 Task: Look for space in Sapucaia, Brazil from 1st June, 2023 to 9th June, 2023 for 6 adults in price range Rs.6000 to Rs.12000. Place can be entire place with 3 bedrooms having 3 beds and 3 bathrooms. Property type can be house. Booking option can be shelf check-in. Required host language is Spanish.
Action: Mouse moved to (487, 117)
Screenshot: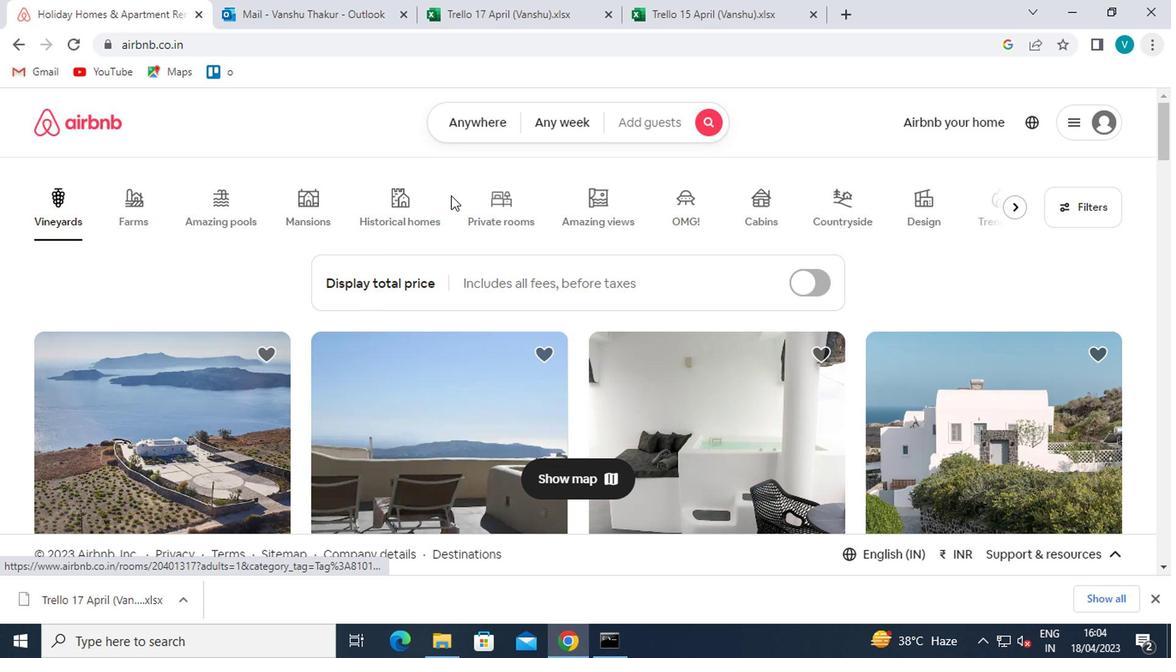 
Action: Mouse pressed left at (487, 117)
Screenshot: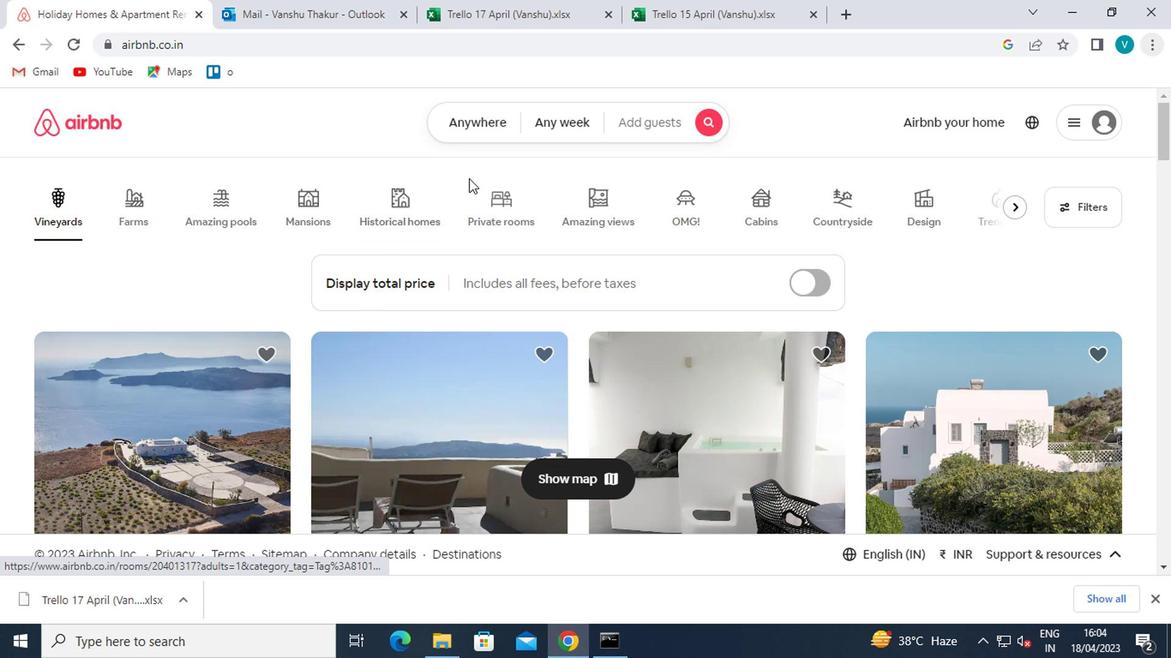 
Action: Mouse moved to (373, 178)
Screenshot: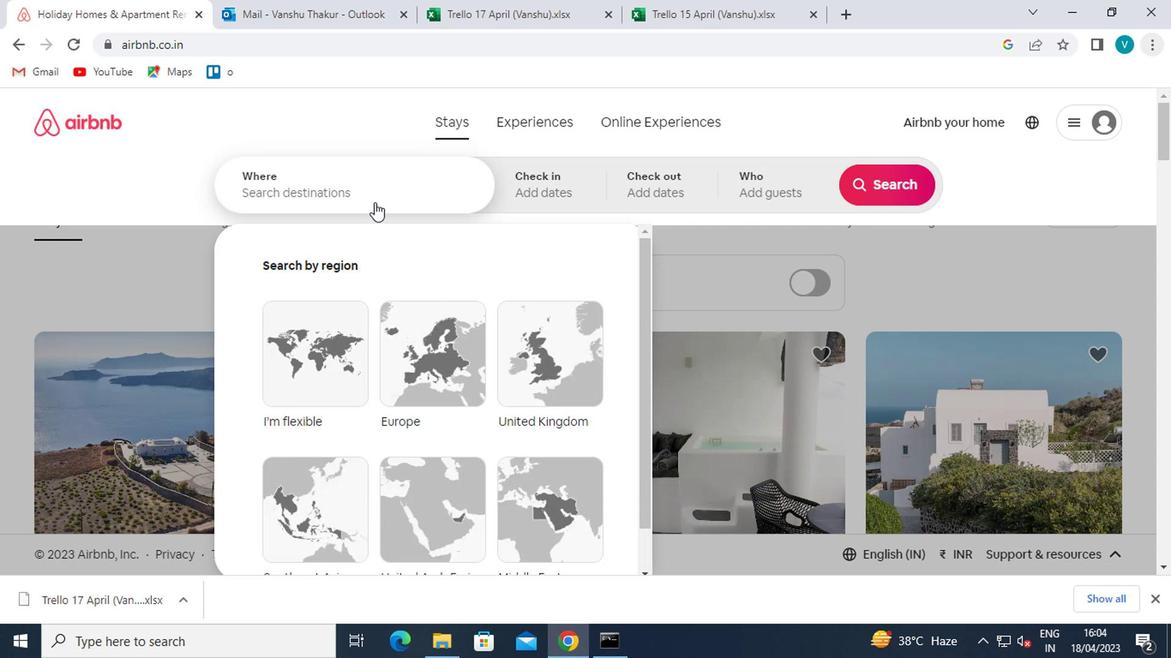 
Action: Mouse pressed left at (373, 178)
Screenshot: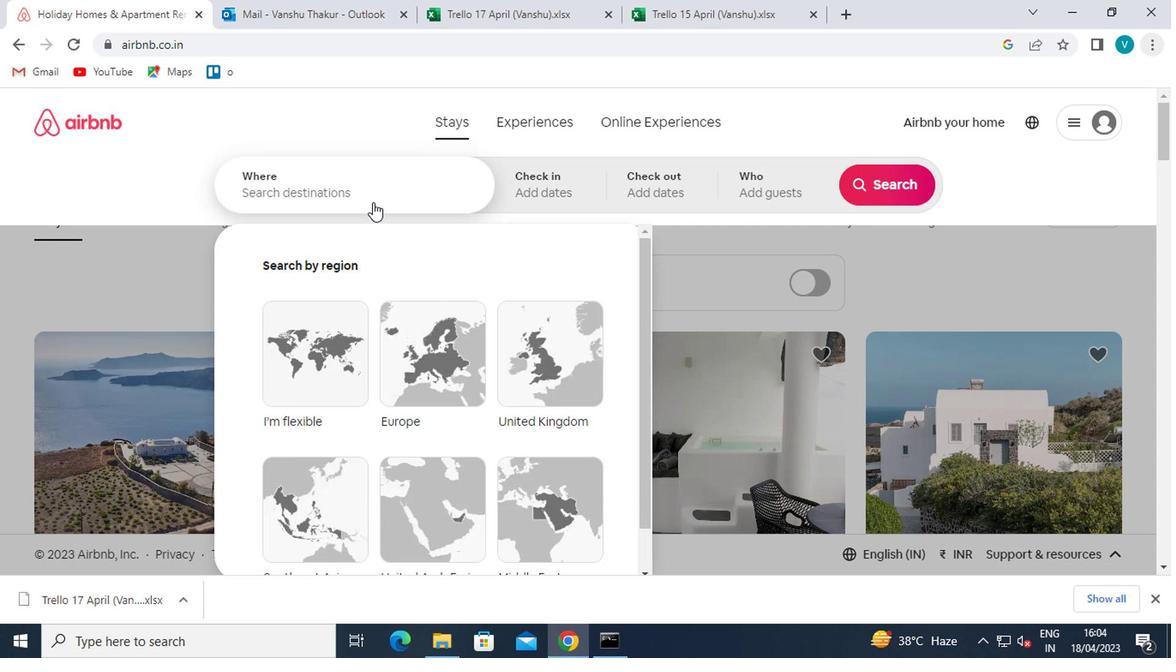 
Action: Mouse moved to (373, 177)
Screenshot: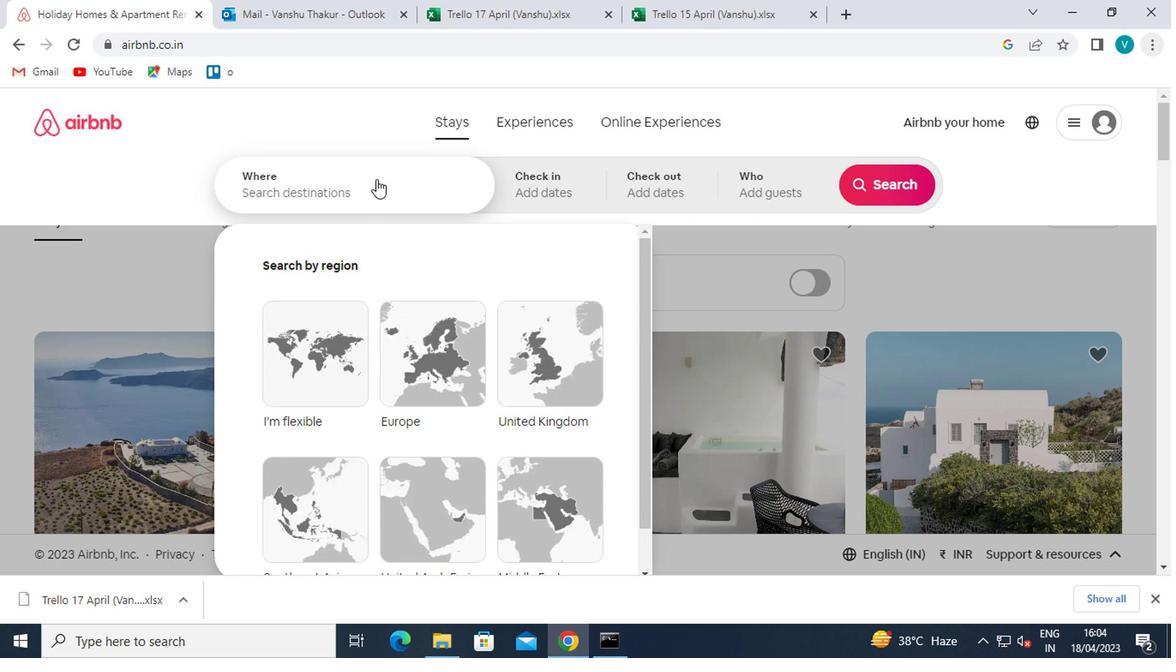 
Action: Key pressed <Key.shift>SAPUCAIA
Screenshot: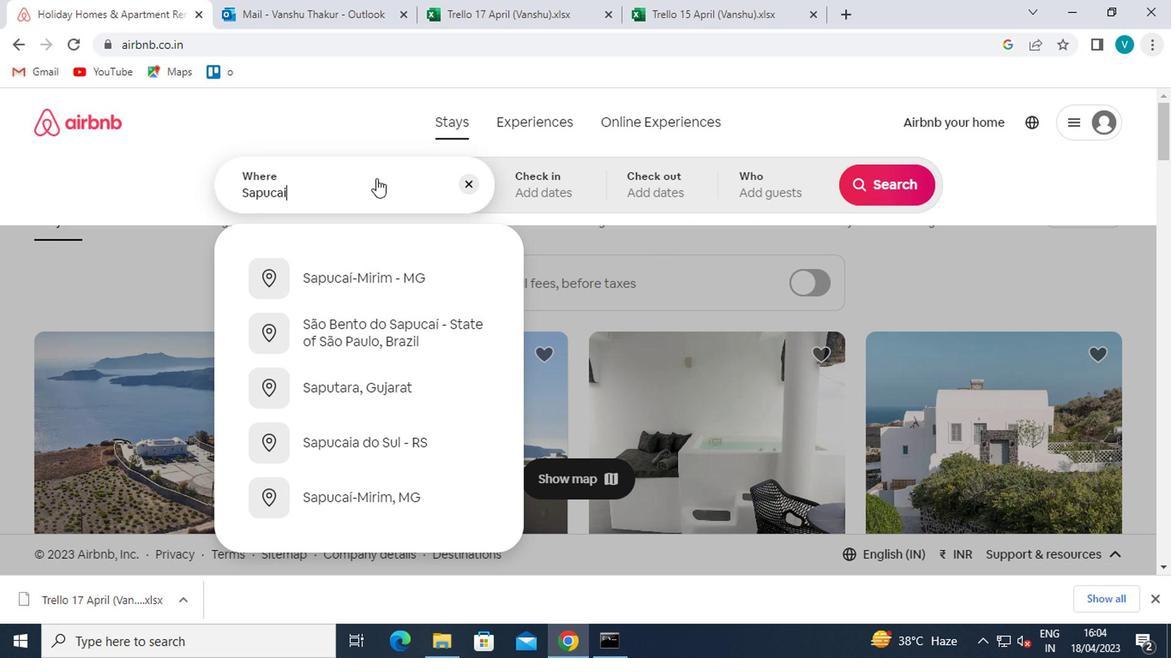 
Action: Mouse moved to (370, 317)
Screenshot: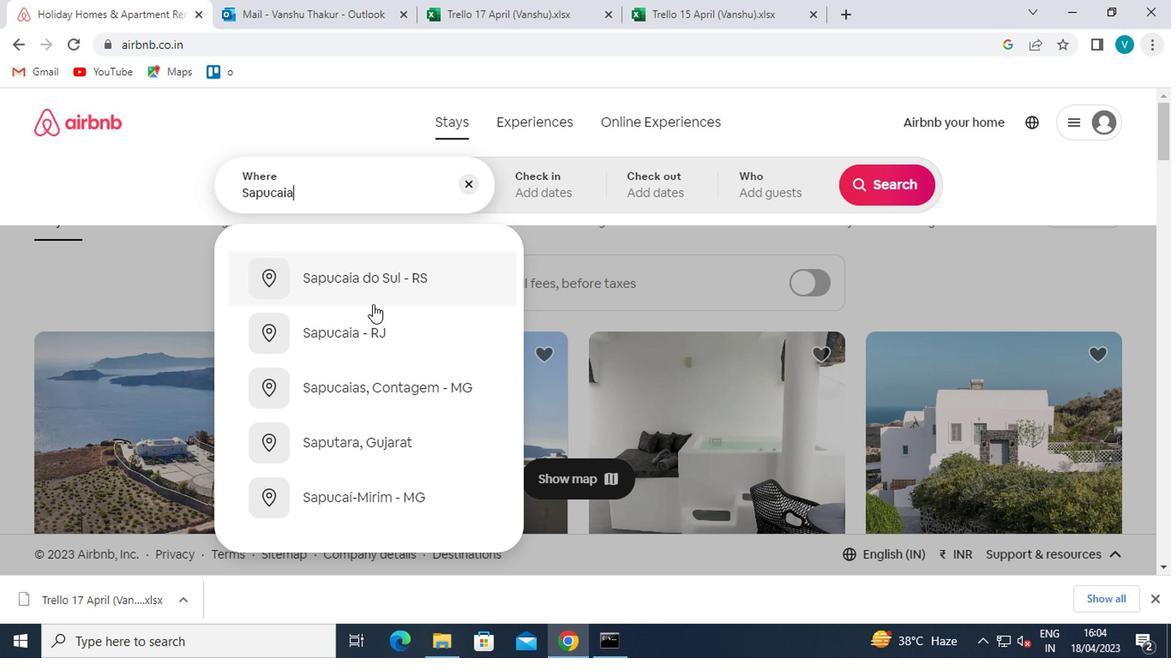 
Action: Mouse pressed left at (370, 317)
Screenshot: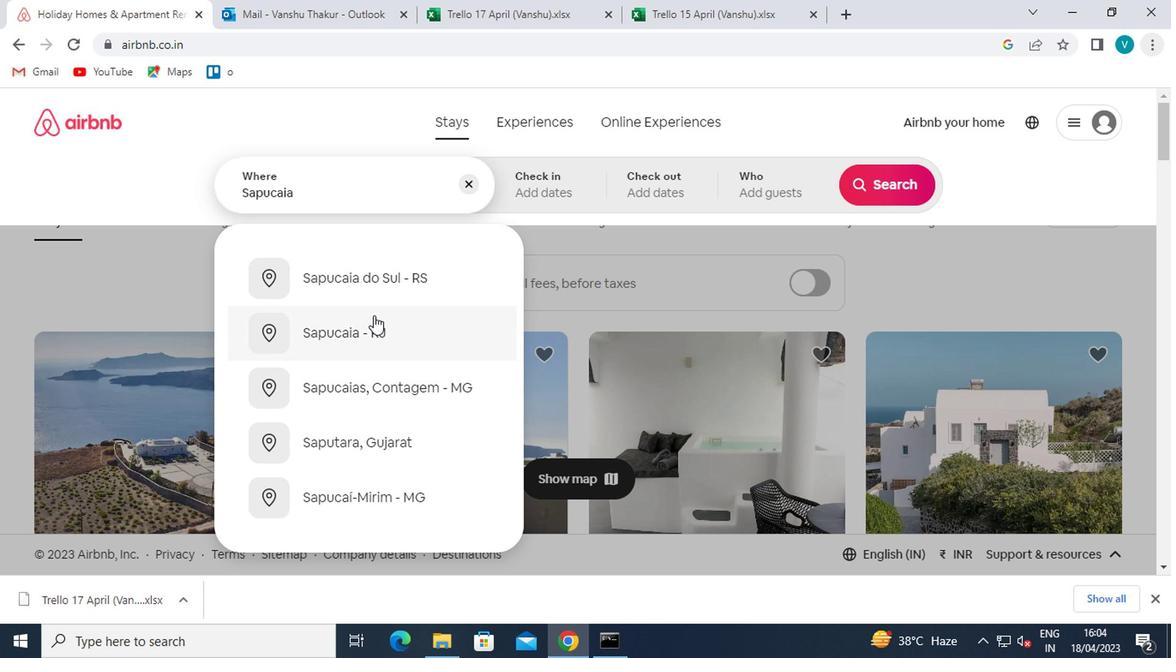 
Action: Mouse moved to (875, 328)
Screenshot: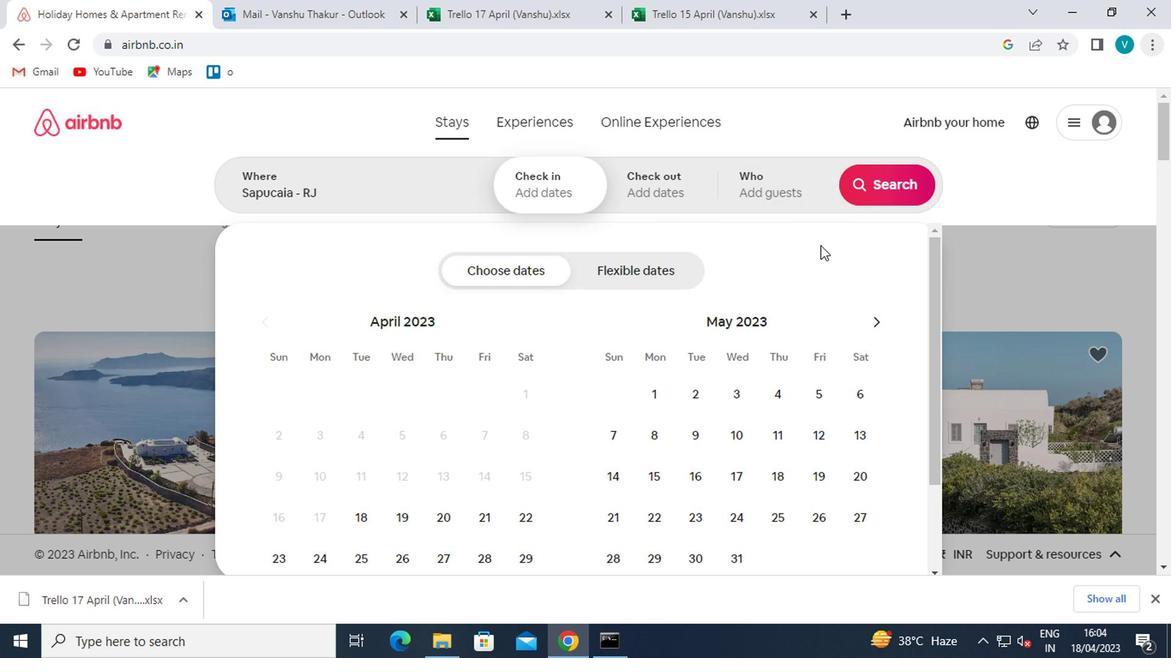 
Action: Mouse pressed left at (875, 328)
Screenshot: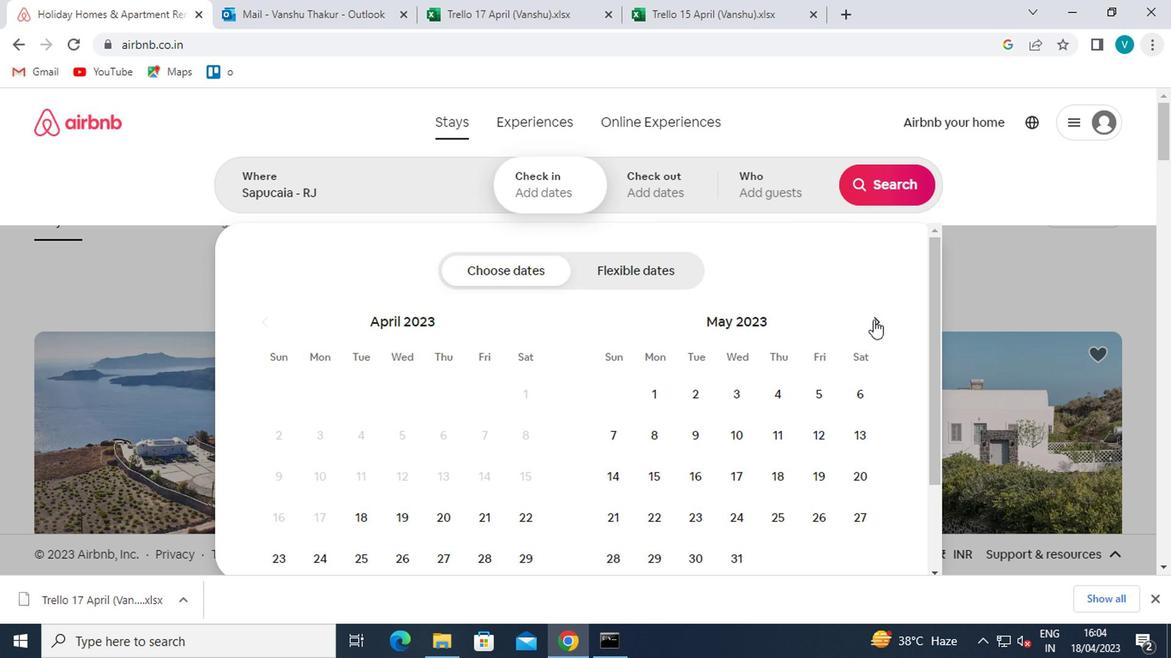 
Action: Mouse moved to (778, 407)
Screenshot: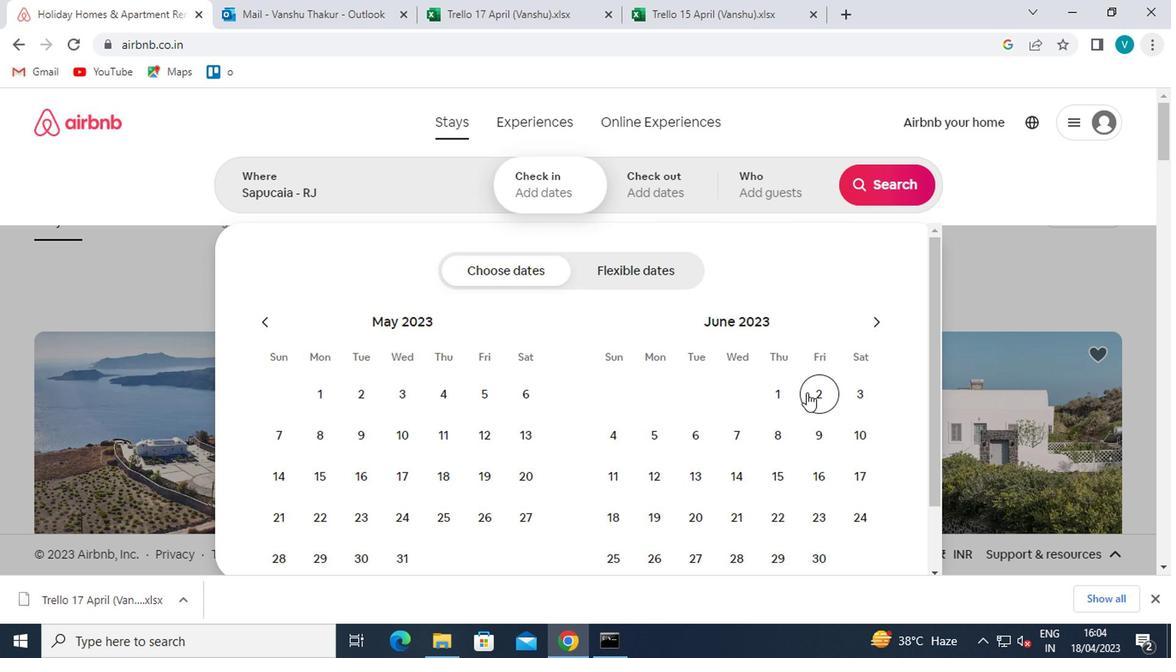 
Action: Mouse pressed left at (778, 407)
Screenshot: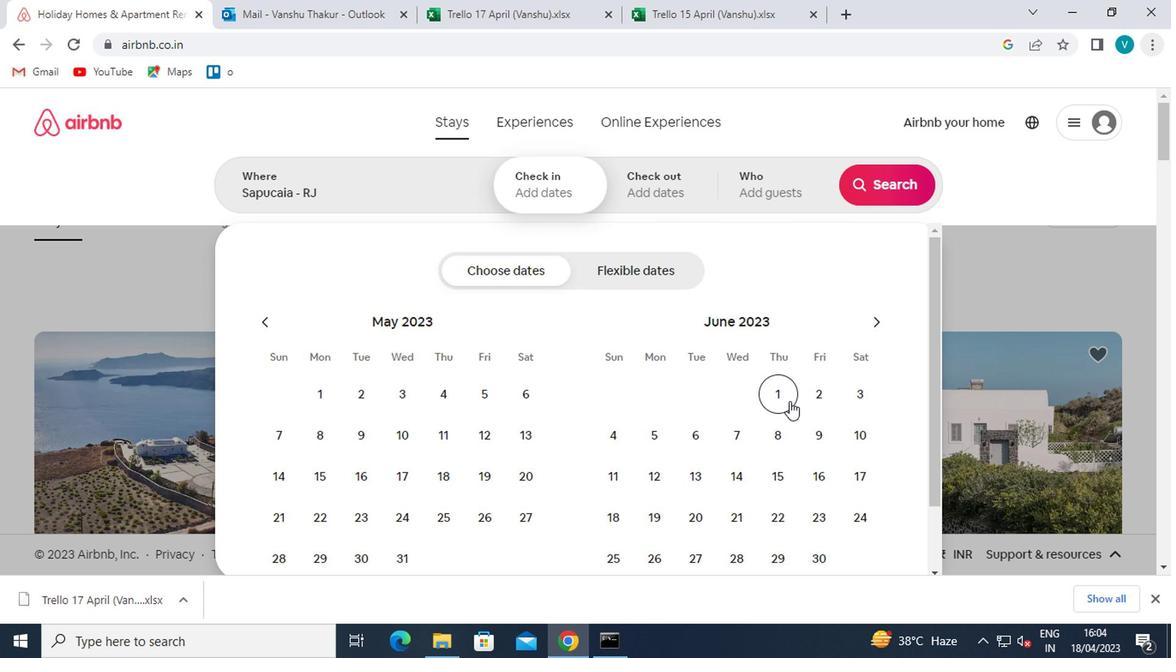 
Action: Mouse moved to (811, 434)
Screenshot: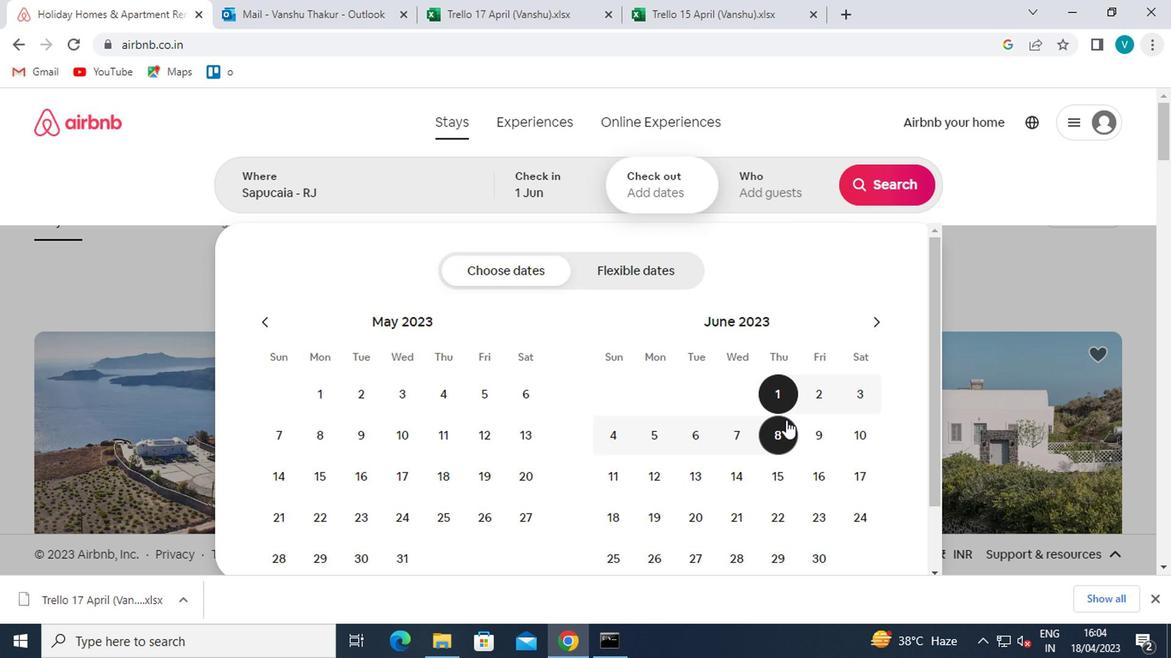 
Action: Mouse pressed left at (811, 434)
Screenshot: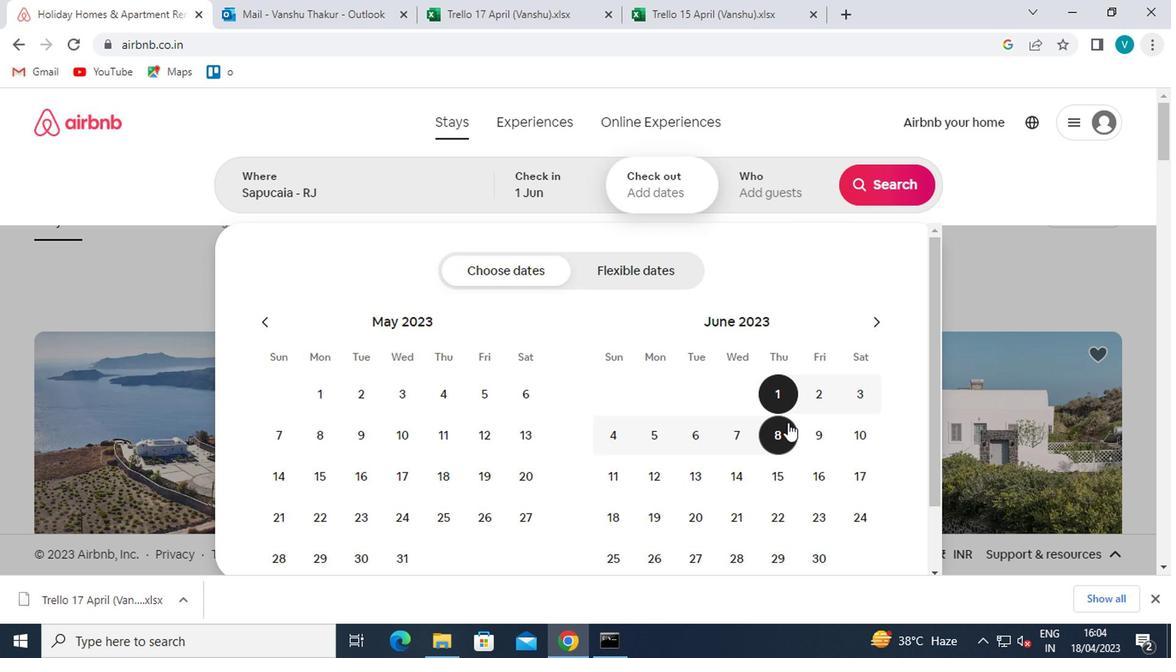 
Action: Mouse moved to (791, 197)
Screenshot: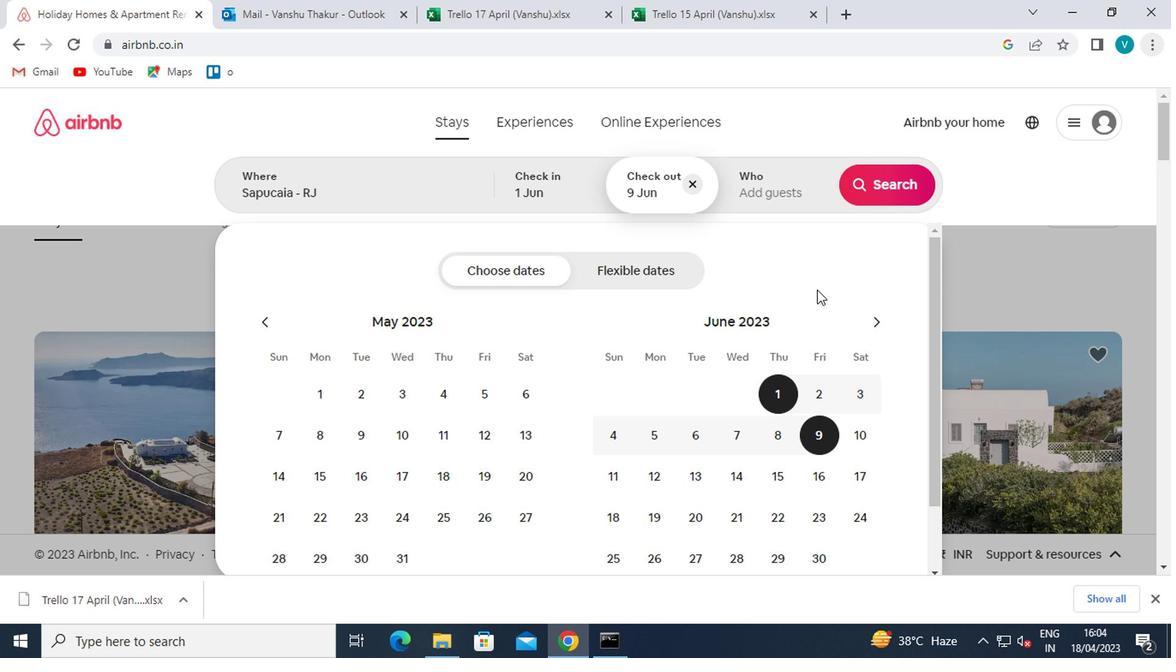 
Action: Mouse pressed left at (791, 197)
Screenshot: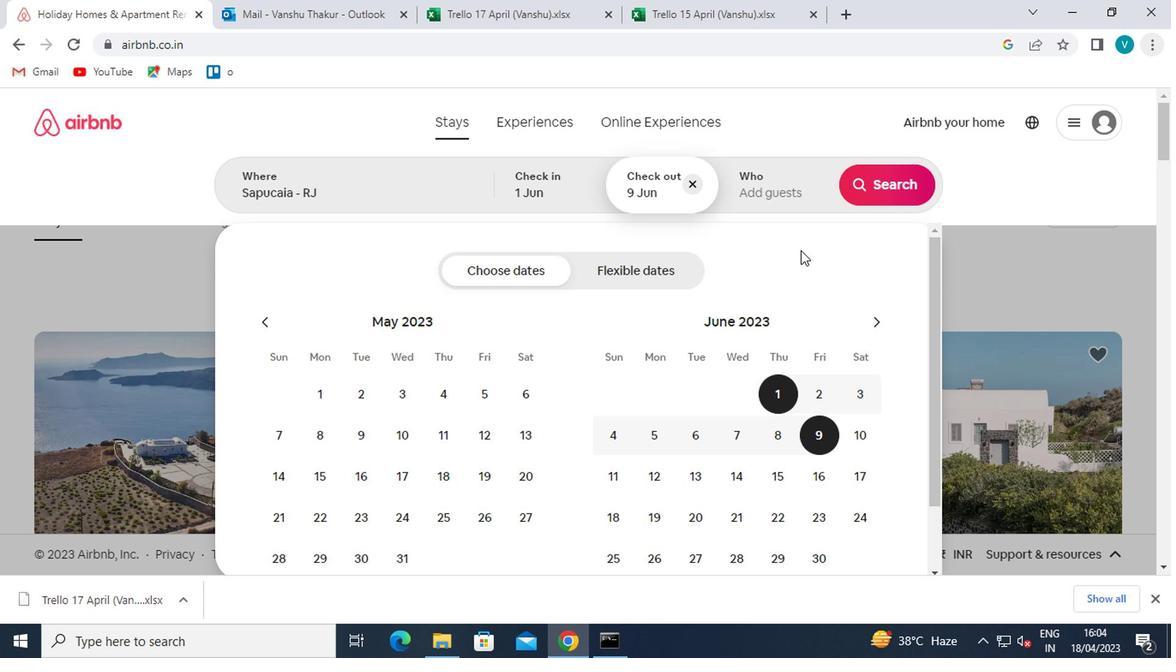 
Action: Mouse moved to (886, 275)
Screenshot: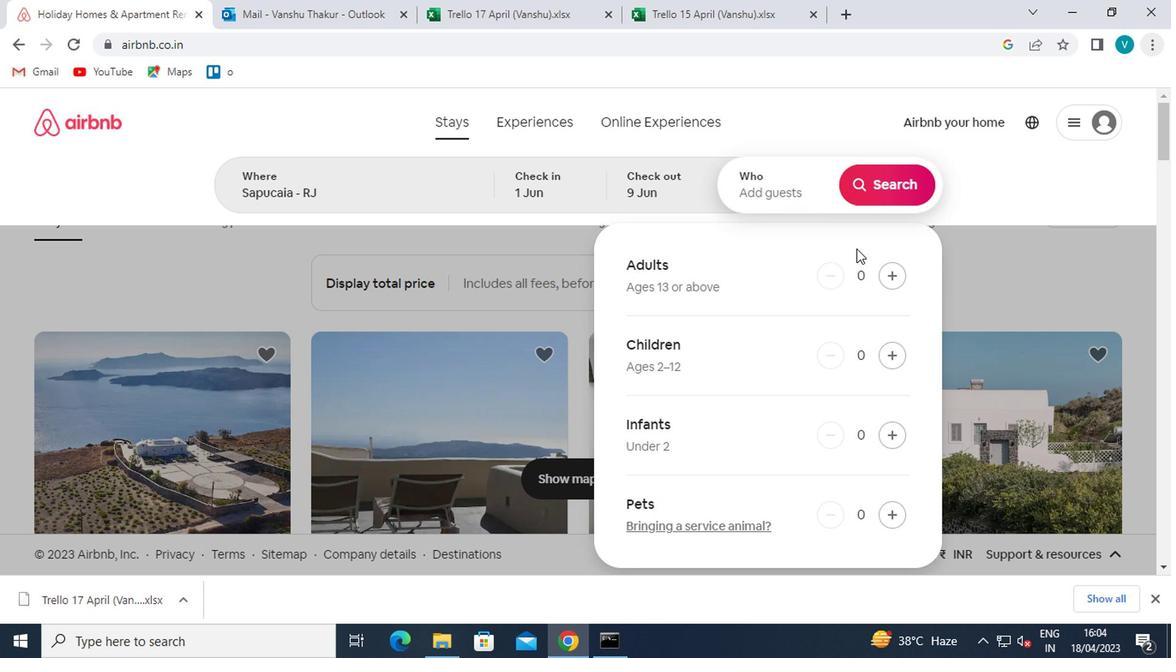 
Action: Mouse pressed left at (886, 275)
Screenshot: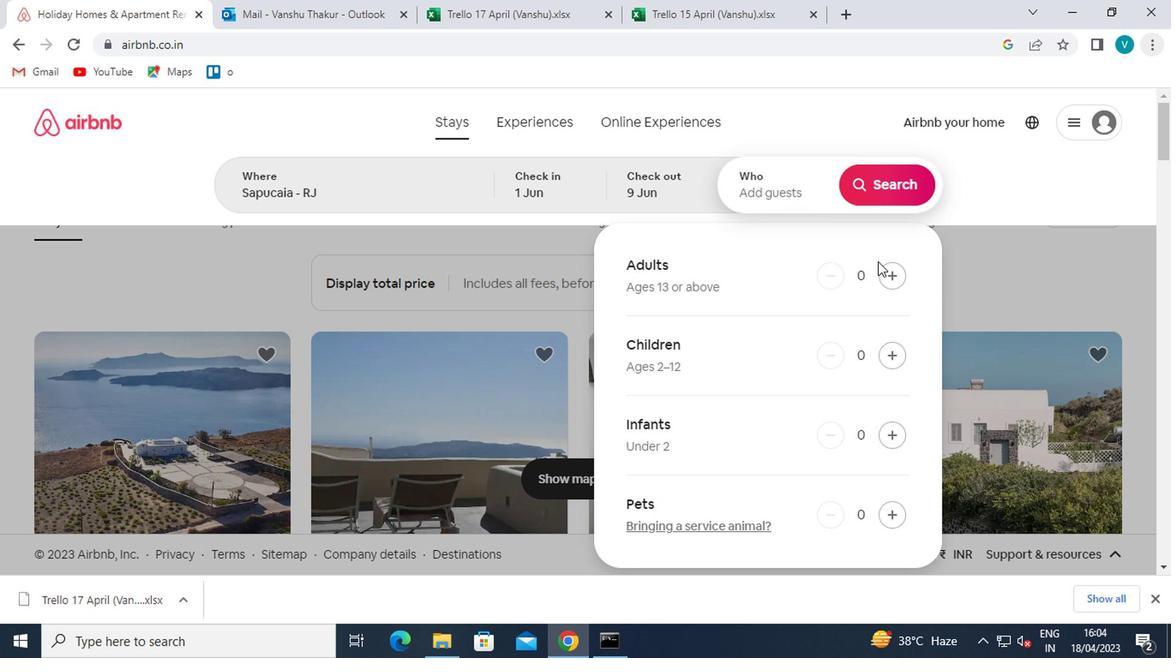 
Action: Mouse moved to (886, 276)
Screenshot: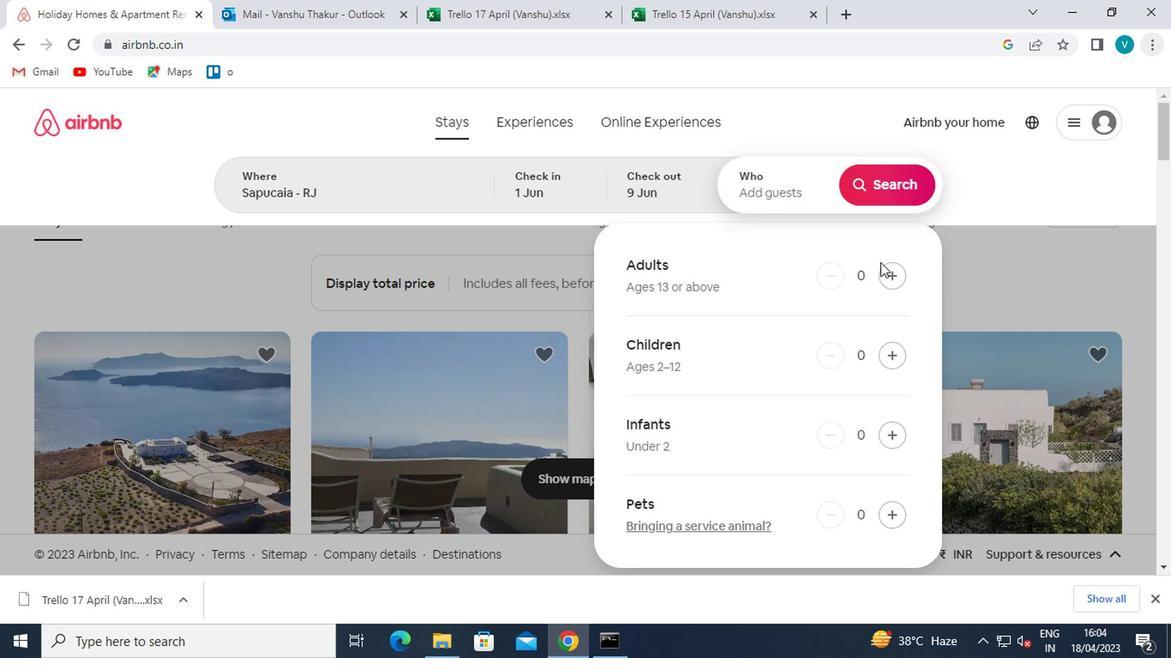 
Action: Mouse pressed left at (886, 276)
Screenshot: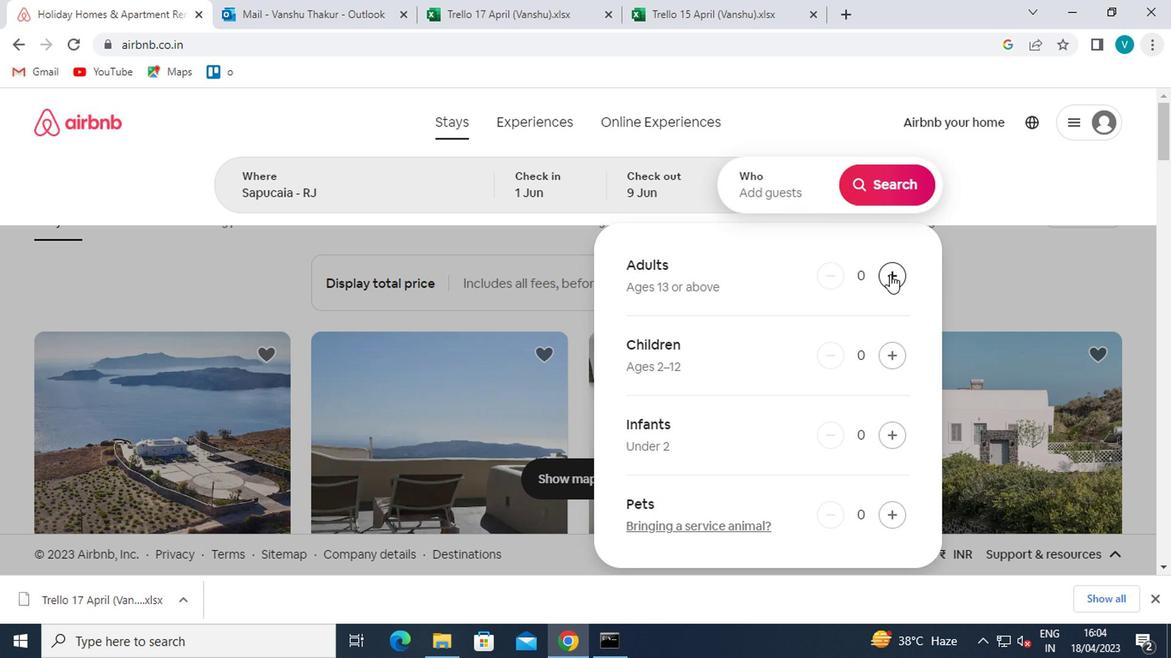 
Action: Mouse pressed left at (886, 276)
Screenshot: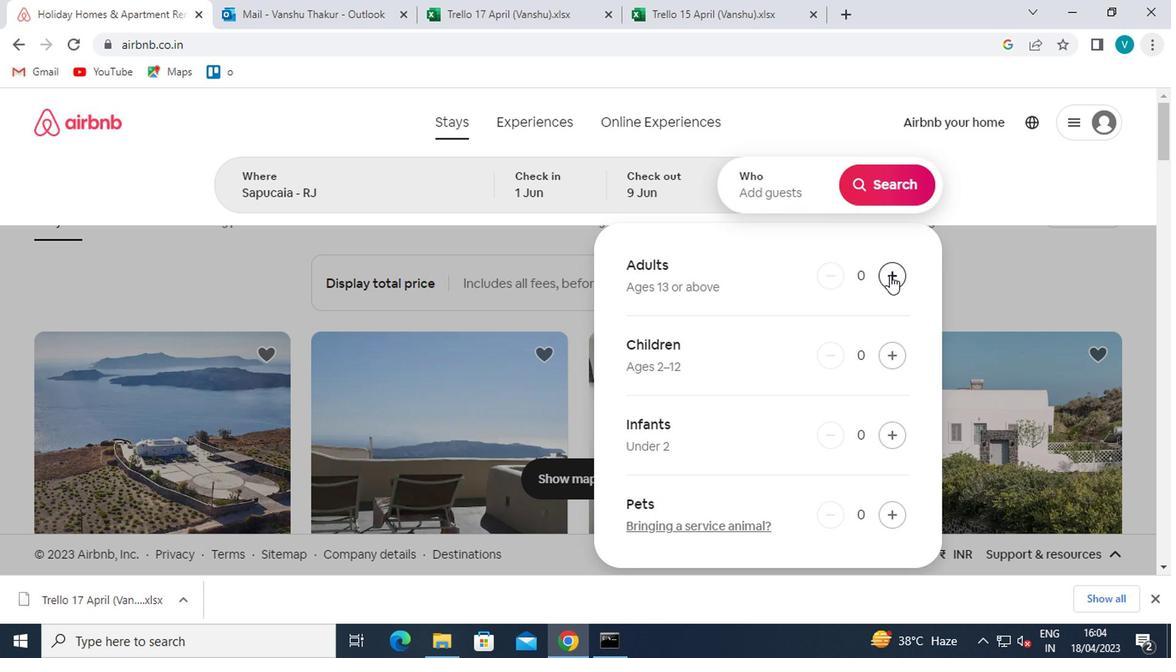 
Action: Mouse pressed left at (886, 276)
Screenshot: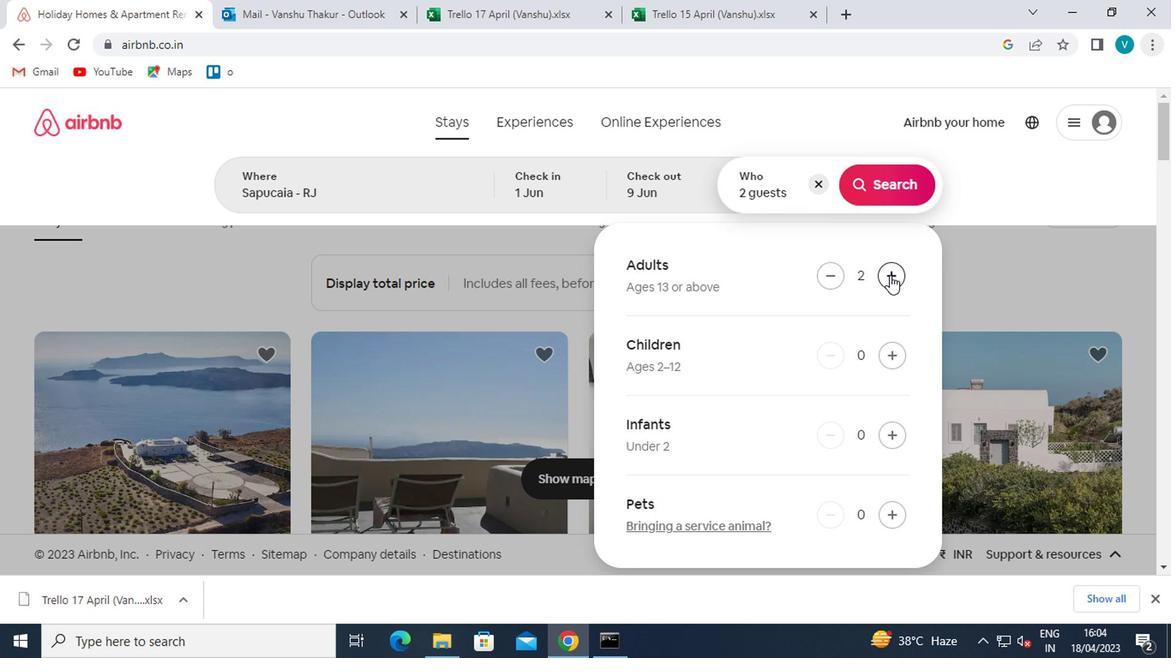 
Action: Mouse pressed left at (886, 276)
Screenshot: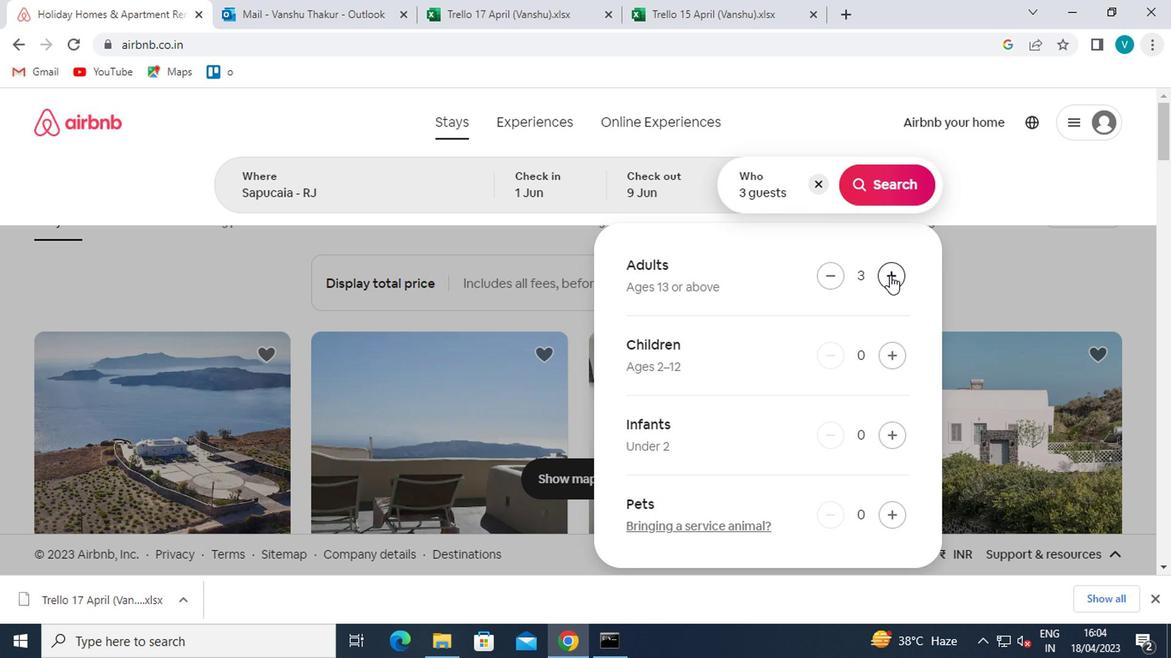 
Action: Mouse pressed left at (886, 276)
Screenshot: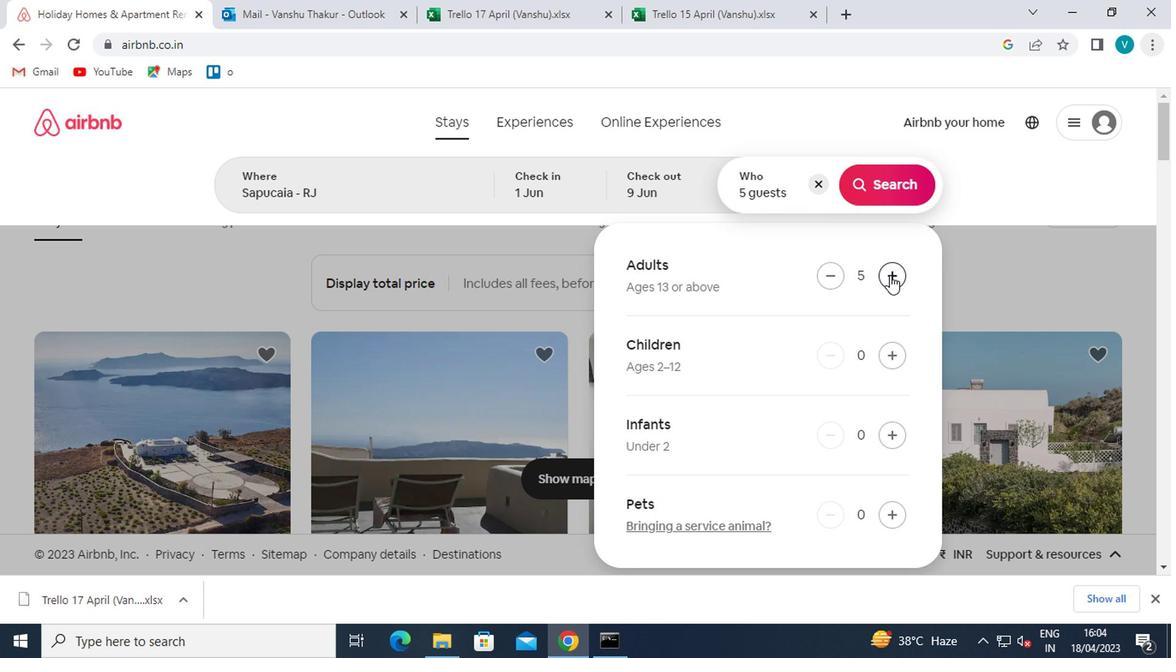 
Action: Mouse moved to (888, 177)
Screenshot: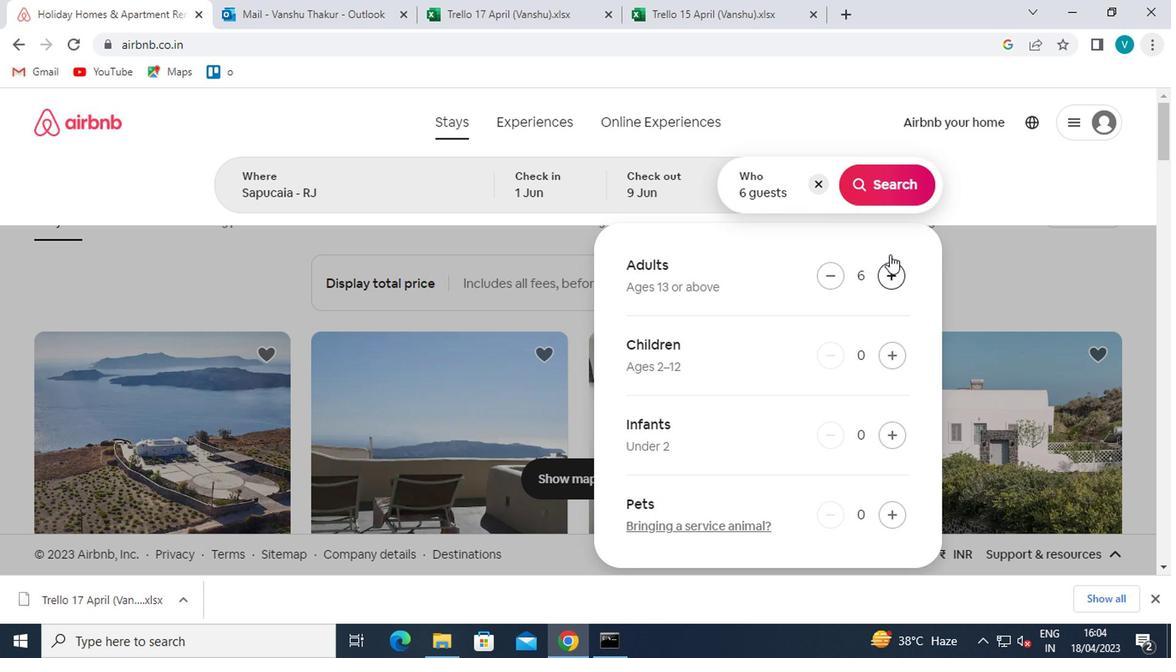 
Action: Mouse pressed left at (888, 177)
Screenshot: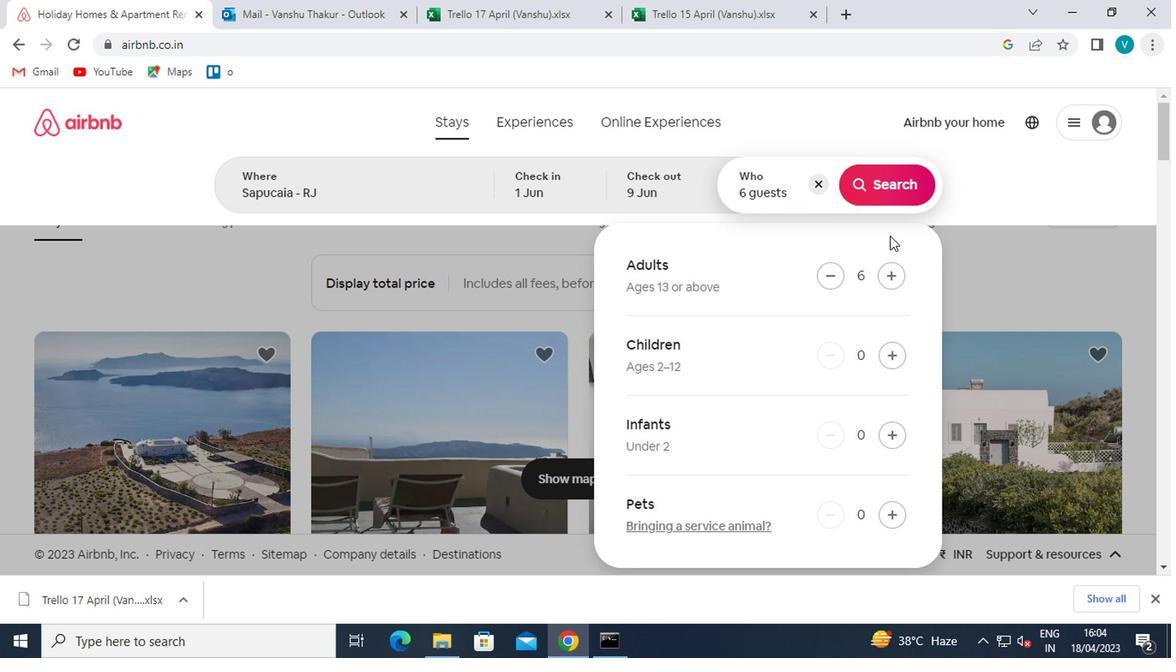 
Action: Mouse moved to (1098, 185)
Screenshot: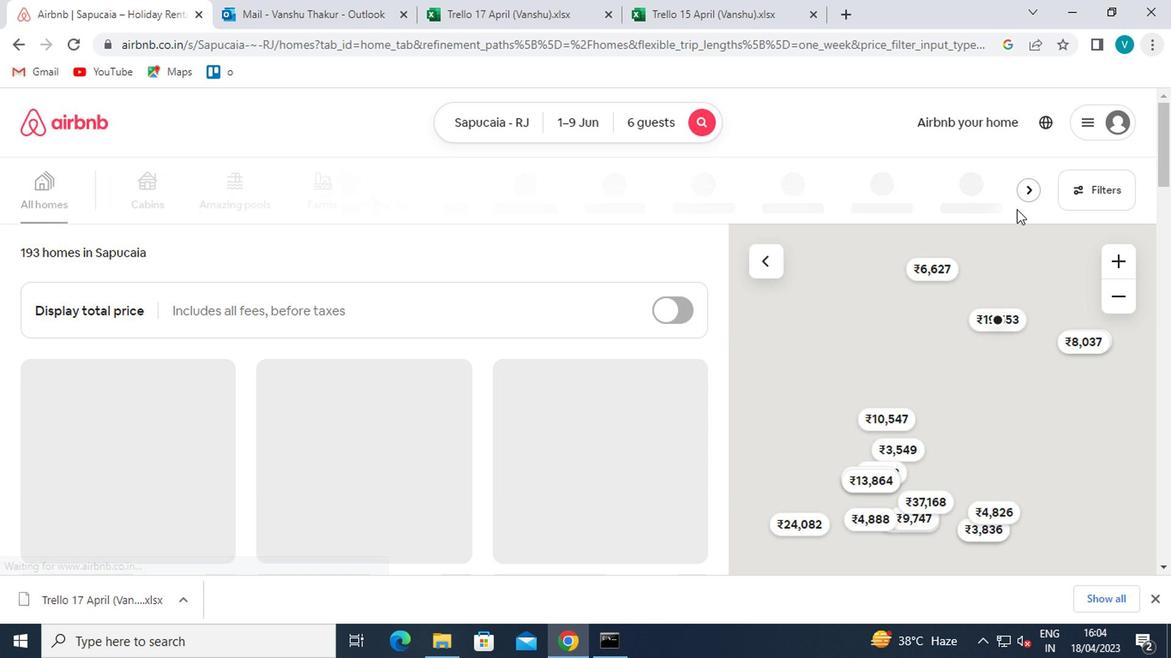 
Action: Mouse pressed left at (1098, 185)
Screenshot: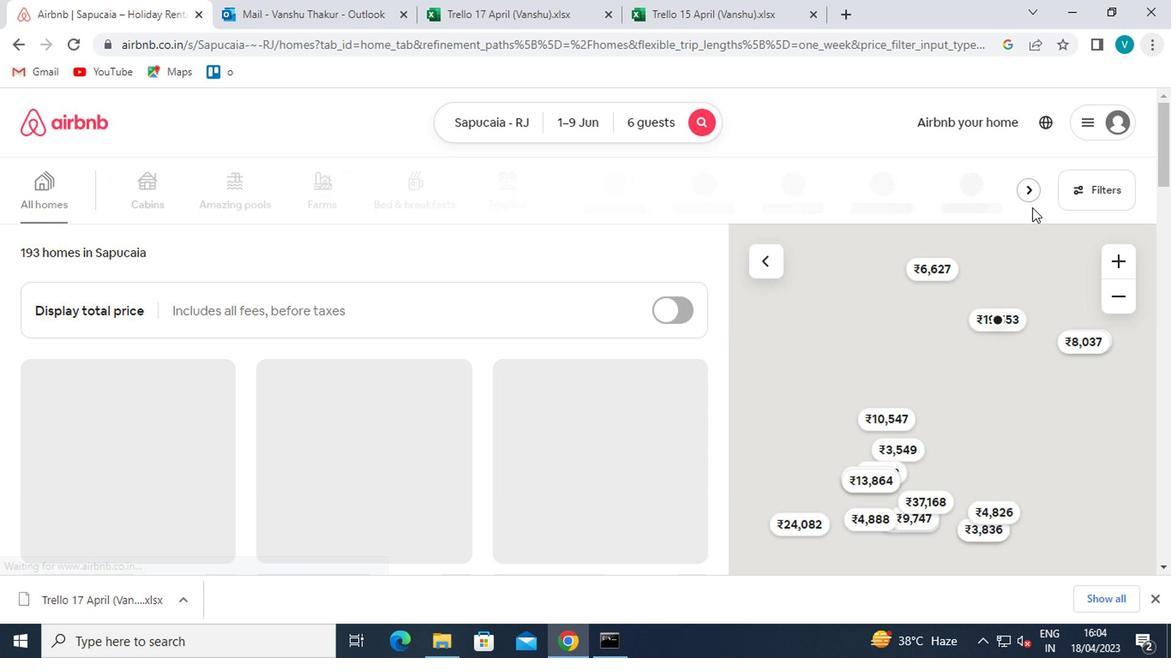 
Action: Mouse moved to (397, 422)
Screenshot: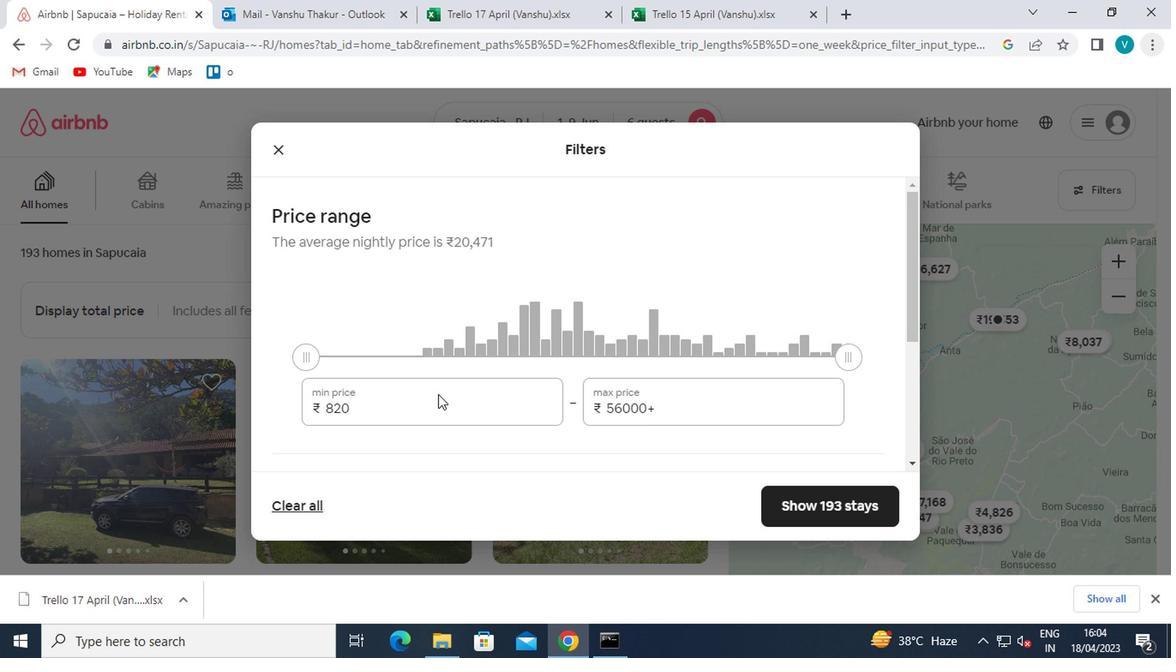 
Action: Mouse pressed left at (397, 422)
Screenshot: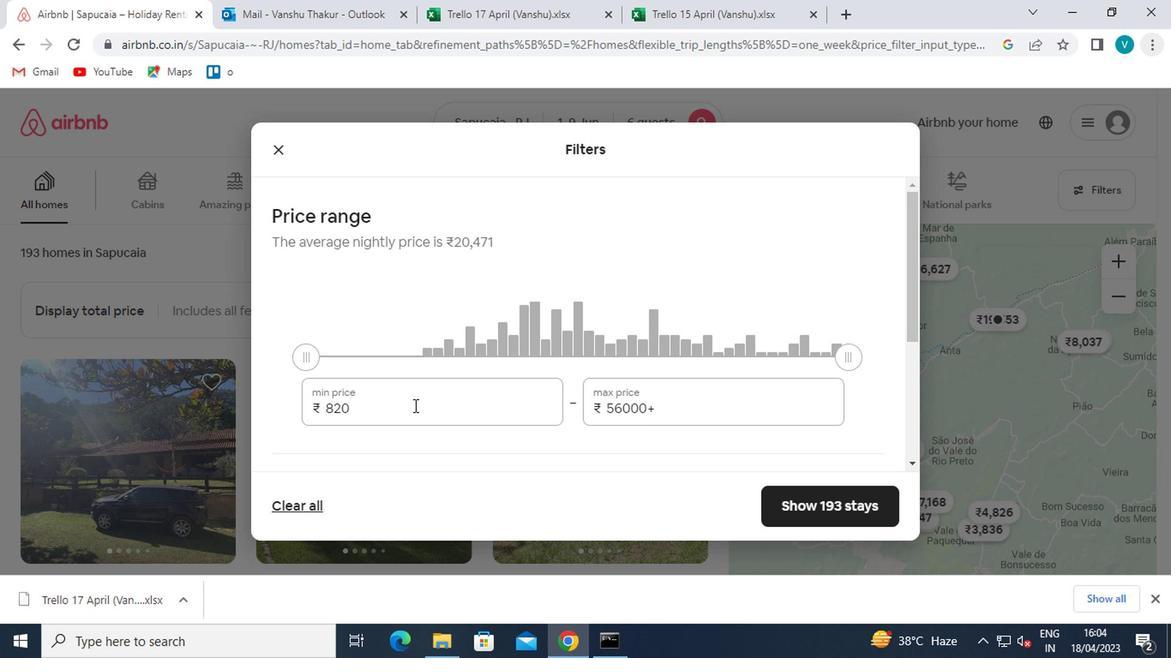 
Action: Key pressed <Key.backspace><Key.backspace><Key.backspace>6000000<Key.backspace><Key.backspace><Key.backspace>
Screenshot: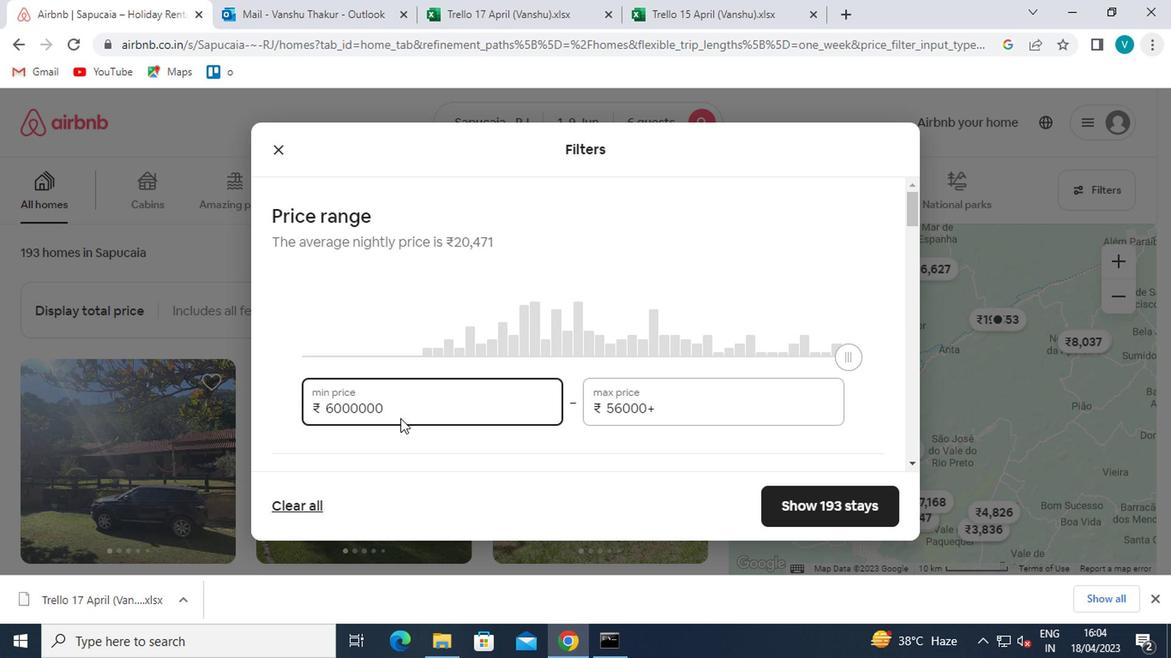 
Action: Mouse moved to (666, 405)
Screenshot: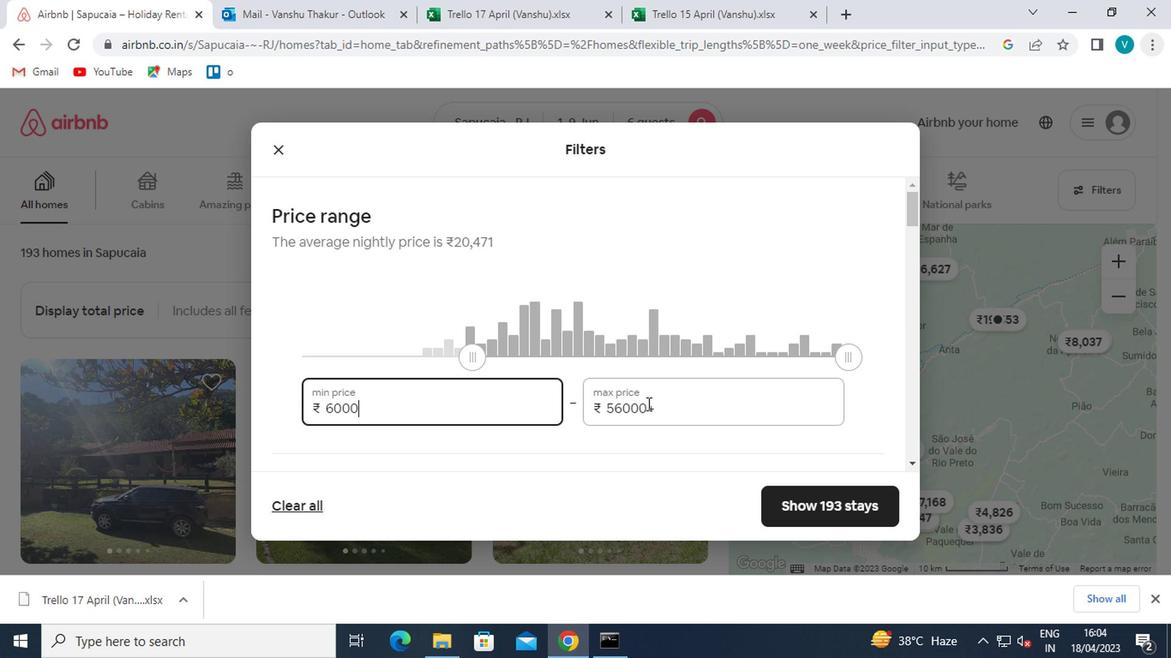
Action: Mouse pressed left at (666, 405)
Screenshot: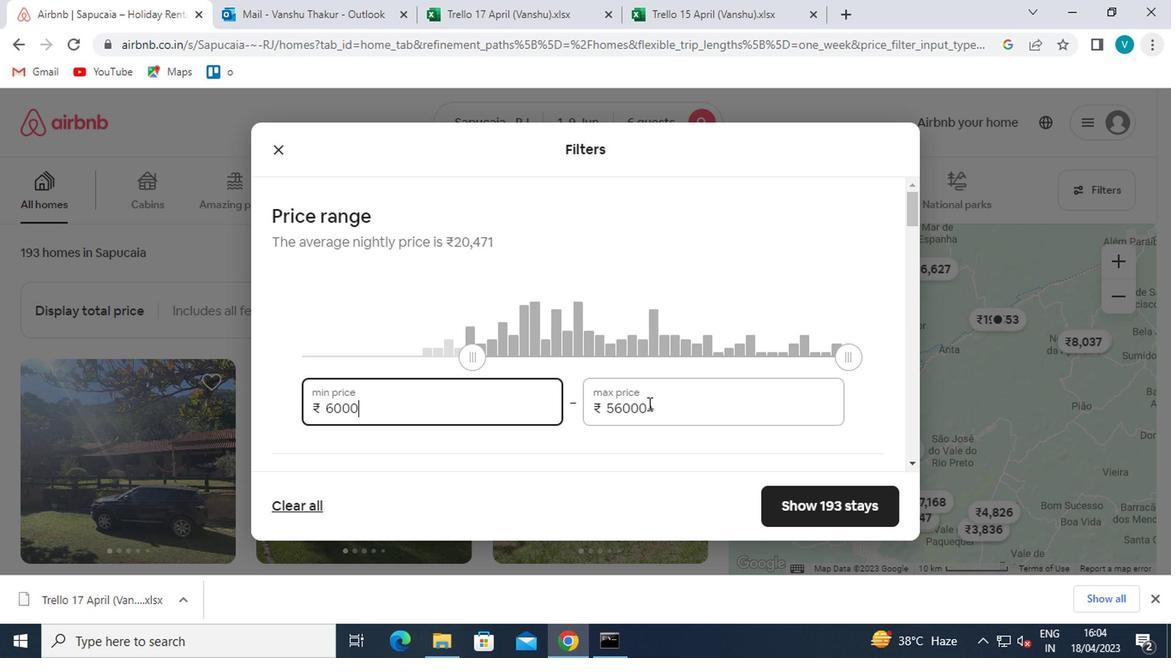 
Action: Mouse moved to (661, 405)
Screenshot: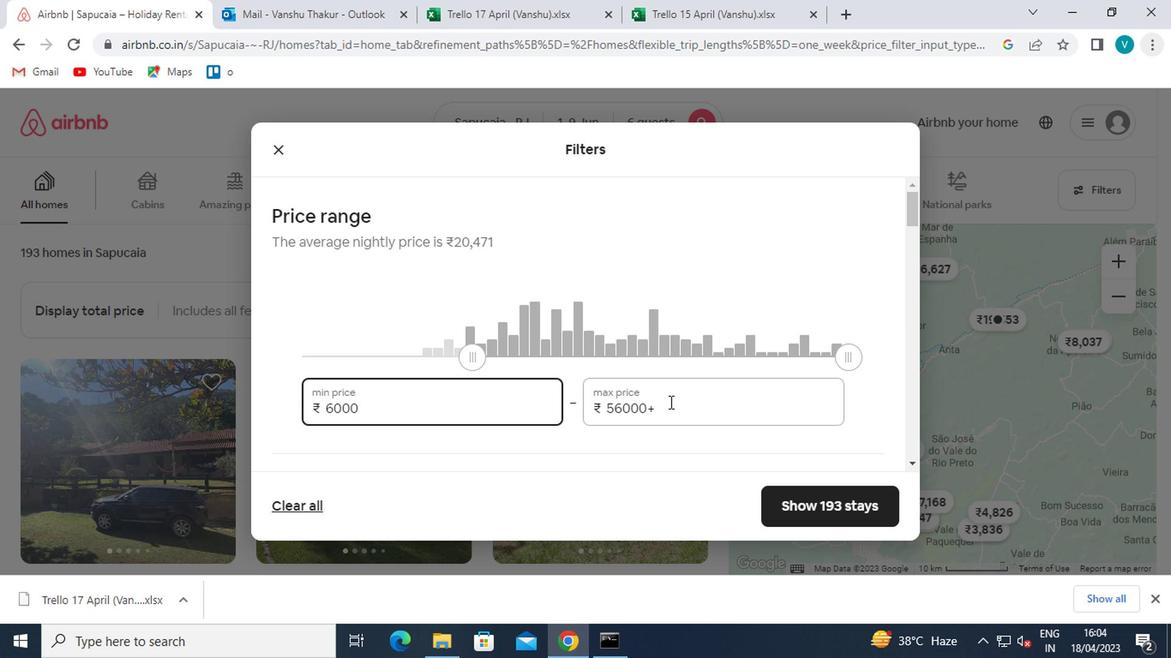 
Action: Key pressed <Key.backspace><Key.backspace><Key.backspace><Key.backspace><Key.backspace><Key.backspace>12000
Screenshot: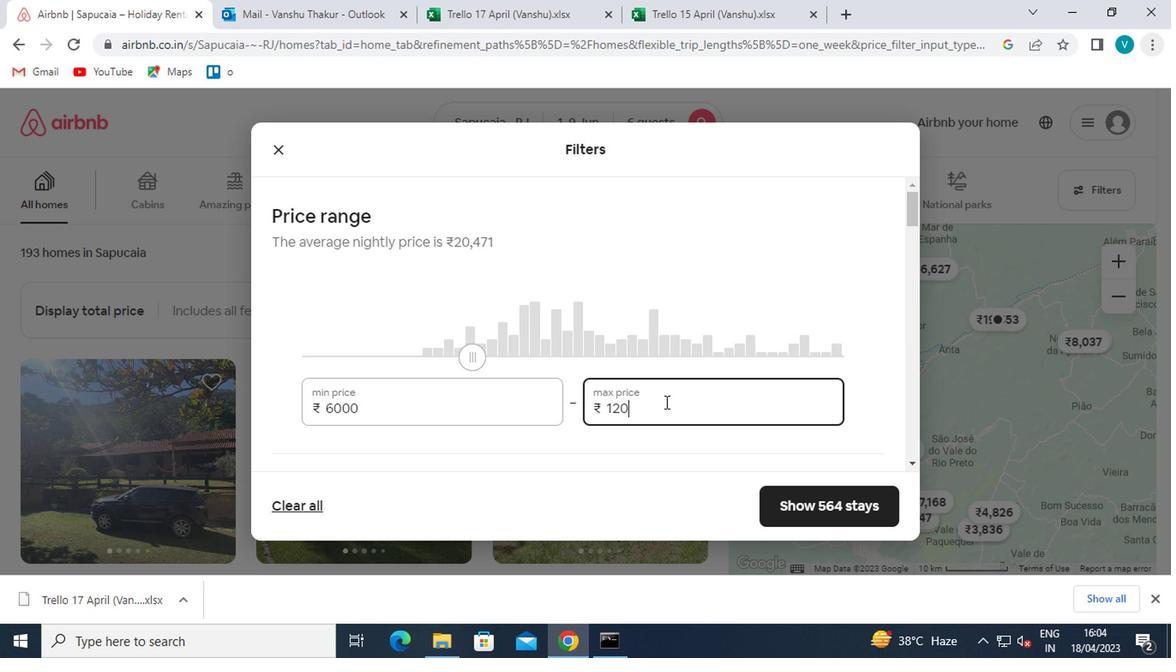 
Action: Mouse moved to (613, 458)
Screenshot: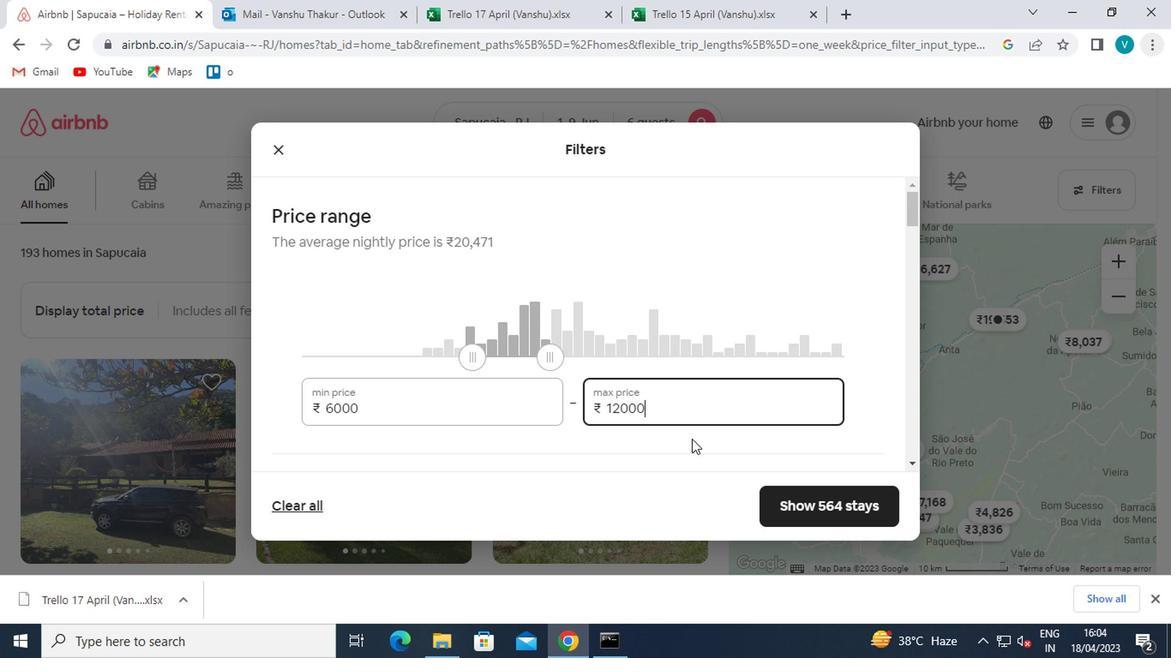 
Action: Mouse scrolled (613, 457) with delta (0, -1)
Screenshot: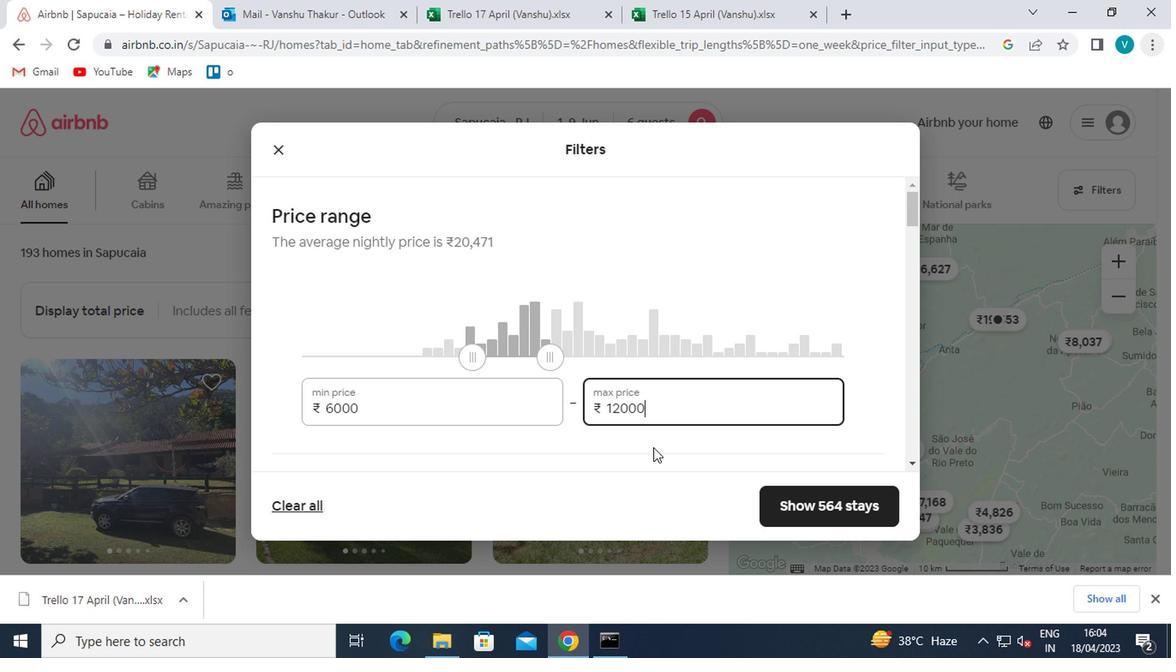
Action: Mouse moved to (612, 461)
Screenshot: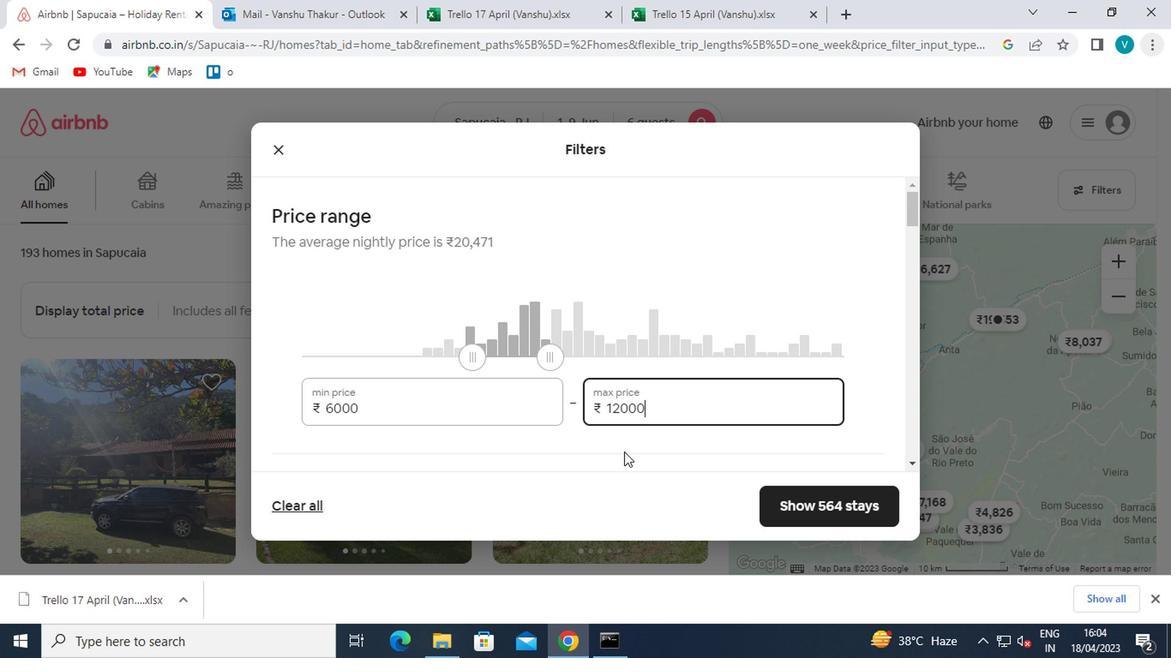 
Action: Mouse scrolled (612, 461) with delta (0, 0)
Screenshot: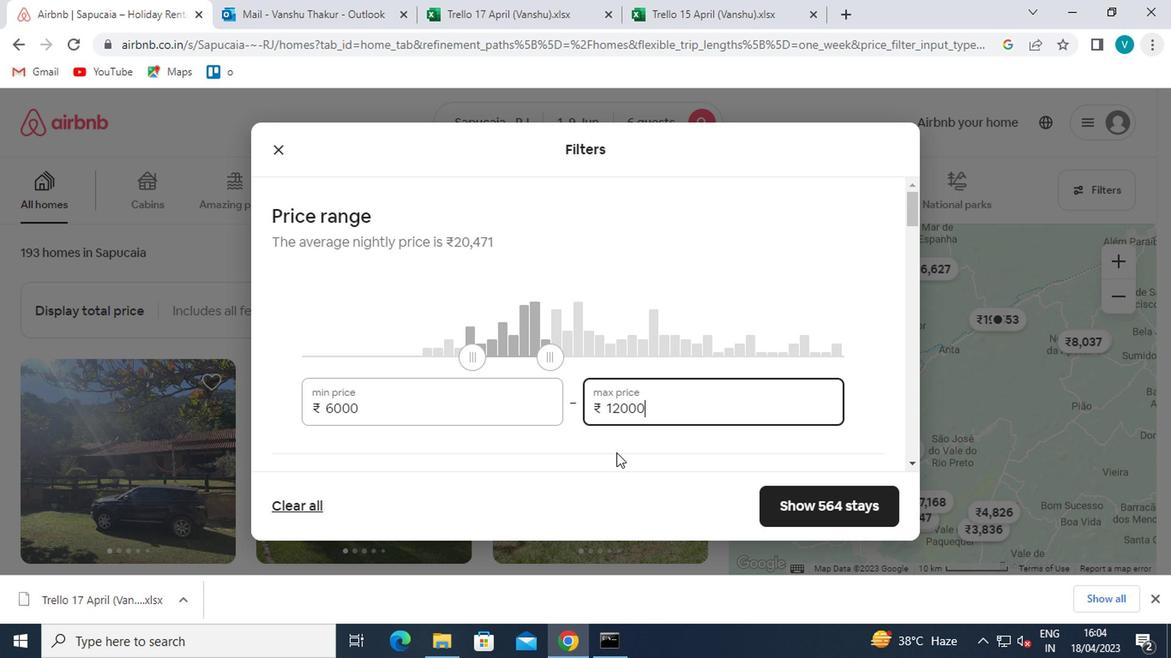 
Action: Mouse scrolled (612, 461) with delta (0, 0)
Screenshot: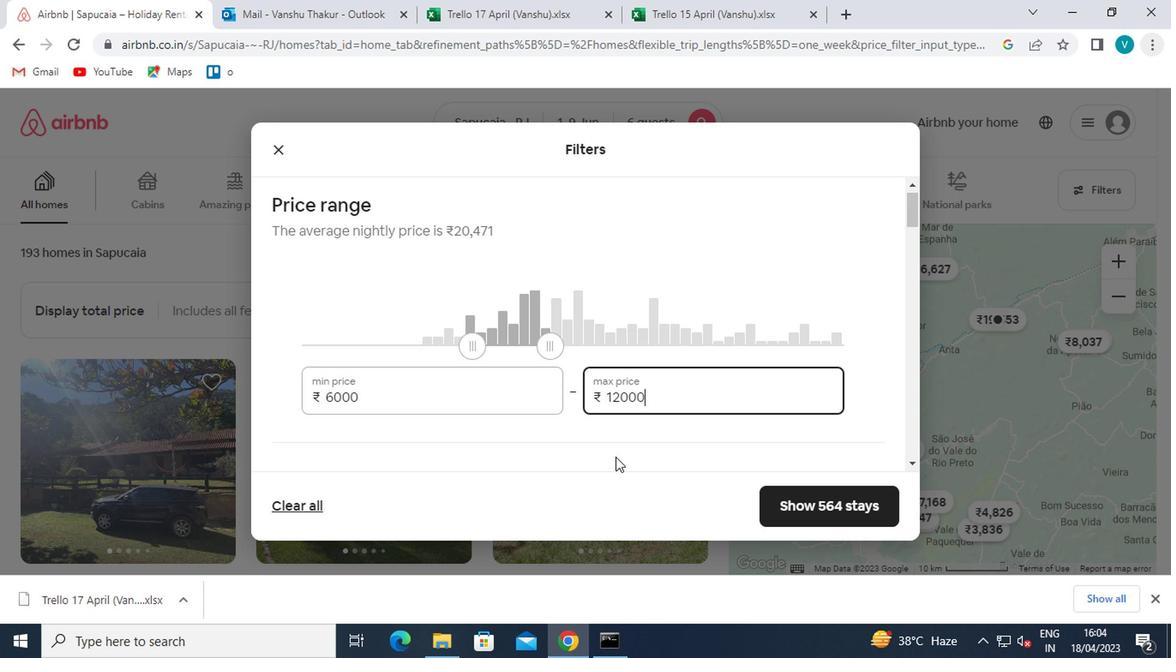 
Action: Mouse moved to (487, 435)
Screenshot: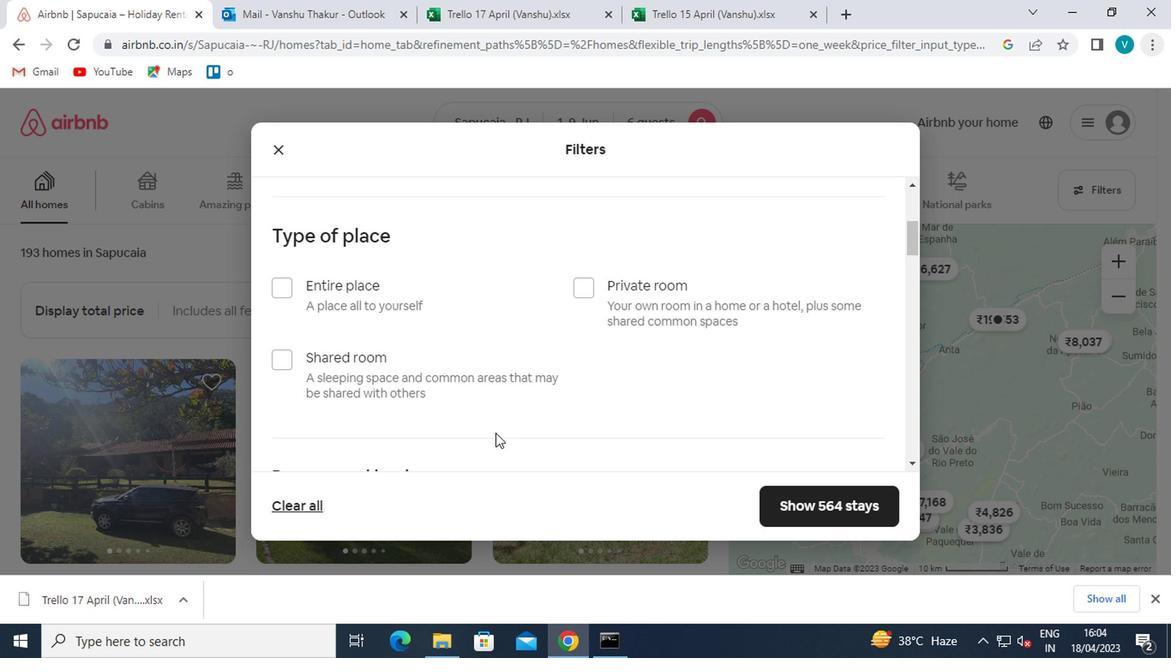 
Action: Mouse scrolled (487, 434) with delta (0, 0)
Screenshot: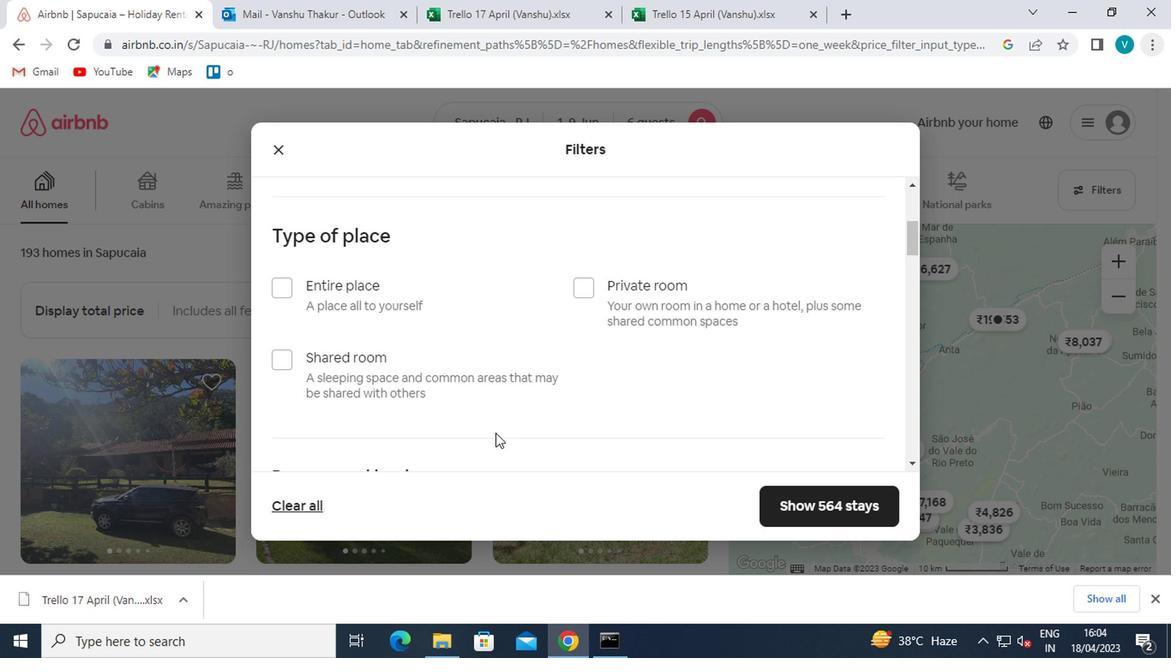 
Action: Mouse moved to (489, 435)
Screenshot: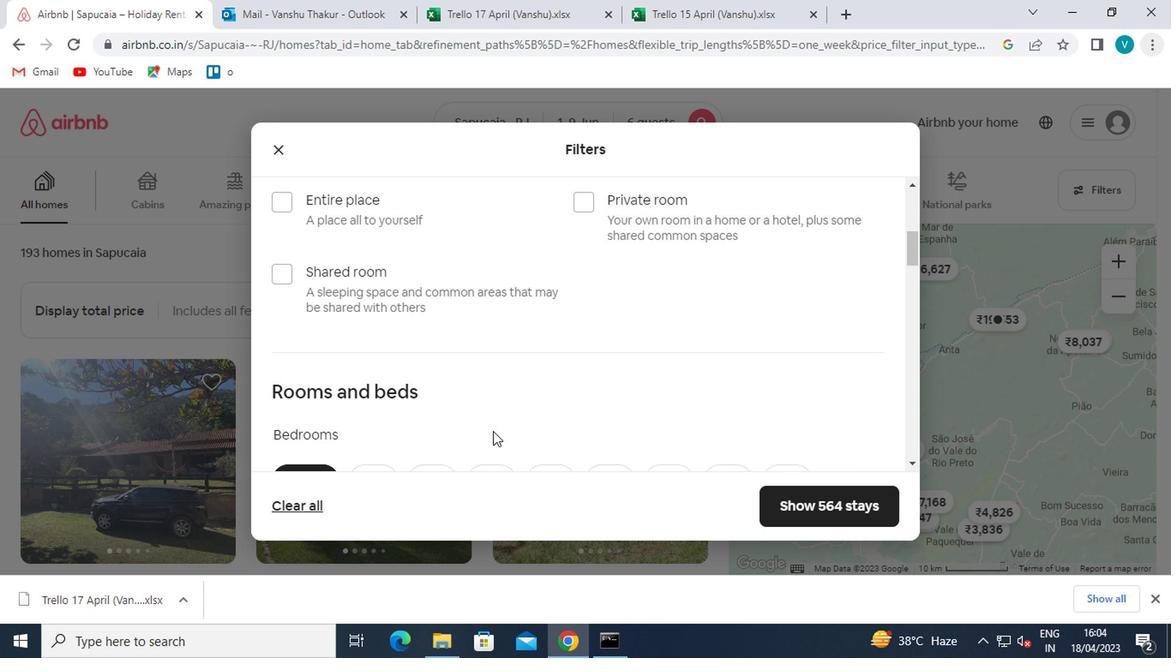
Action: Mouse scrolled (489, 436) with delta (0, 1)
Screenshot: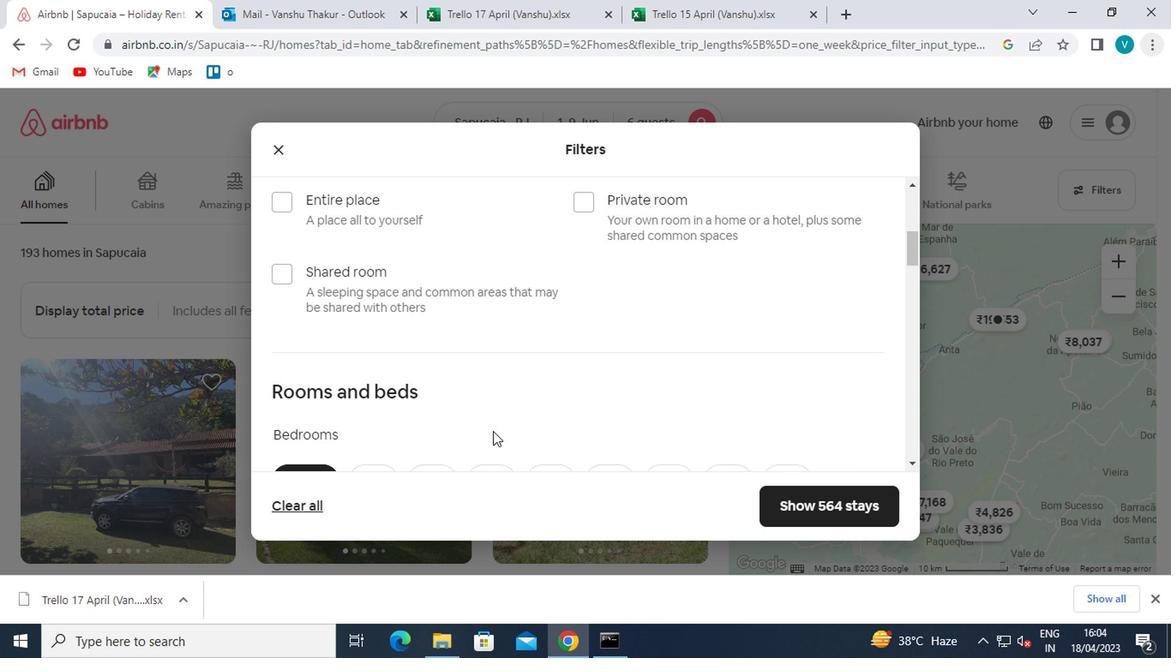 
Action: Mouse moved to (291, 292)
Screenshot: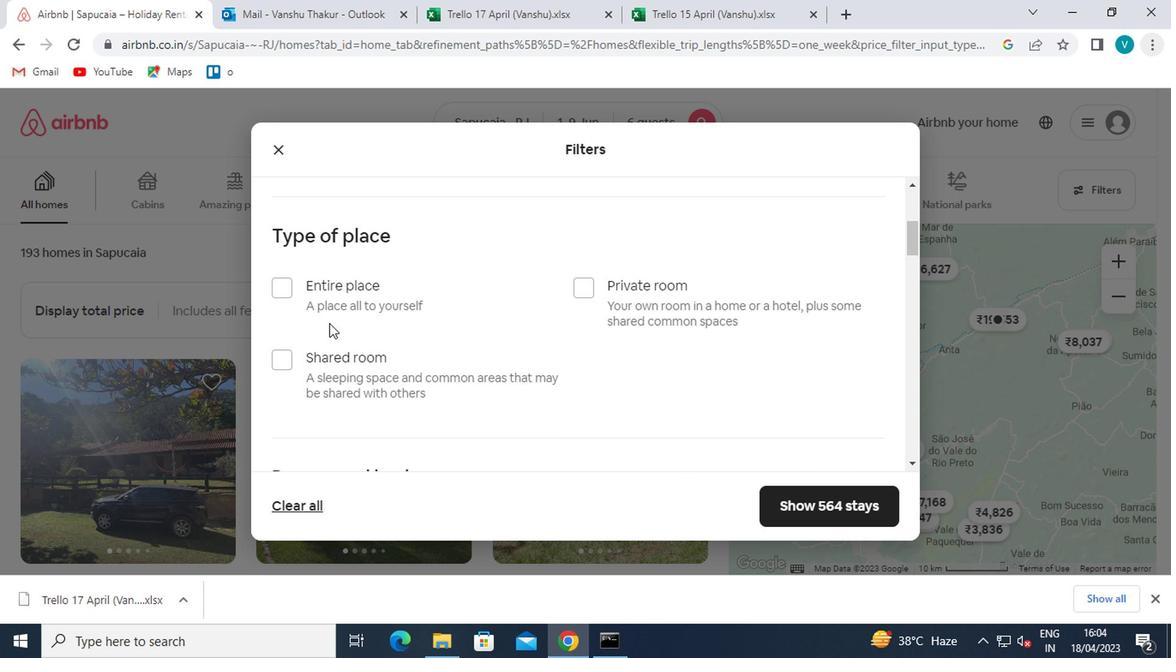 
Action: Mouse pressed left at (291, 292)
Screenshot: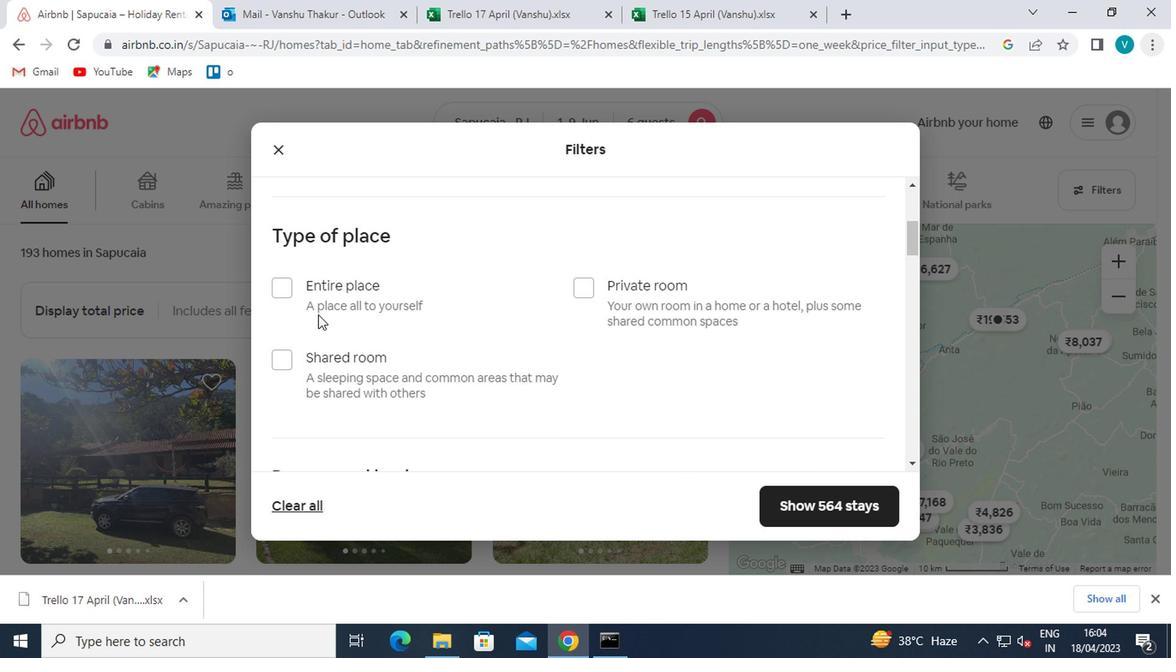 
Action: Mouse moved to (370, 319)
Screenshot: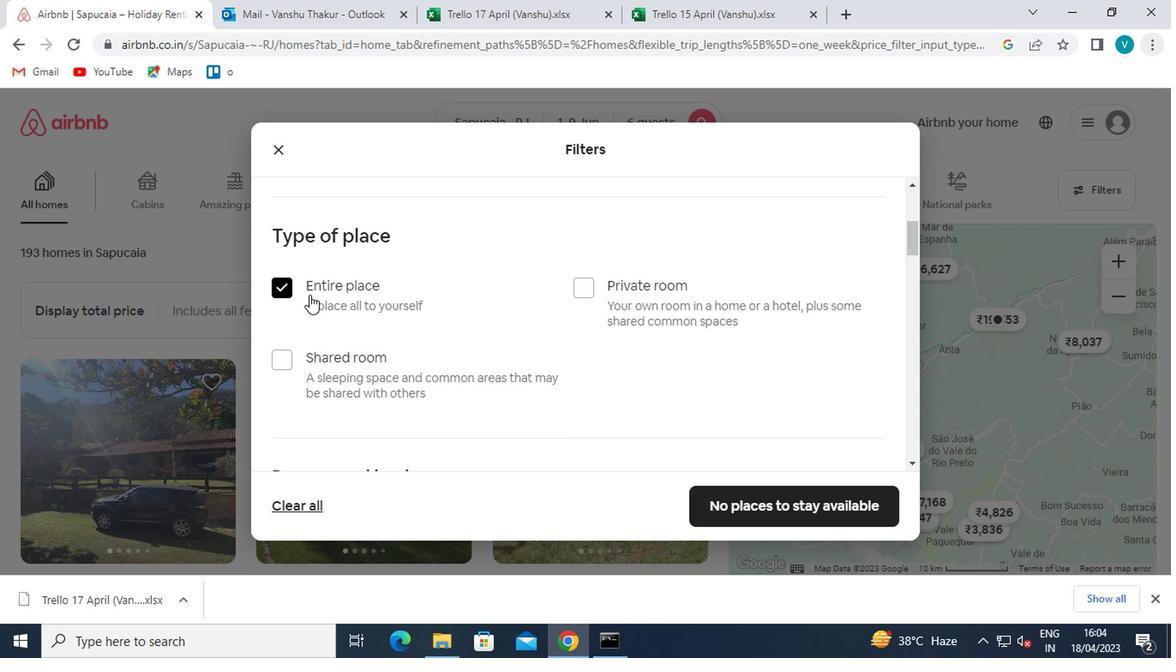
Action: Mouse scrolled (370, 318) with delta (0, 0)
Screenshot: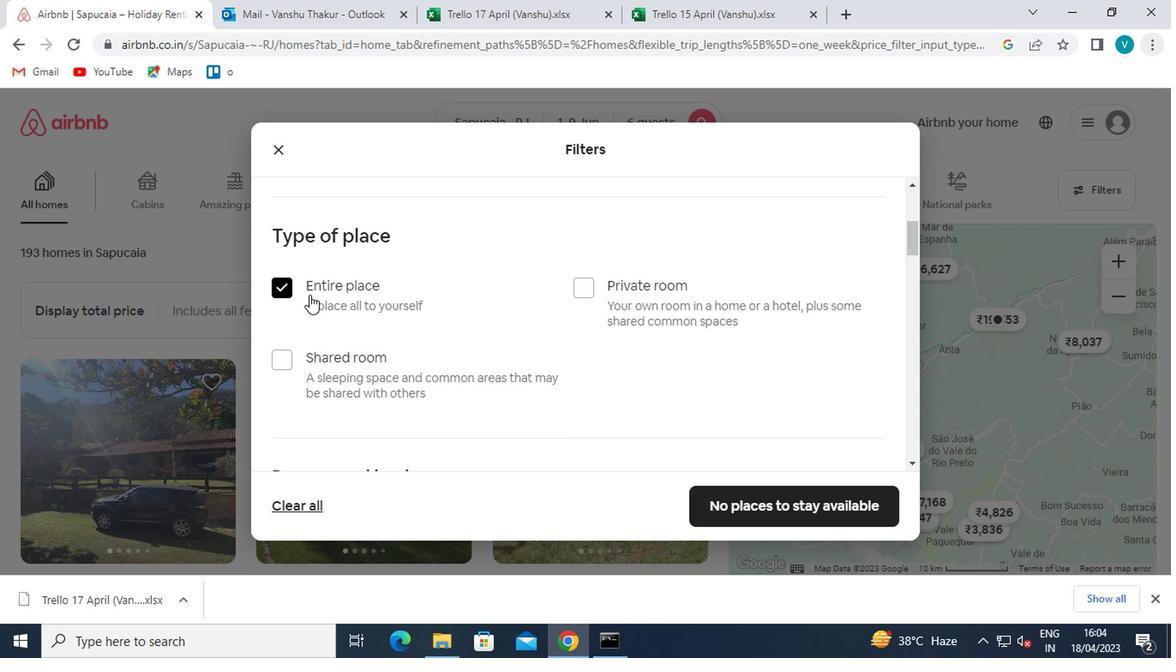 
Action: Mouse scrolled (370, 318) with delta (0, 0)
Screenshot: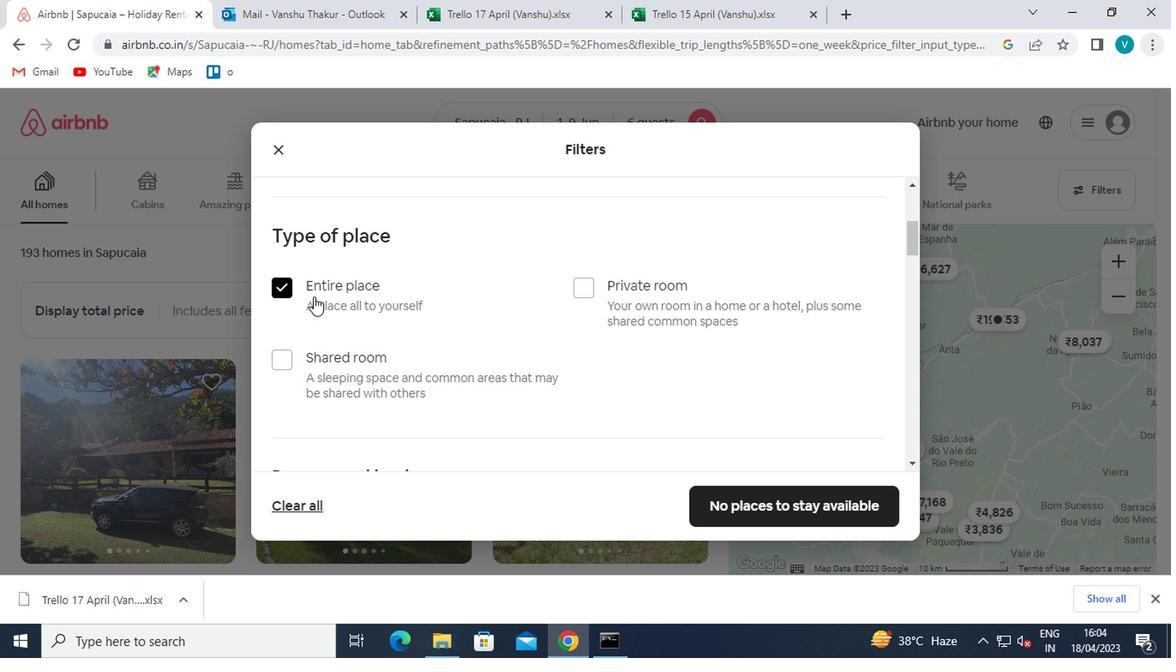 
Action: Mouse moved to (371, 320)
Screenshot: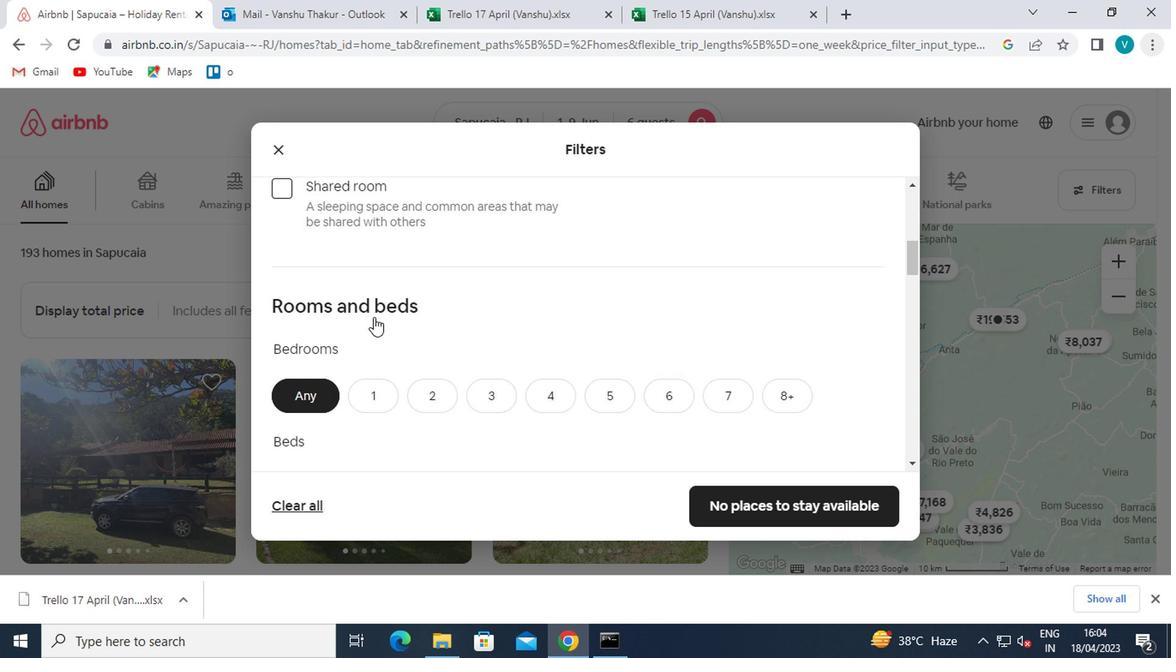 
Action: Mouse scrolled (371, 320) with delta (0, 0)
Screenshot: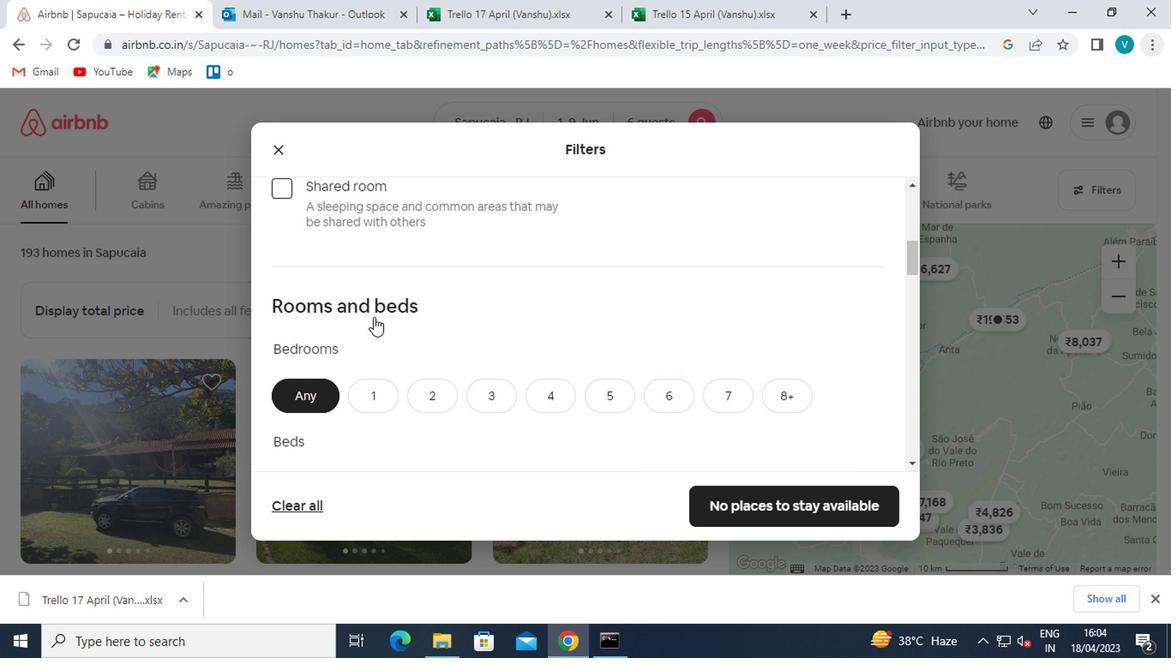 
Action: Mouse moved to (472, 308)
Screenshot: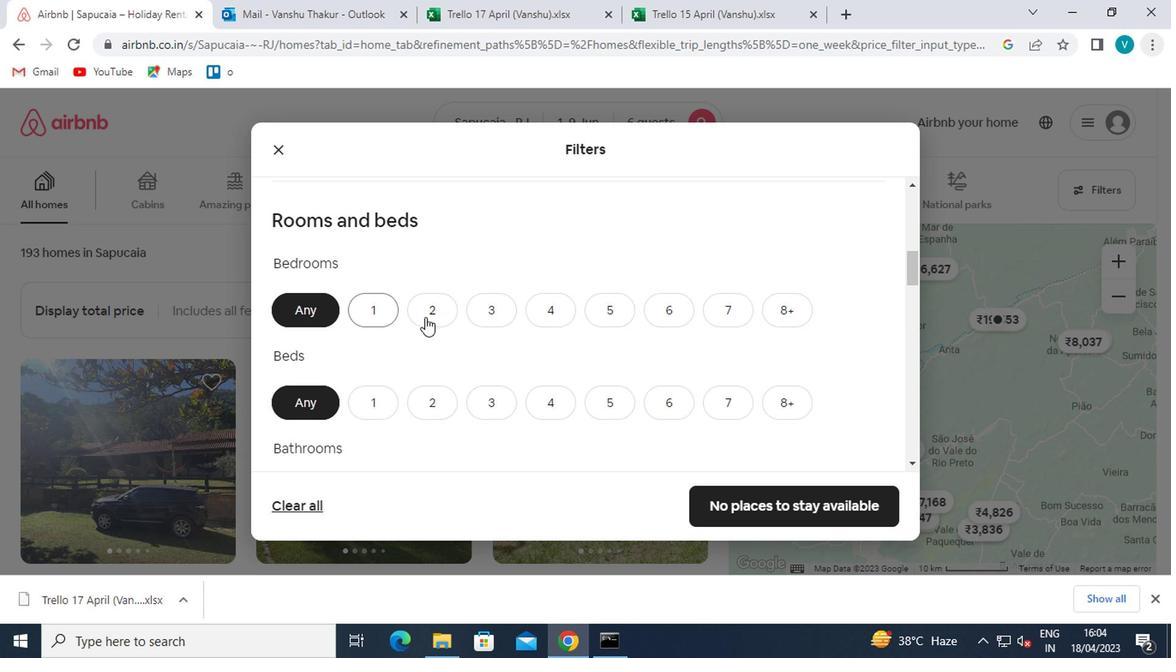 
Action: Mouse pressed left at (472, 308)
Screenshot: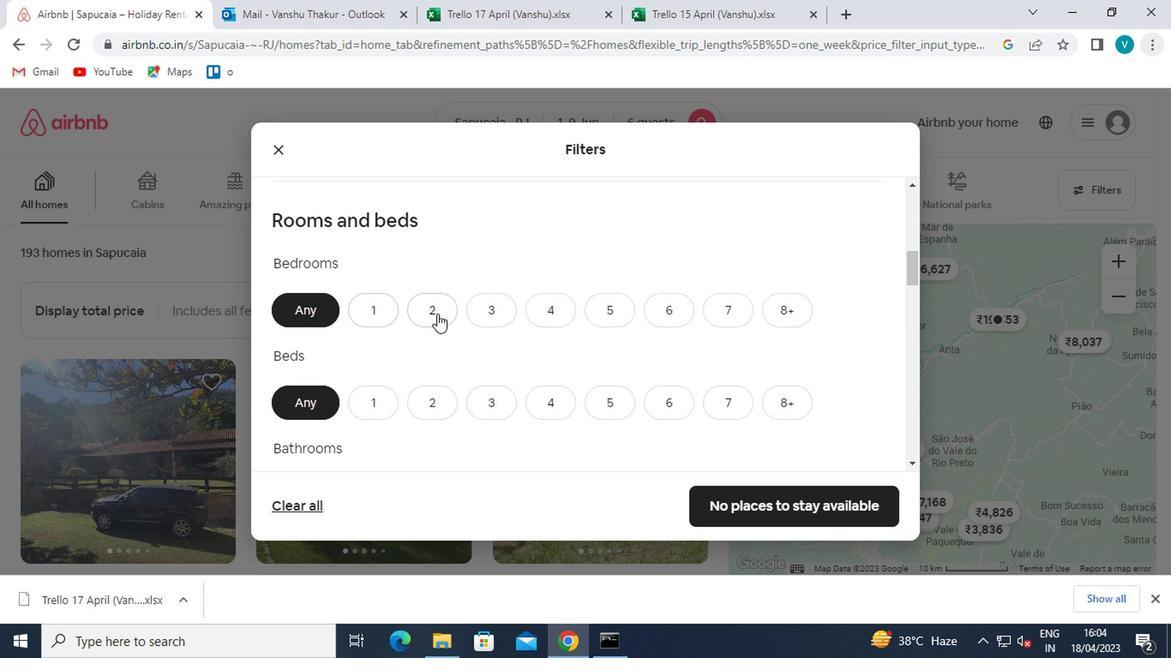 
Action: Mouse moved to (473, 310)
Screenshot: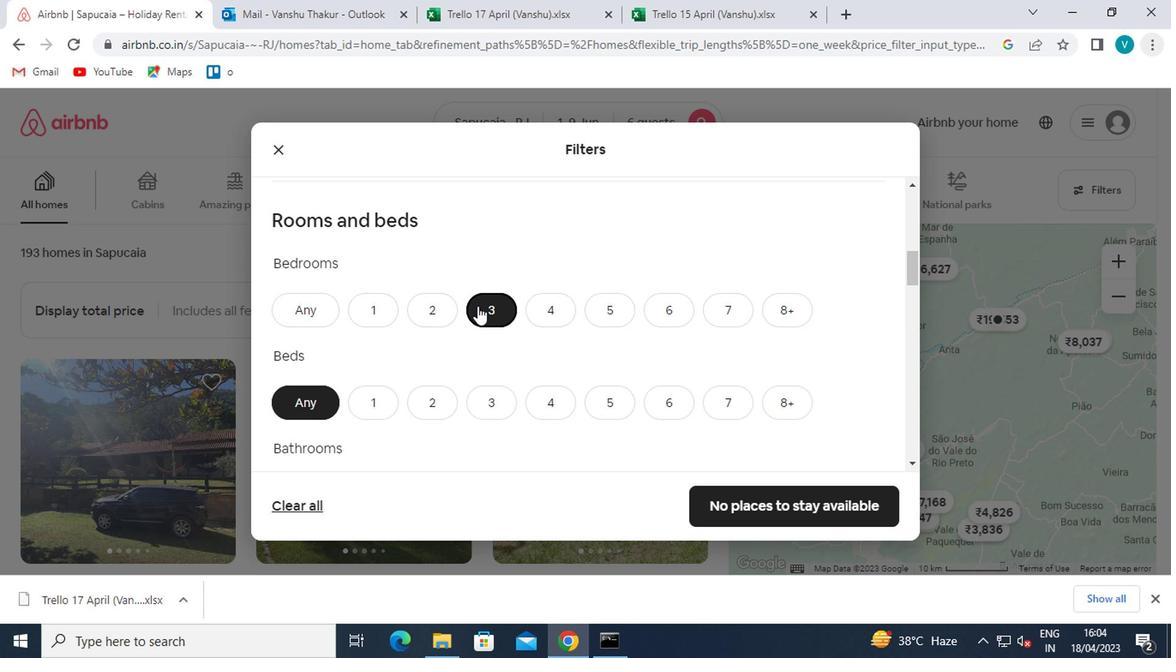 
Action: Mouse scrolled (473, 309) with delta (0, 0)
Screenshot: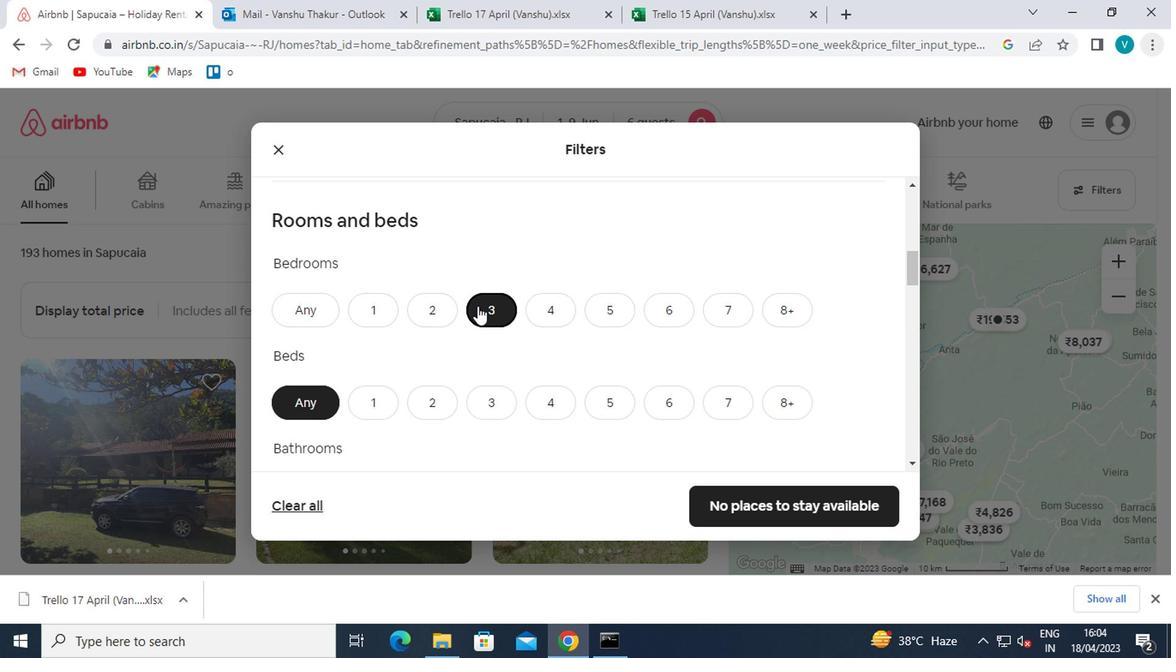 
Action: Mouse moved to (479, 315)
Screenshot: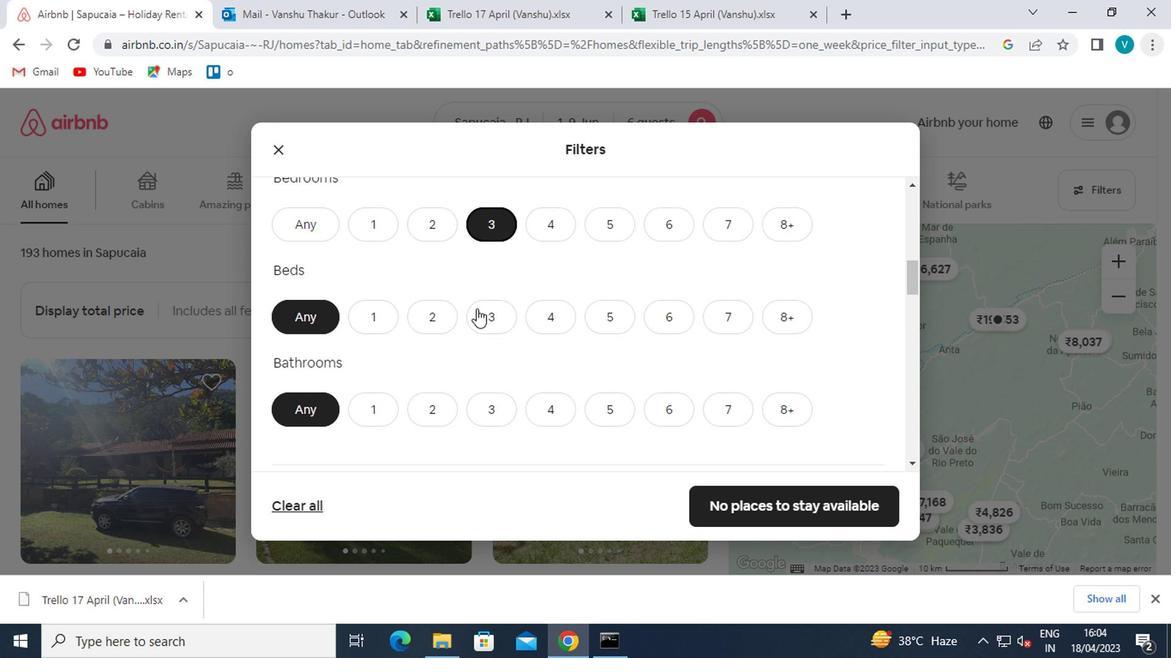 
Action: Mouse pressed left at (479, 315)
Screenshot: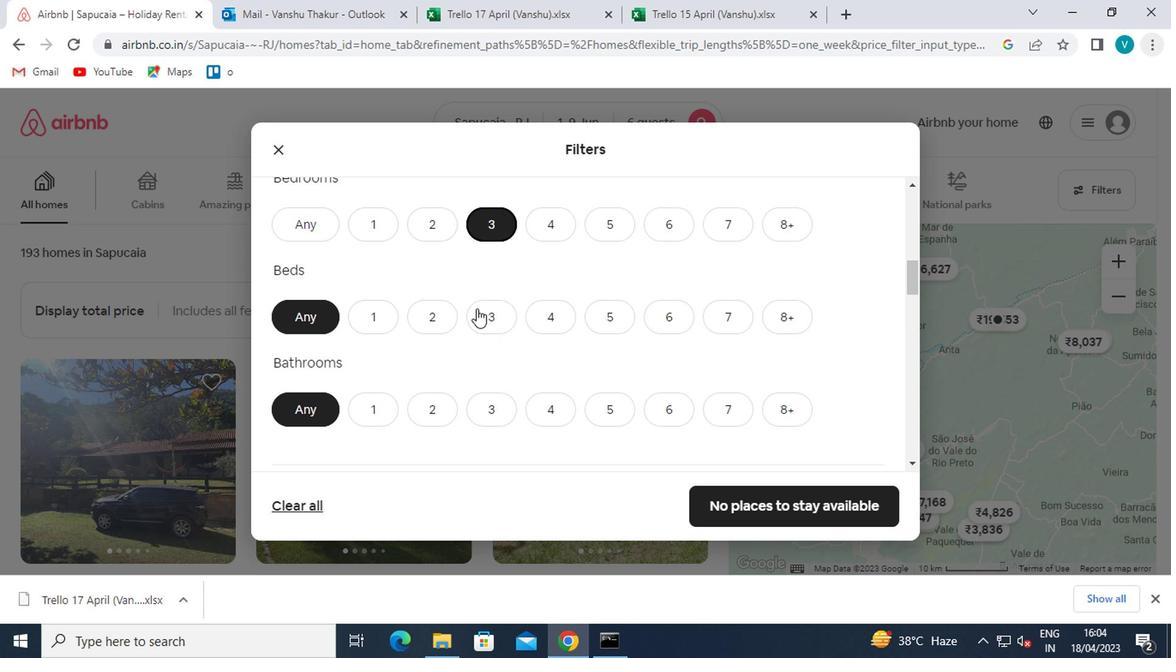 
Action: Mouse moved to (479, 397)
Screenshot: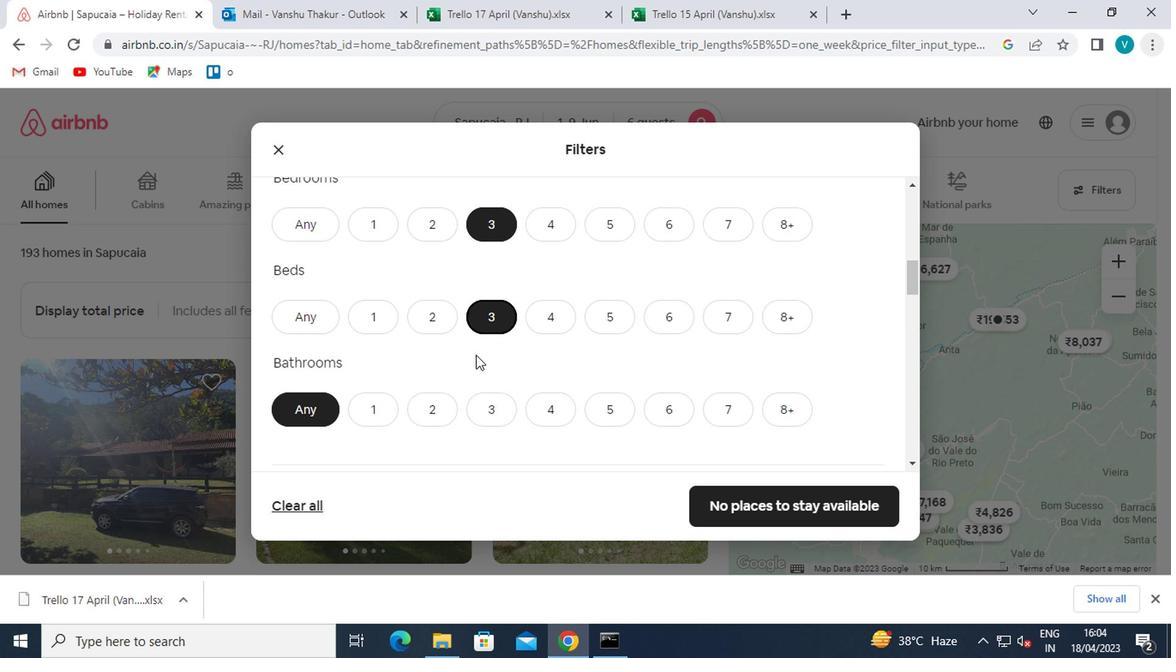 
Action: Mouse pressed left at (479, 397)
Screenshot: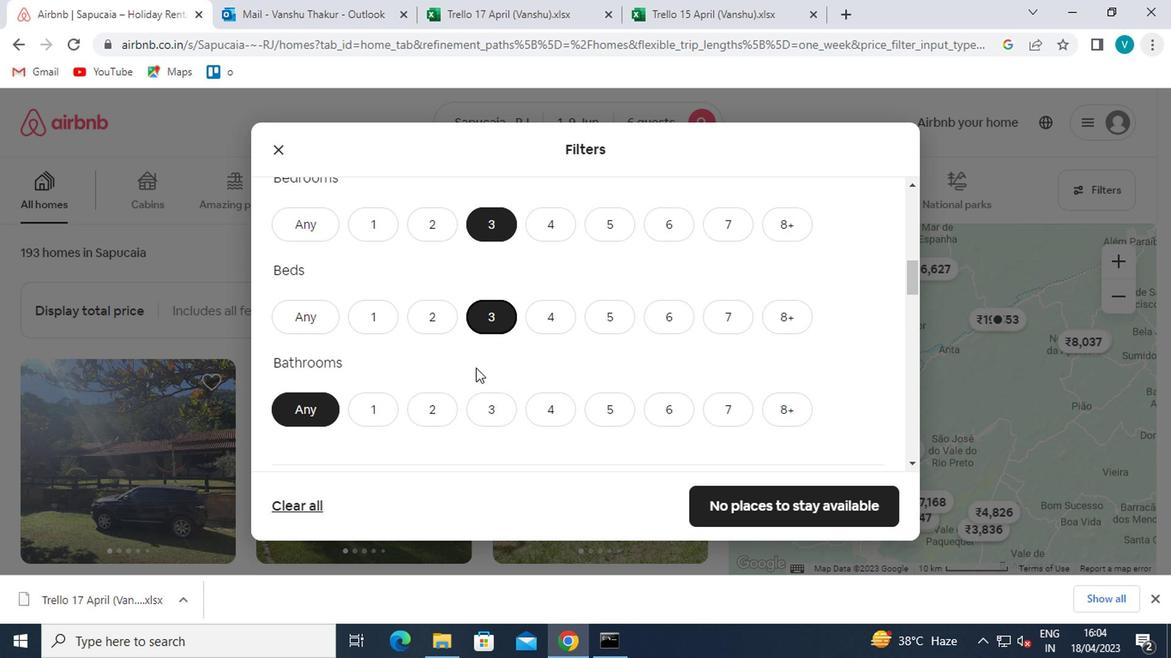 
Action: Mouse moved to (480, 398)
Screenshot: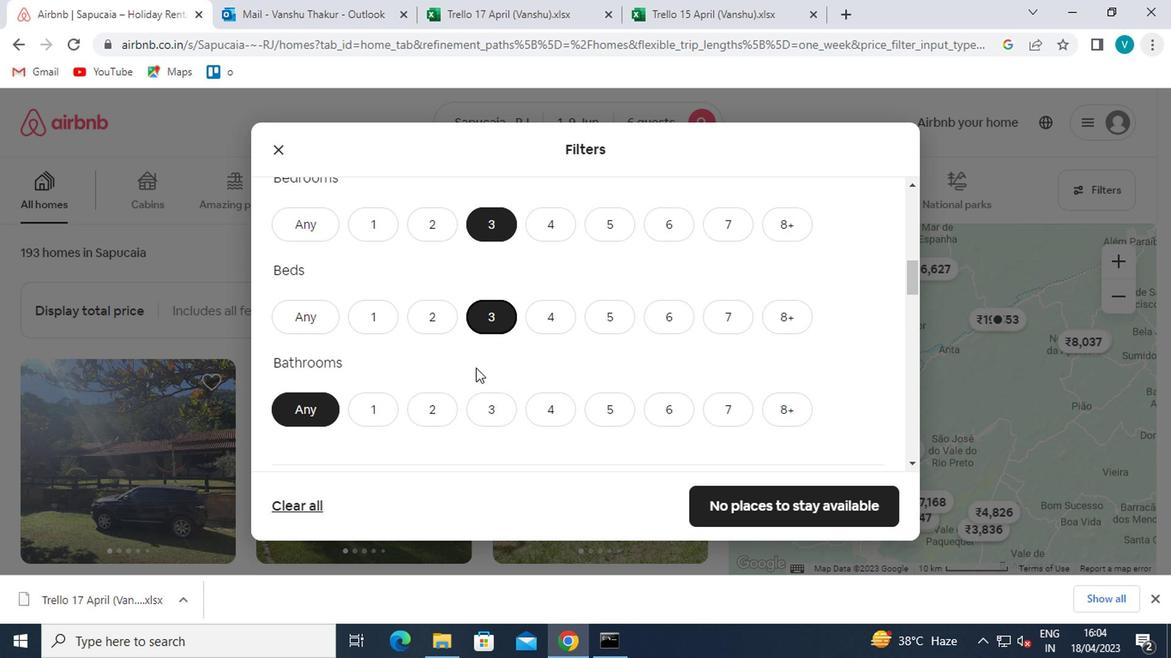 
Action: Mouse scrolled (480, 398) with delta (0, 0)
Screenshot: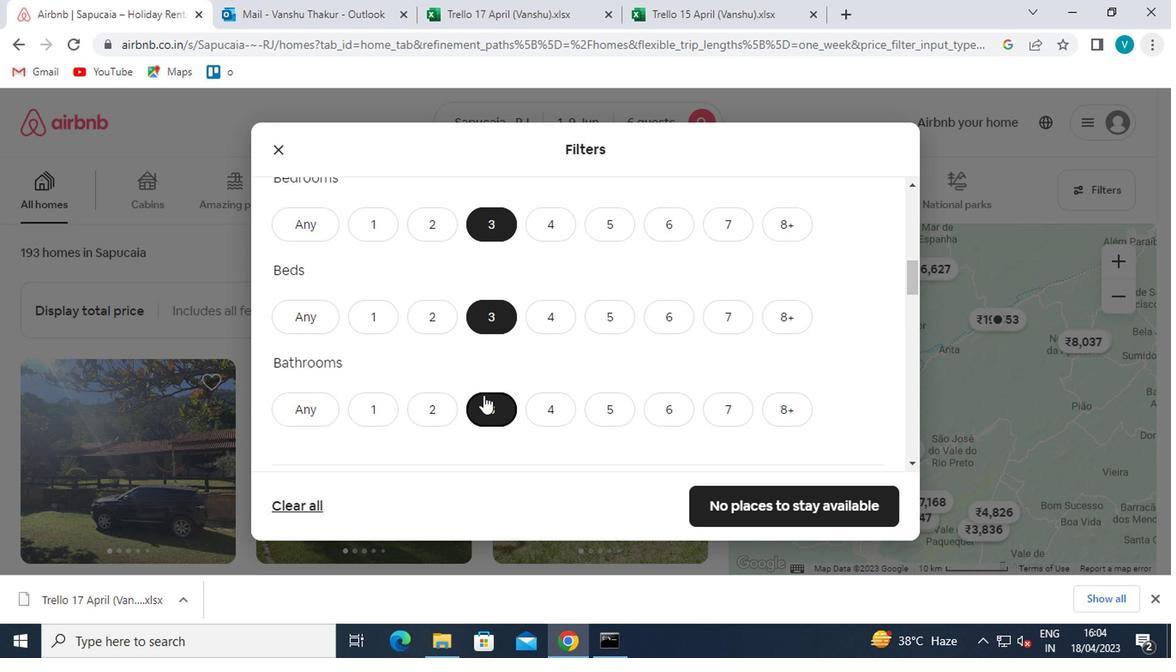 
Action: Mouse scrolled (480, 398) with delta (0, 0)
Screenshot: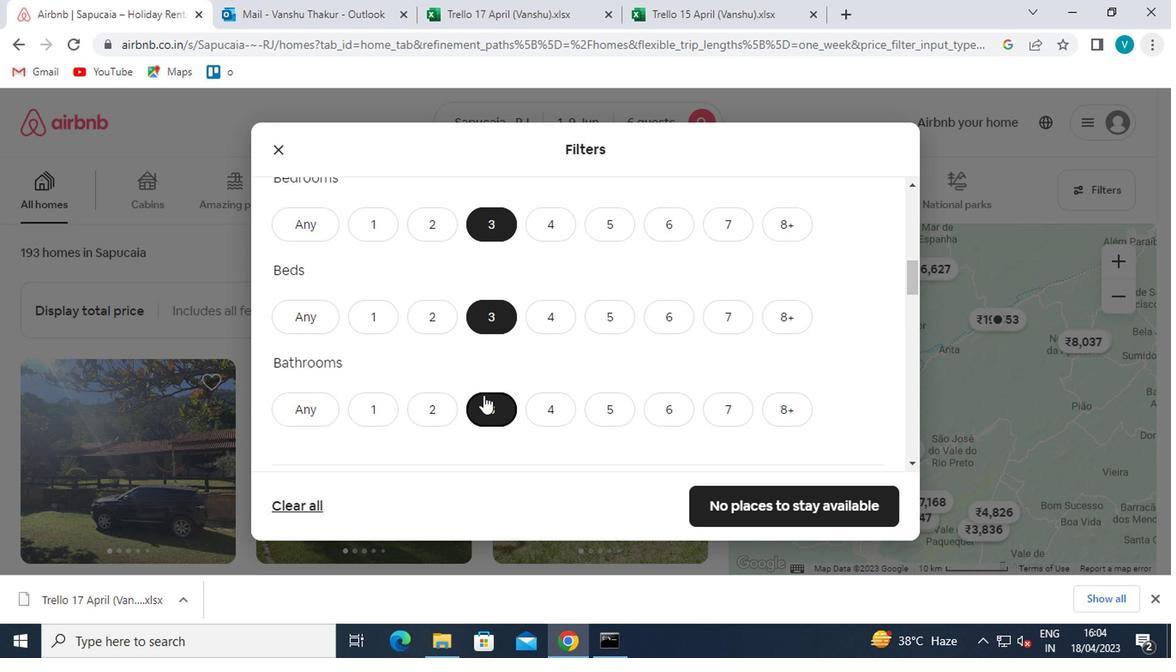 
Action: Mouse scrolled (480, 398) with delta (0, 0)
Screenshot: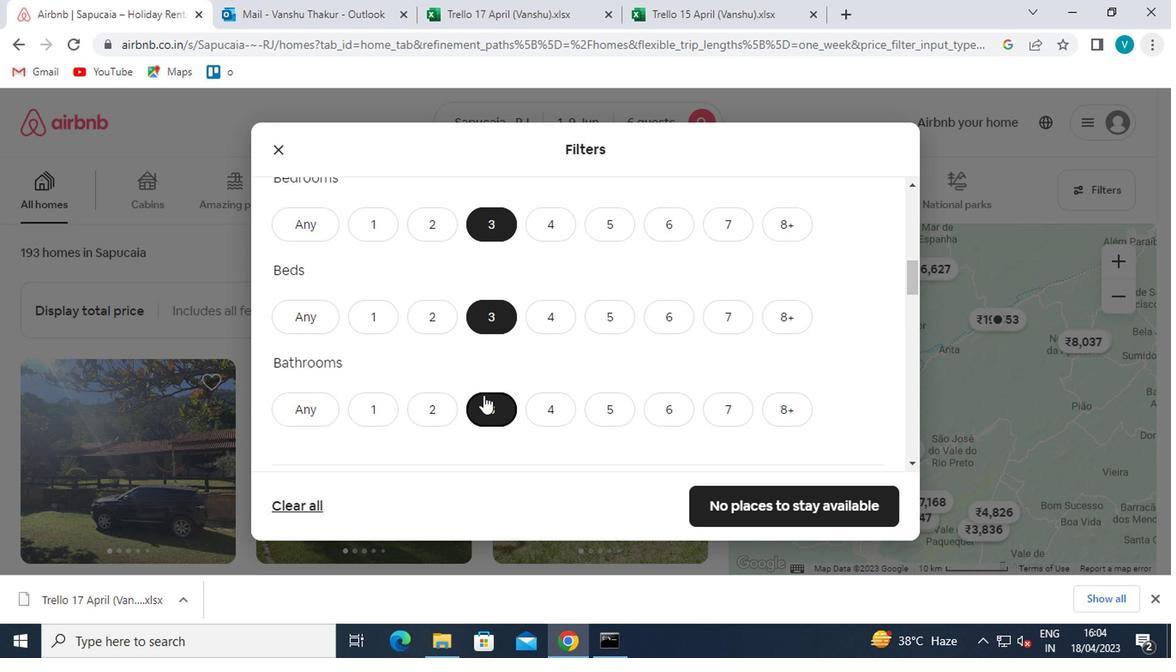 
Action: Mouse moved to (275, 336)
Screenshot: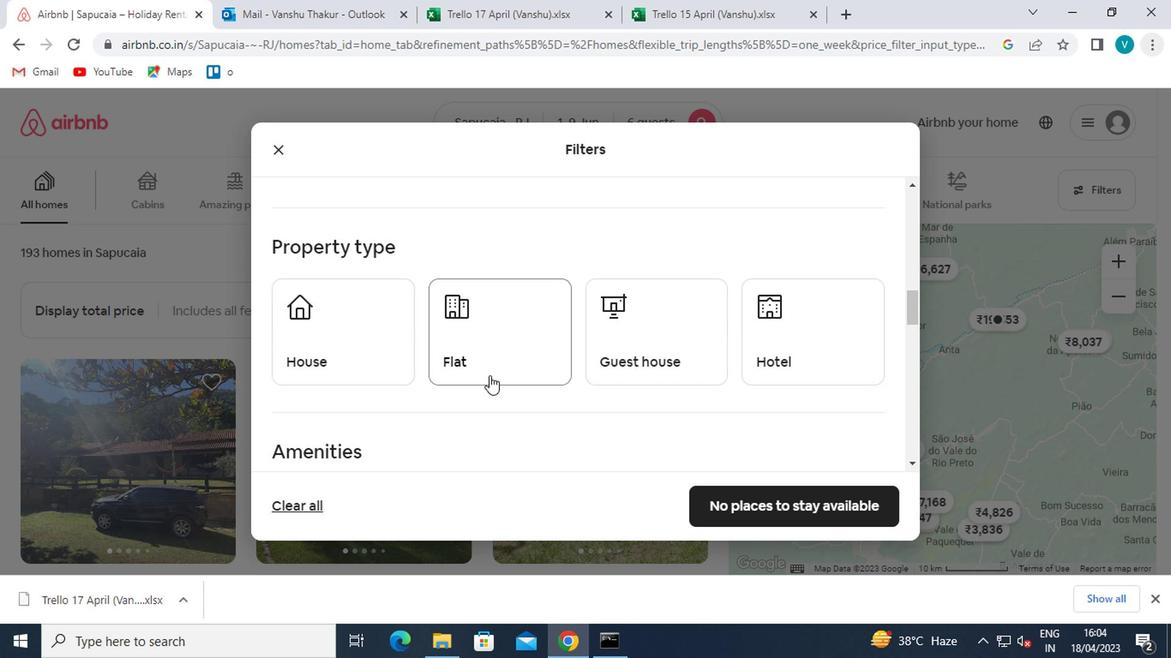 
Action: Mouse pressed left at (275, 336)
Screenshot: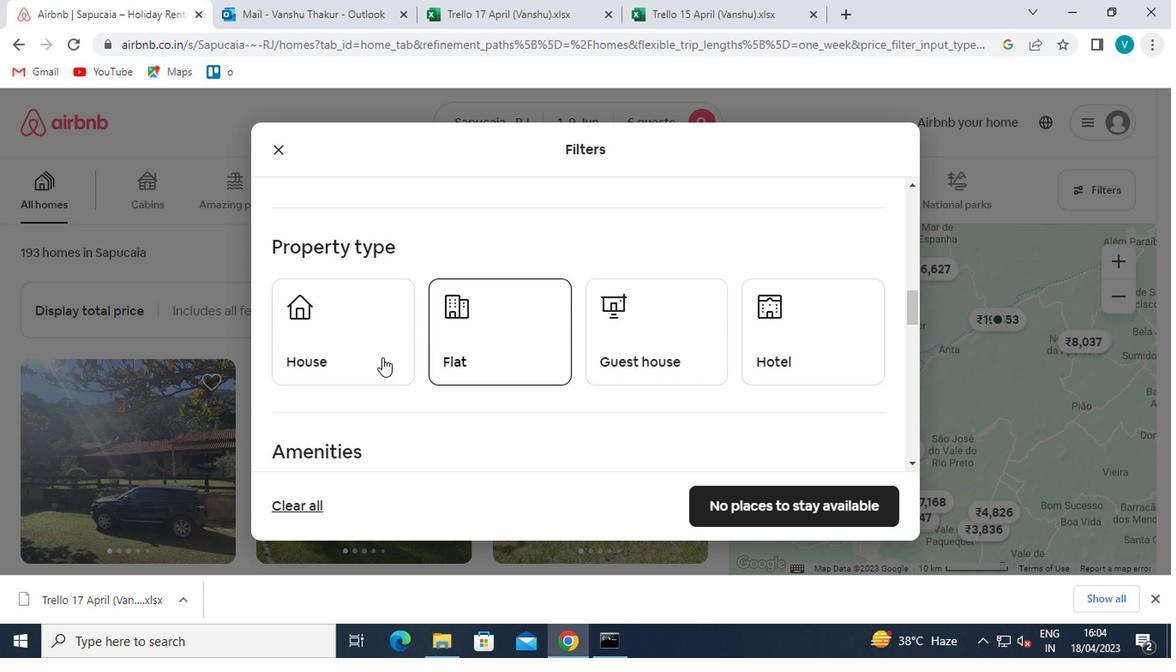 
Action: Mouse moved to (361, 348)
Screenshot: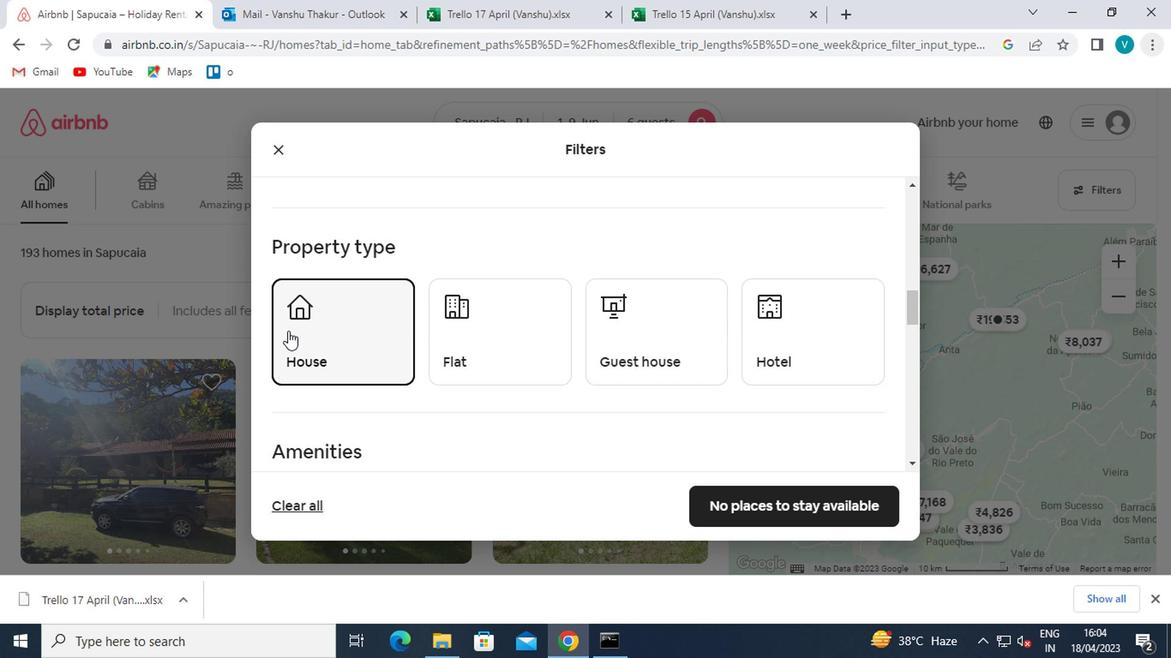 
Action: Mouse scrolled (361, 347) with delta (0, -1)
Screenshot: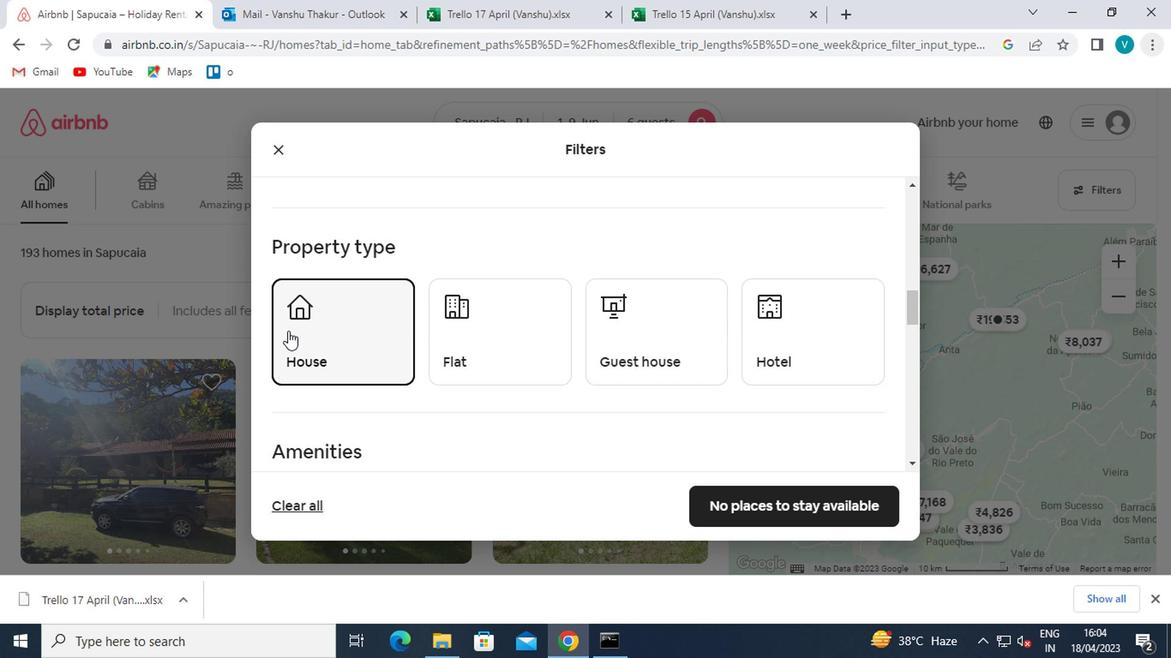 
Action: Mouse moved to (366, 350)
Screenshot: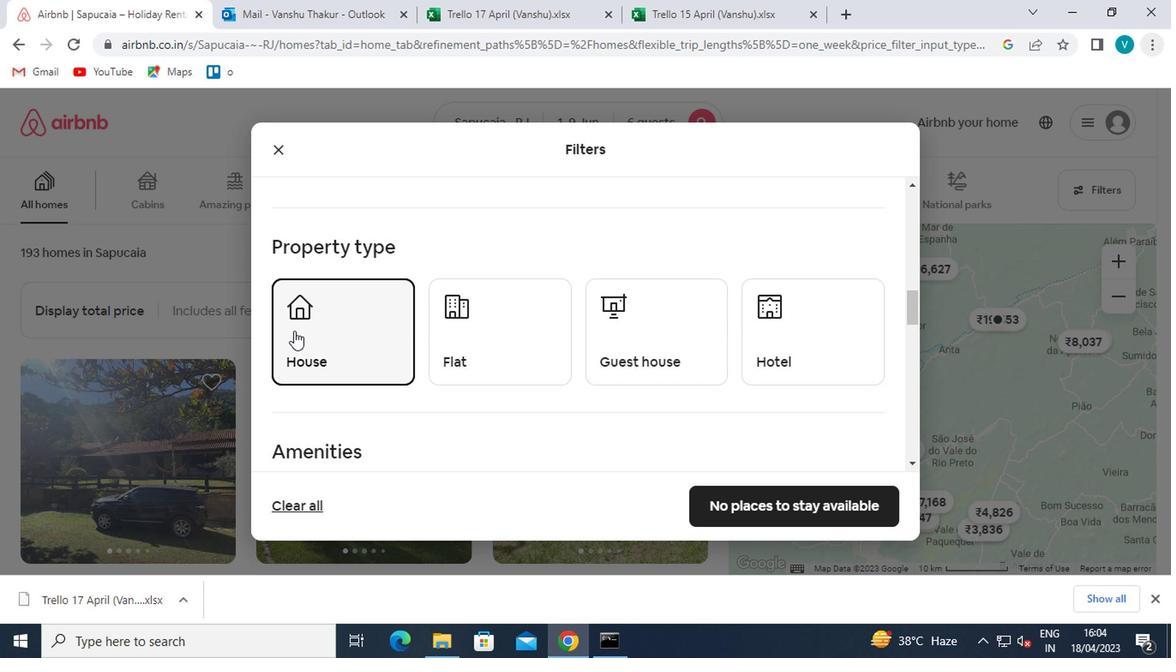 
Action: Mouse scrolled (366, 350) with delta (0, 0)
Screenshot: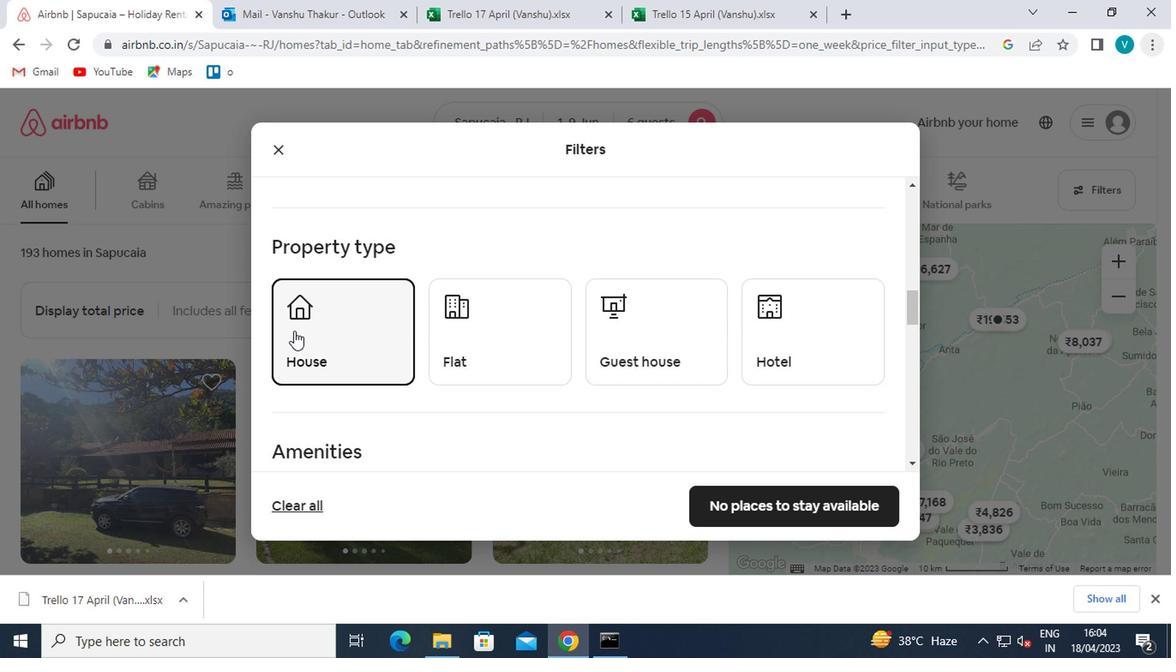 
Action: Mouse moved to (393, 364)
Screenshot: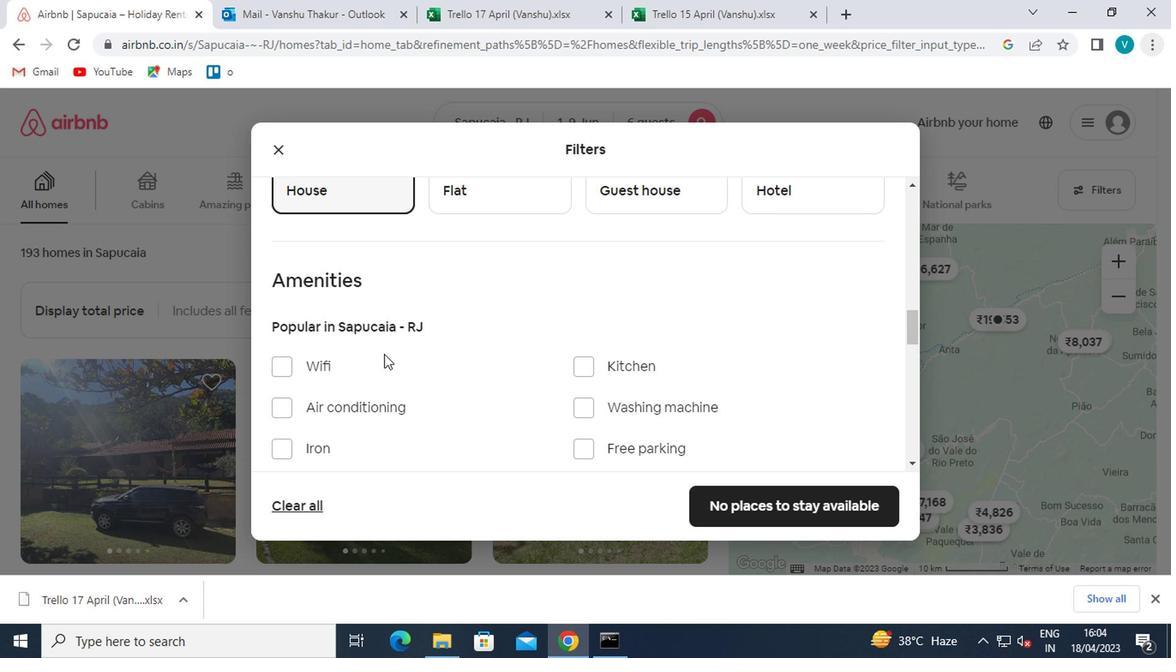 
Action: Mouse scrolled (393, 364) with delta (0, 0)
Screenshot: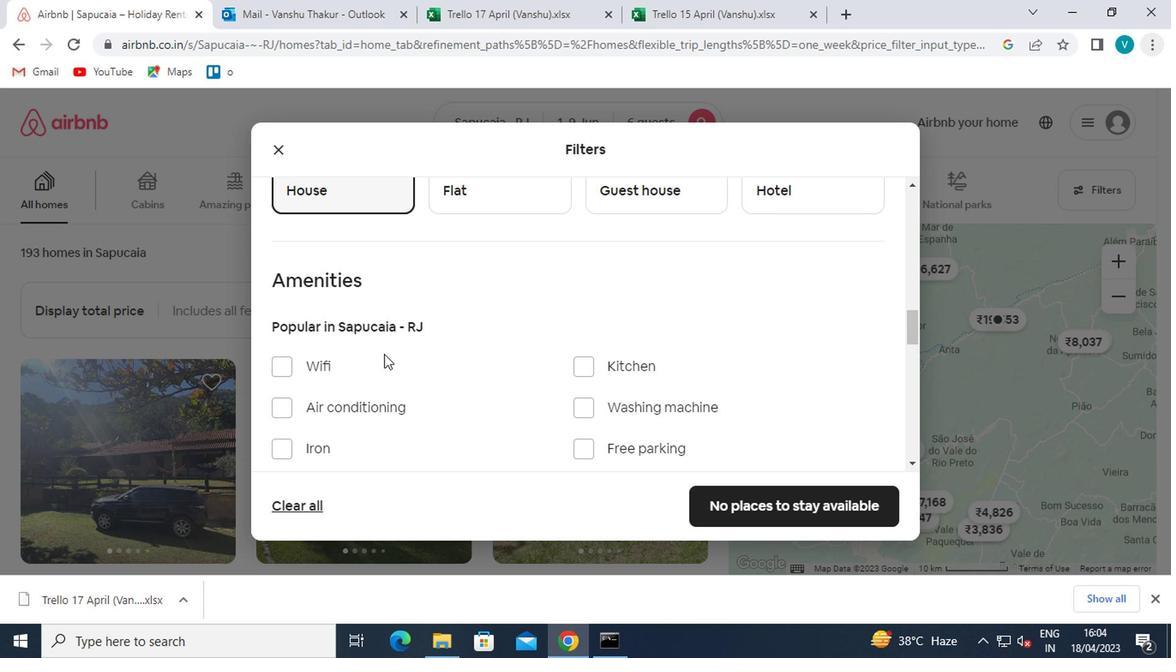 
Action: Mouse moved to (396, 367)
Screenshot: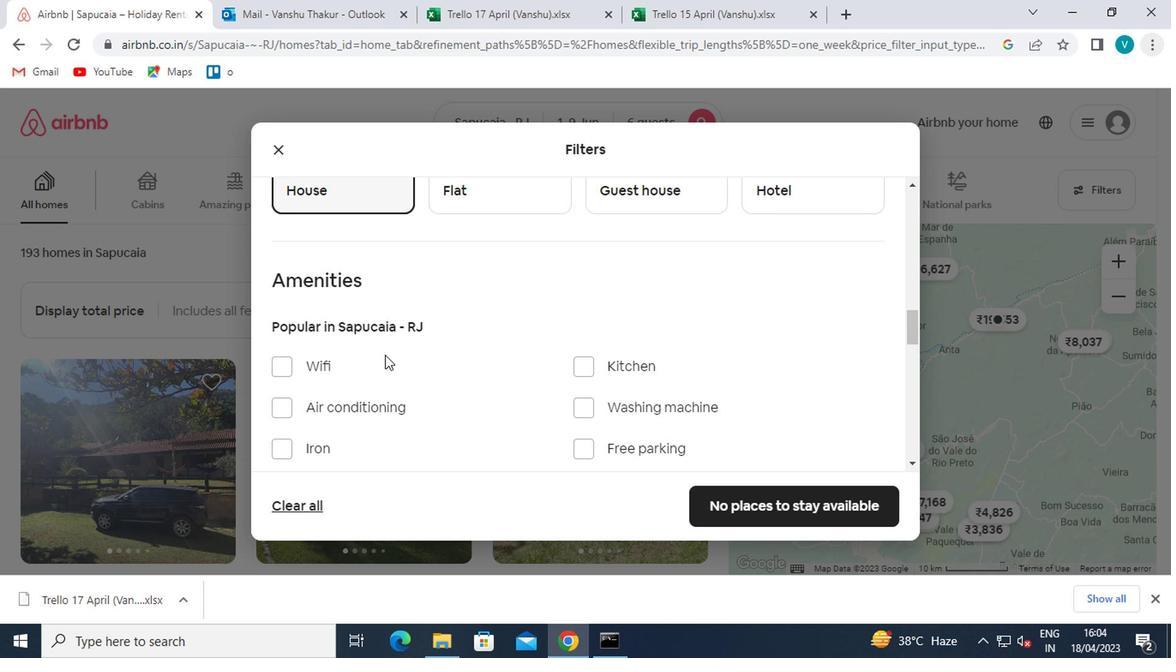 
Action: Mouse scrolled (396, 366) with delta (0, 0)
Screenshot: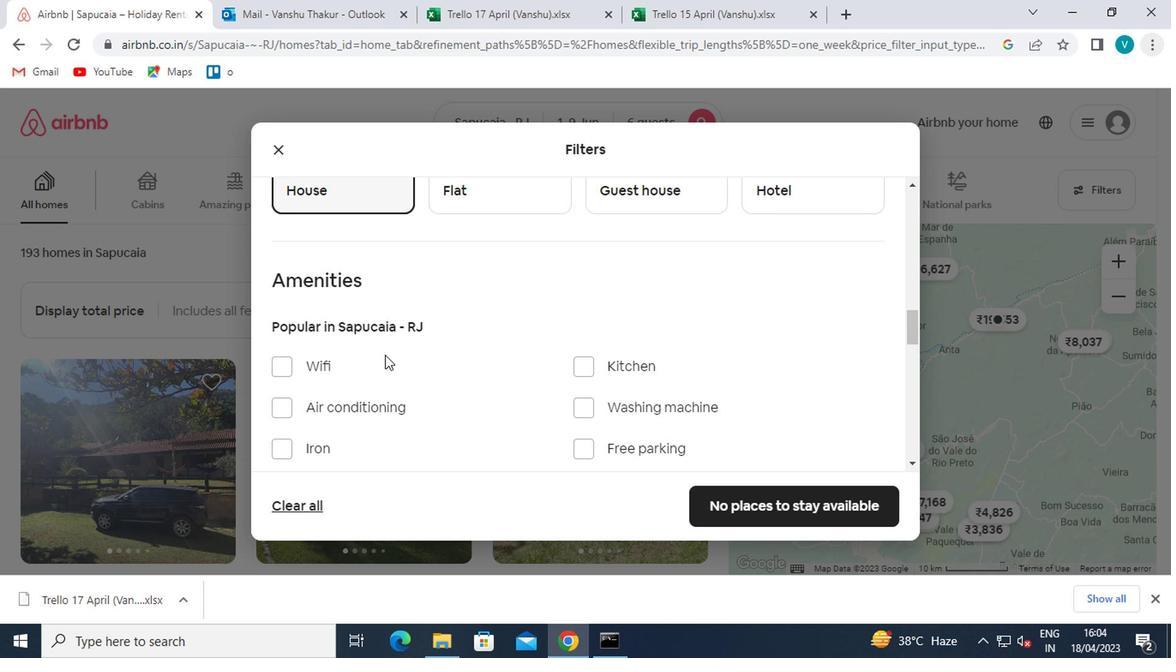 
Action: Mouse moved to (400, 370)
Screenshot: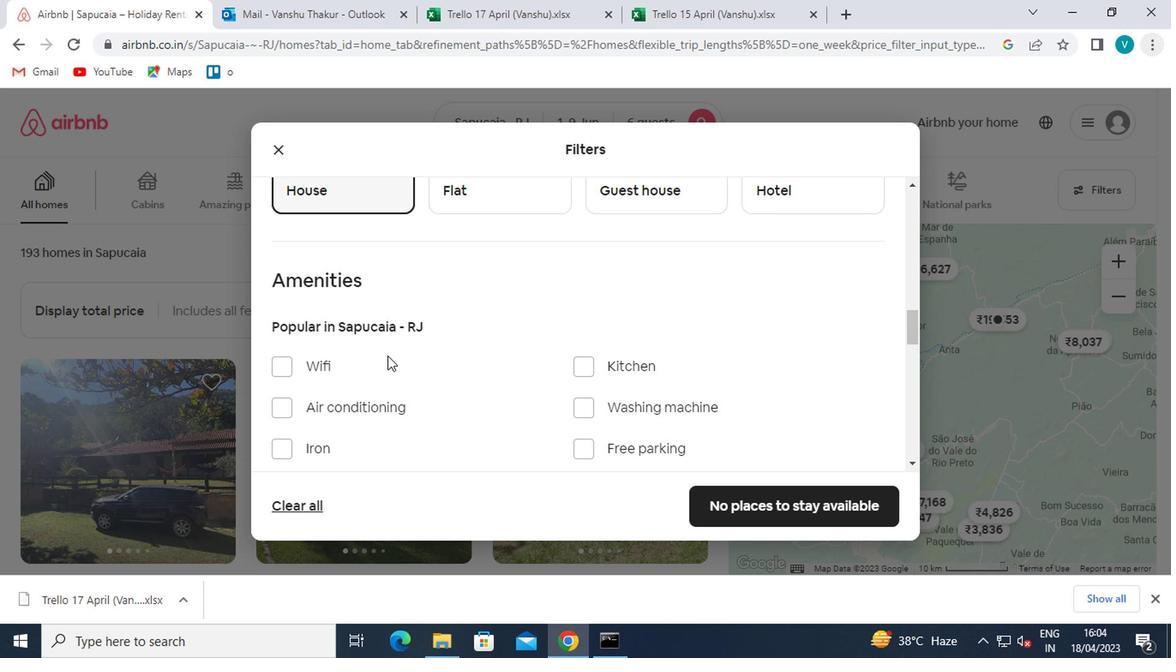 
Action: Mouse scrolled (400, 369) with delta (0, -1)
Screenshot: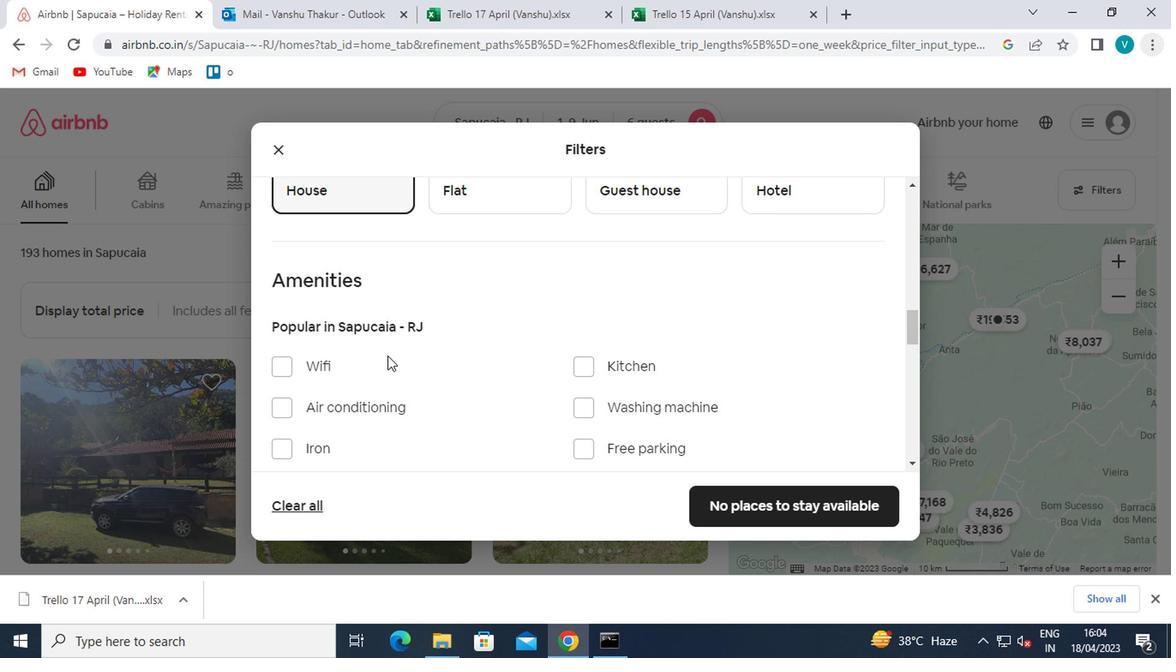 
Action: Mouse moved to (400, 370)
Screenshot: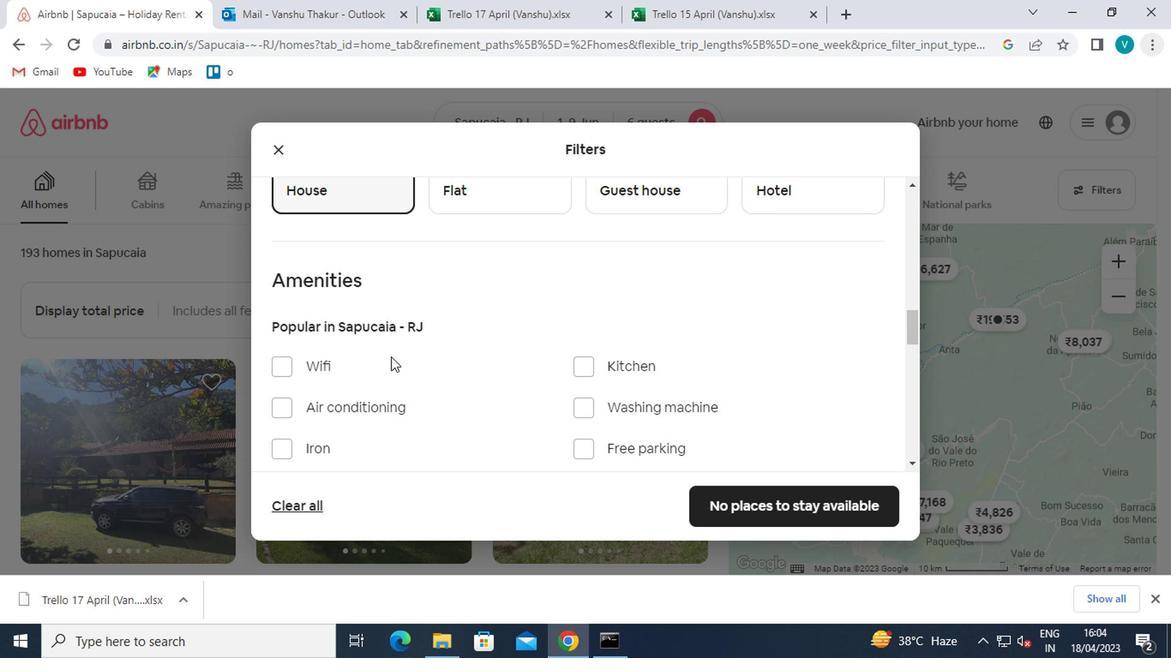 
Action: Mouse scrolled (400, 370) with delta (0, 0)
Screenshot: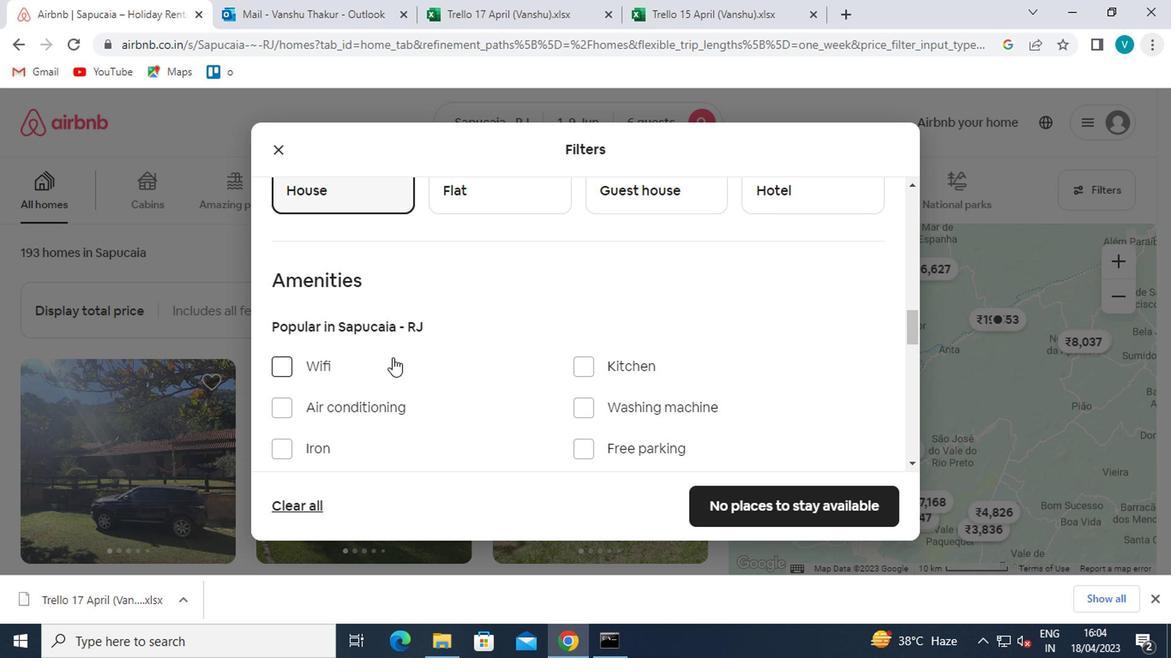 
Action: Mouse moved to (832, 351)
Screenshot: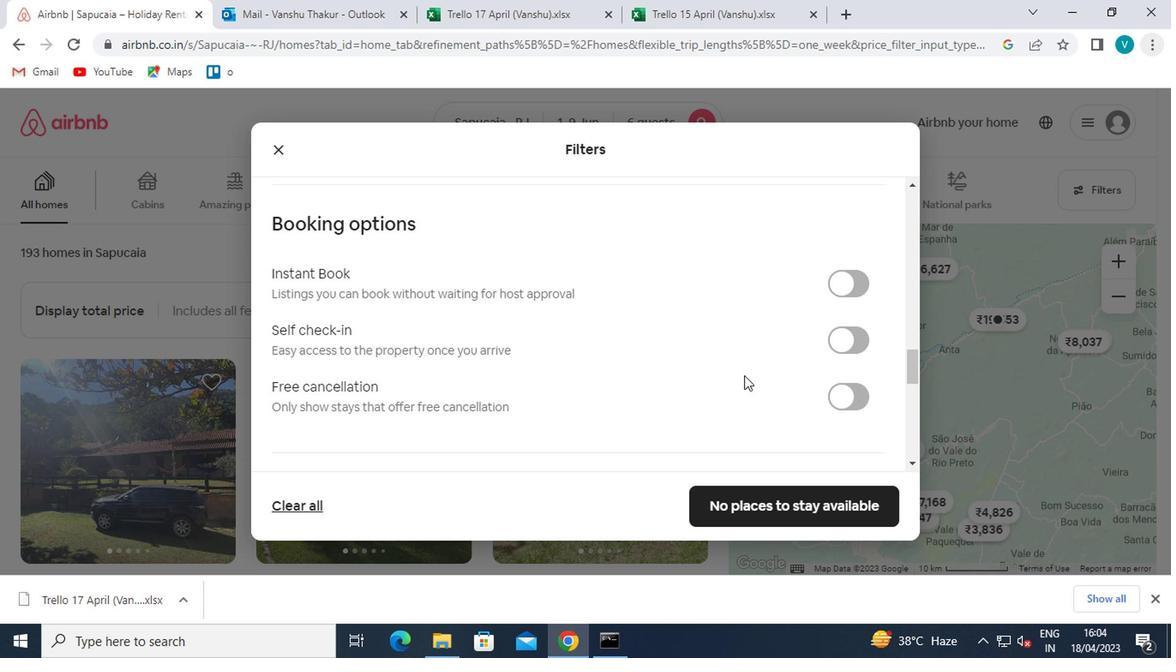 
Action: Mouse pressed left at (832, 351)
Screenshot: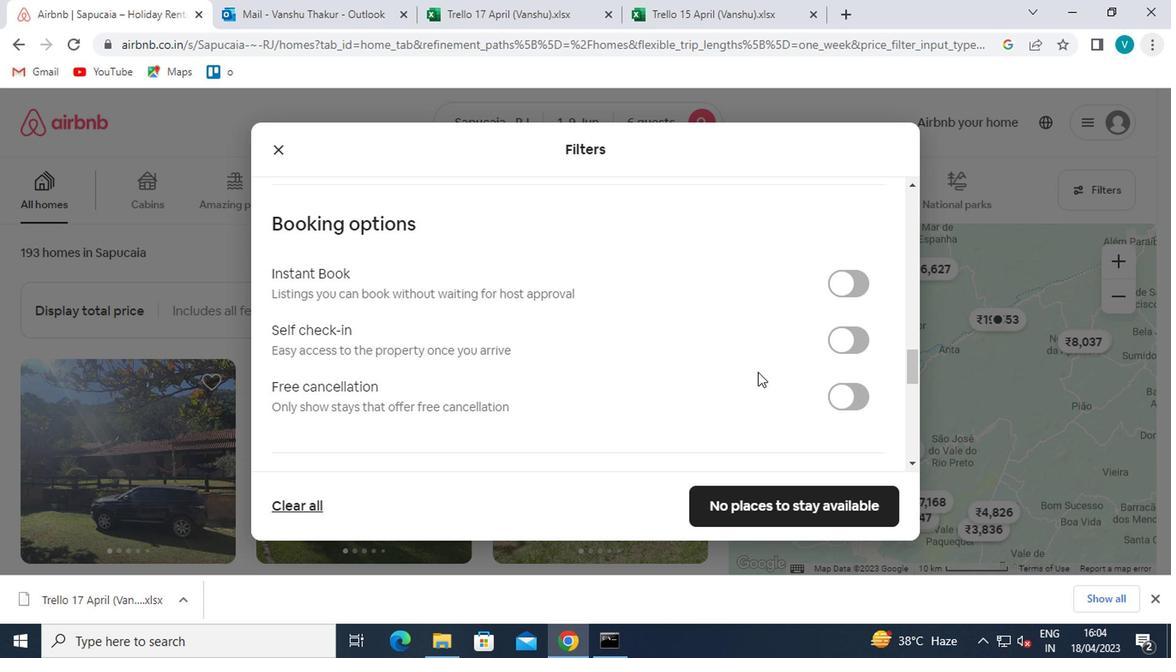 
Action: Mouse moved to (792, 364)
Screenshot: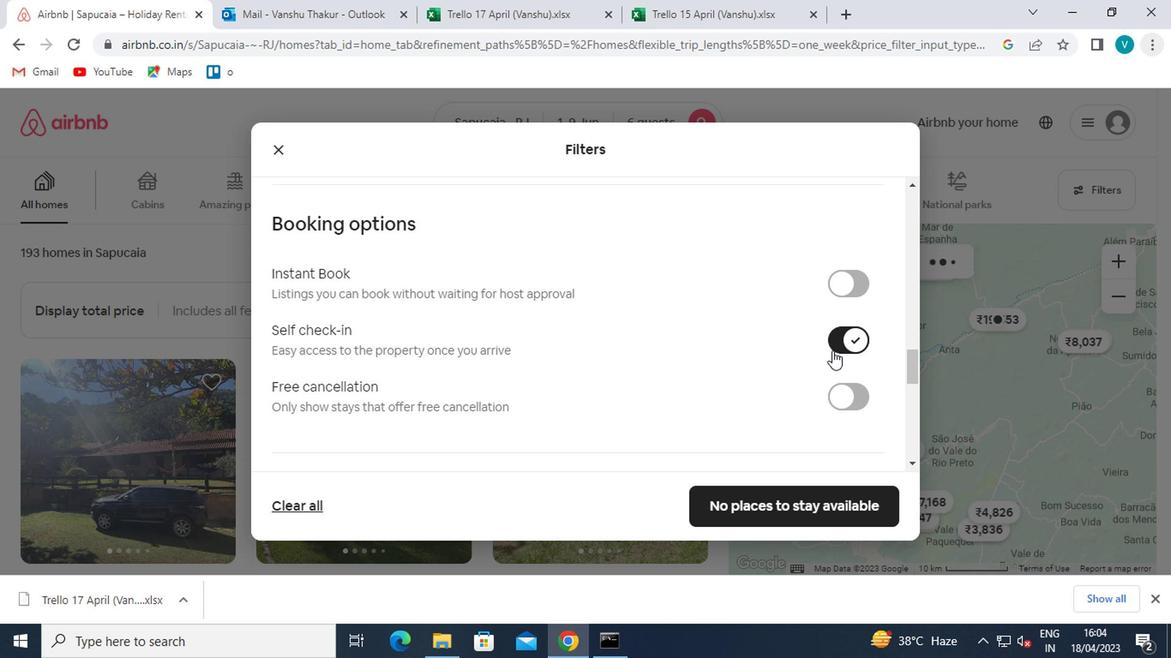 
Action: Mouse scrolled (792, 364) with delta (0, 0)
Screenshot: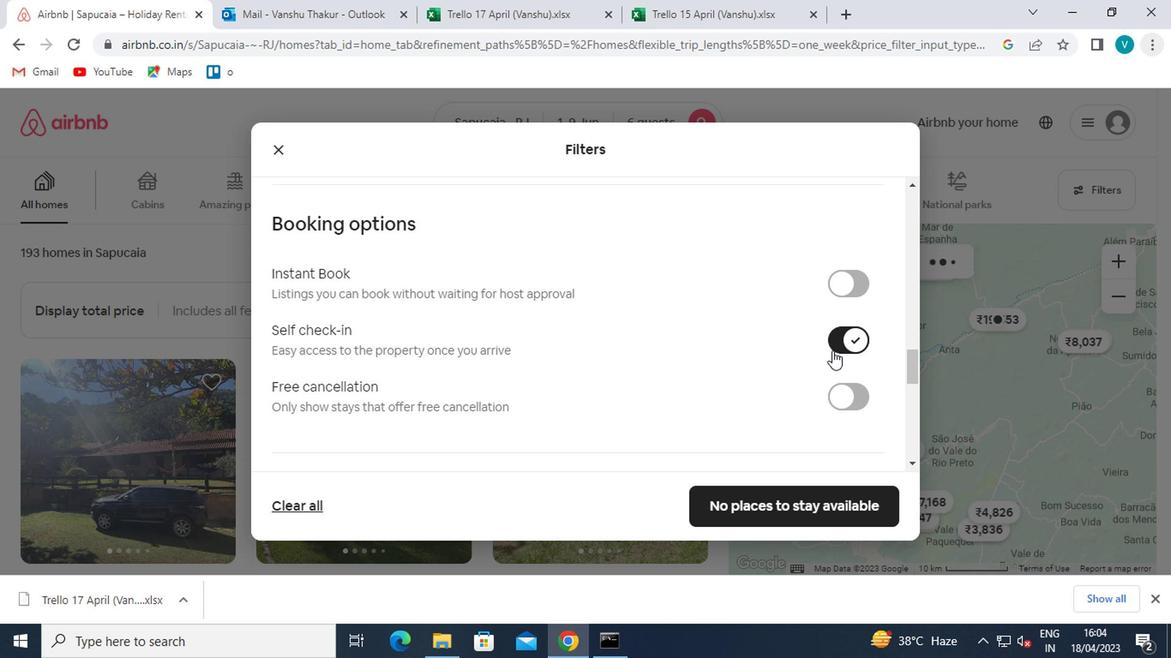 
Action: Mouse moved to (775, 368)
Screenshot: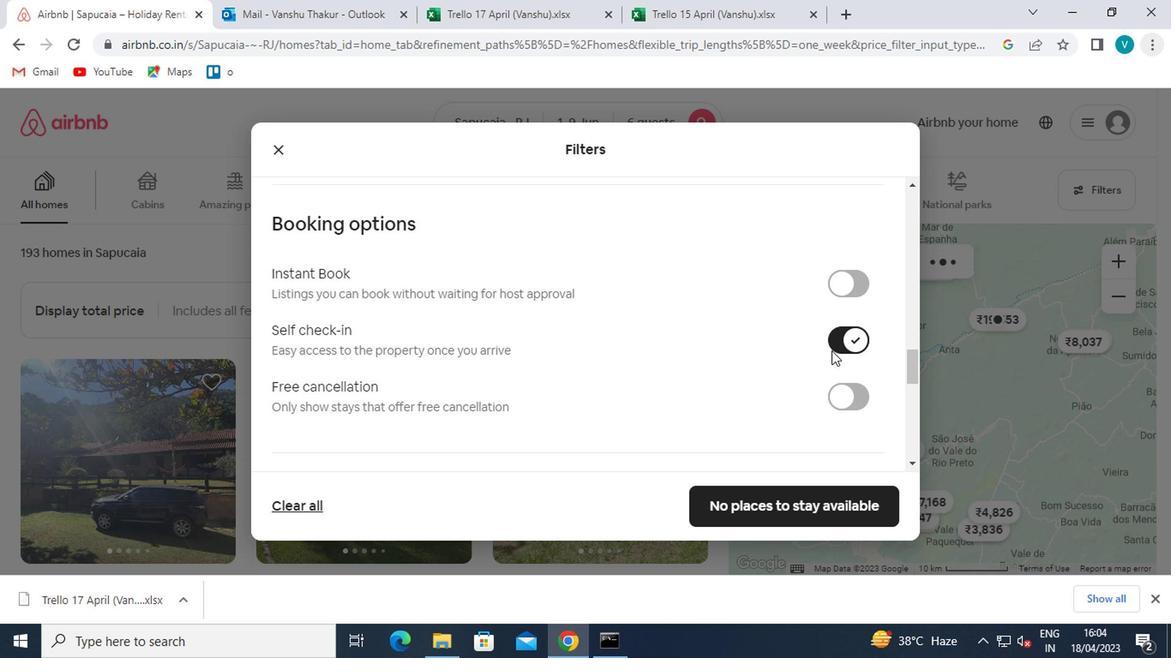 
Action: Mouse scrolled (775, 367) with delta (0, -1)
Screenshot: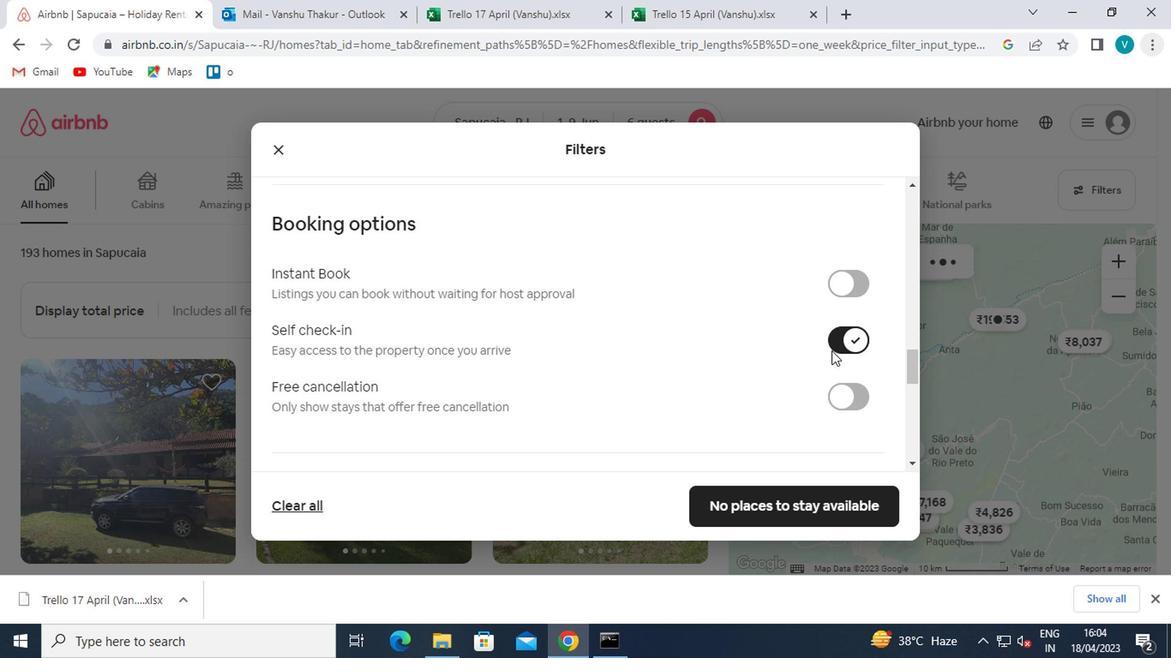 
Action: Mouse moved to (744, 370)
Screenshot: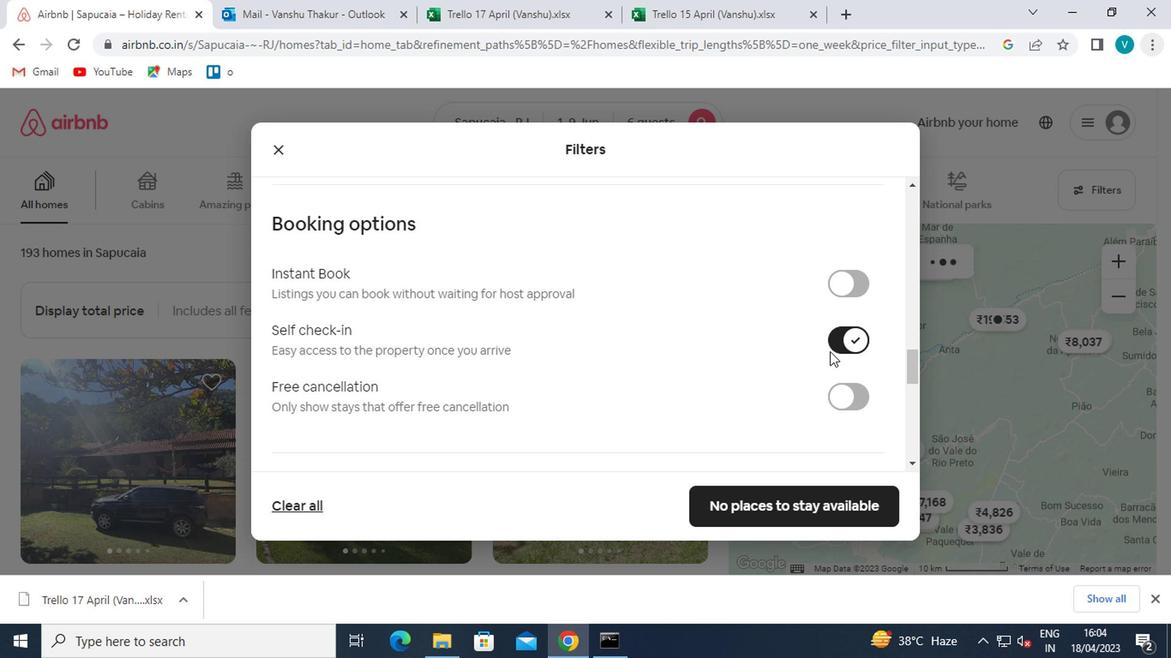 
Action: Mouse scrolled (744, 370) with delta (0, 0)
Screenshot: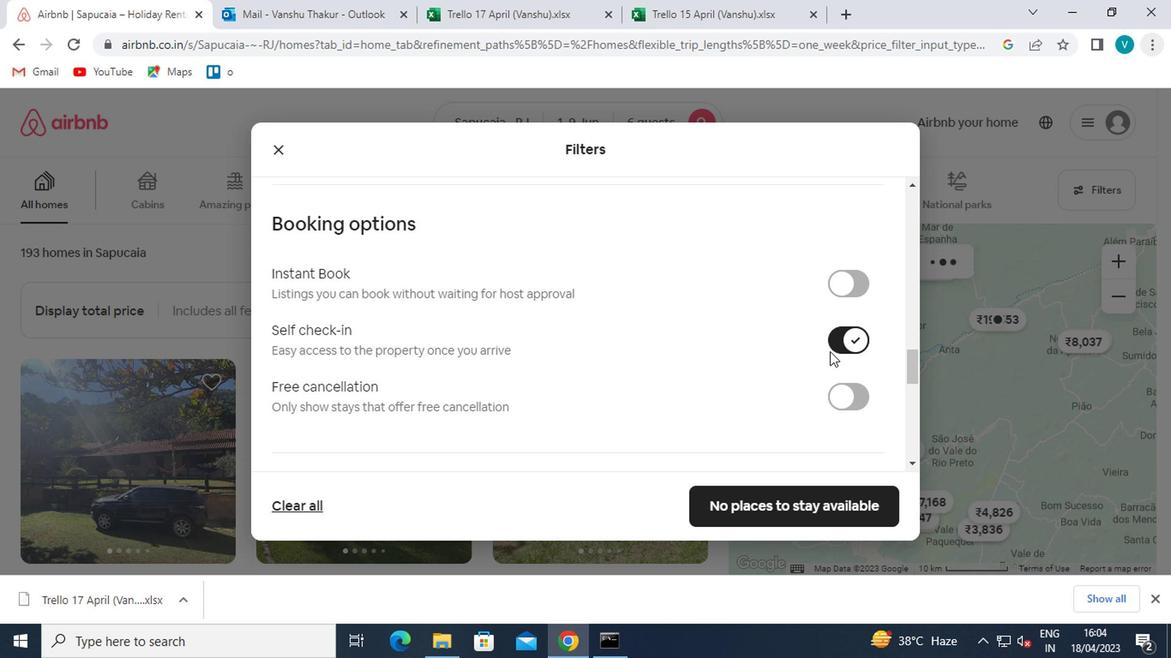 
Action: Mouse moved to (709, 373)
Screenshot: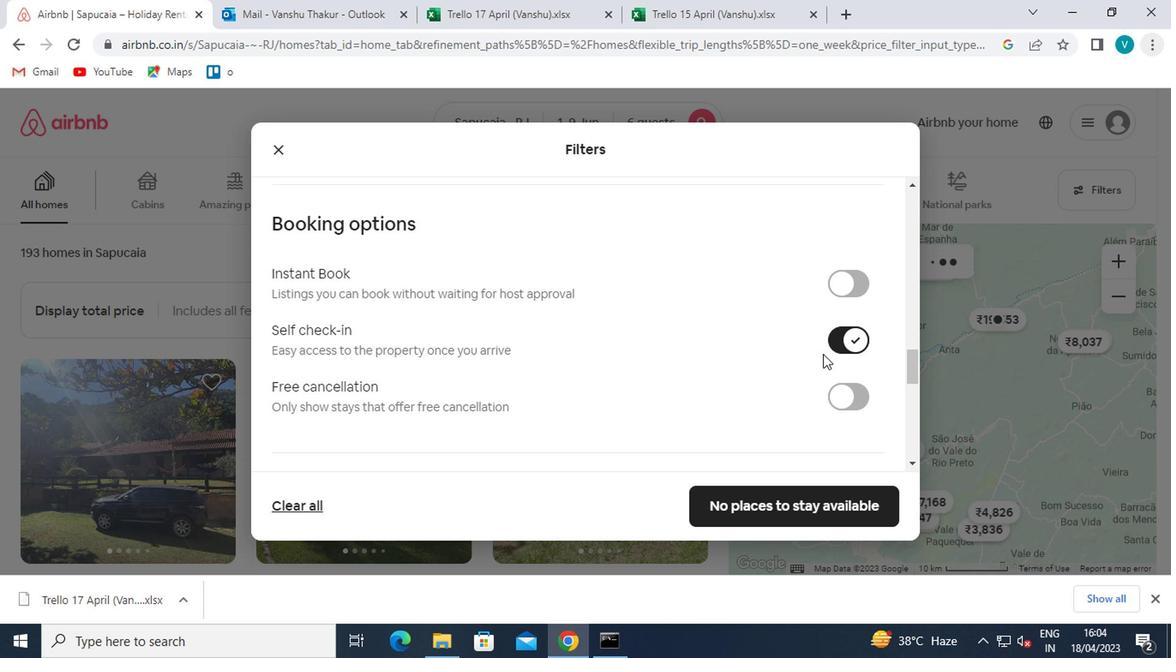 
Action: Mouse scrolled (709, 372) with delta (0, 0)
Screenshot: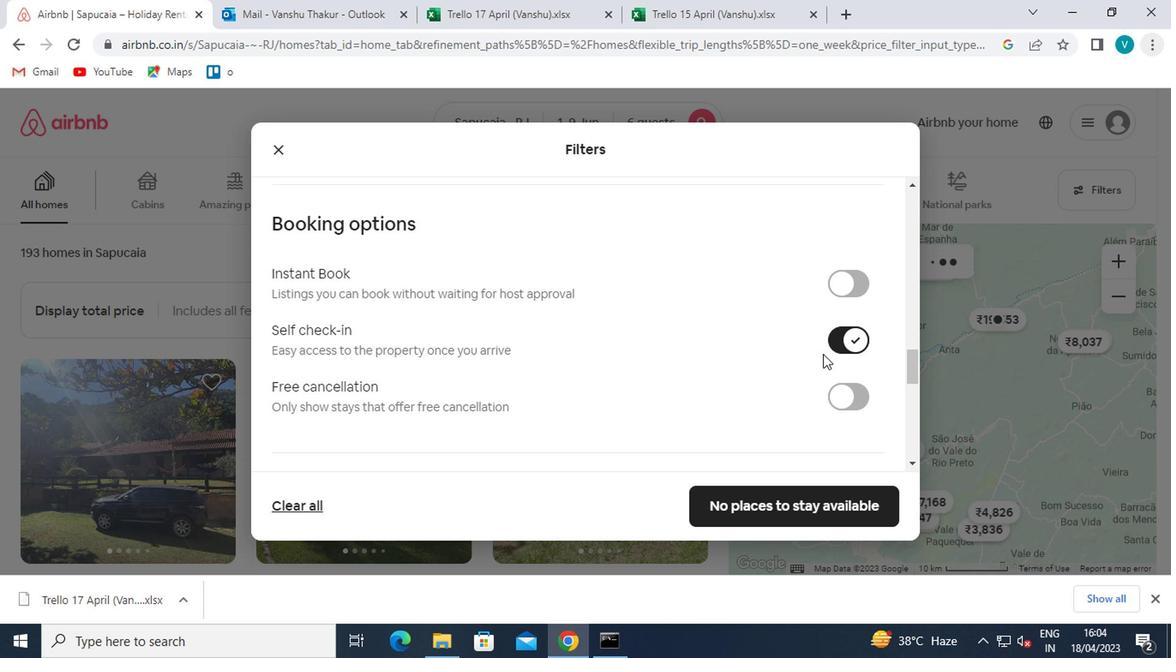 
Action: Mouse moved to (429, 395)
Screenshot: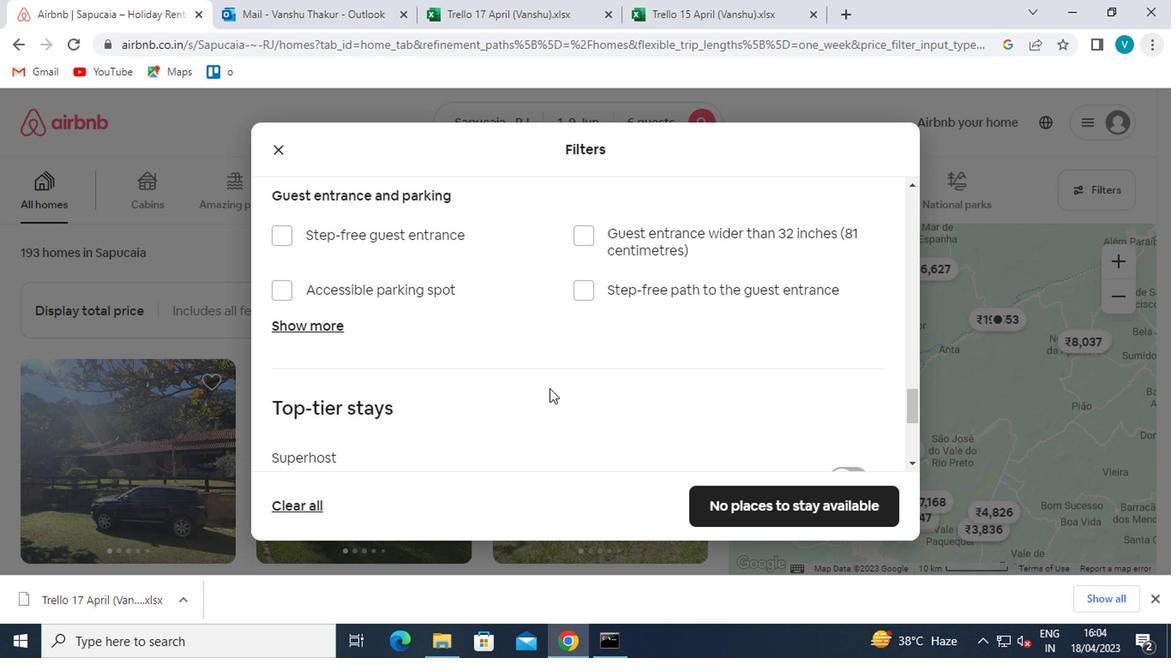 
Action: Mouse scrolled (429, 394) with delta (0, 0)
Screenshot: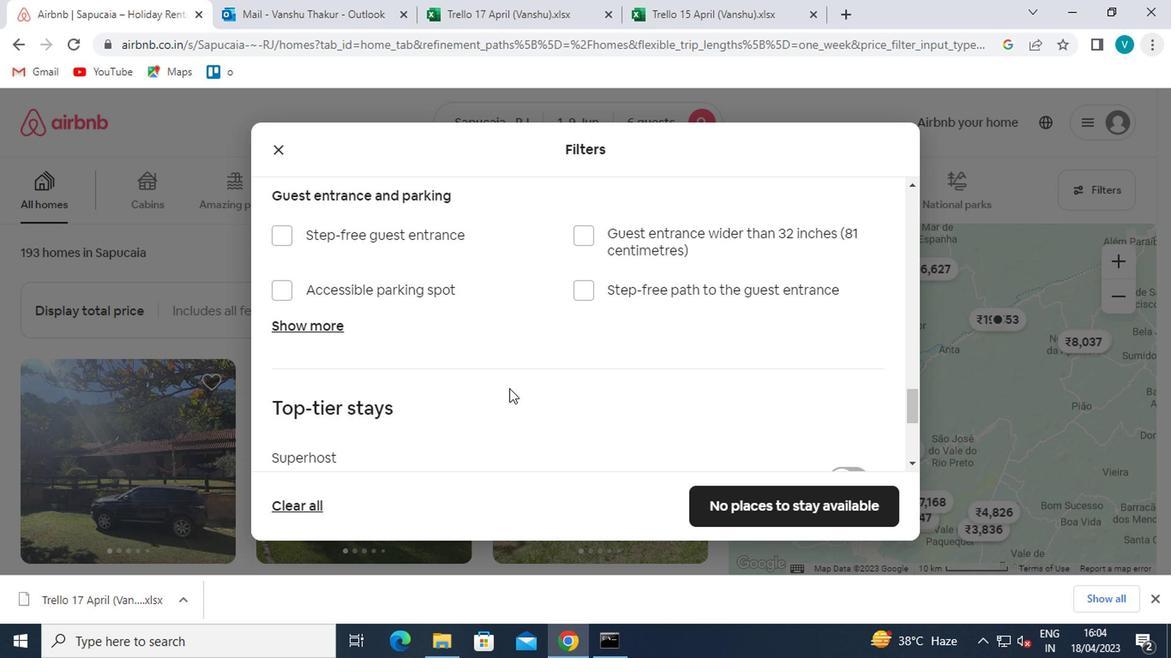 
Action: Mouse moved to (428, 396)
Screenshot: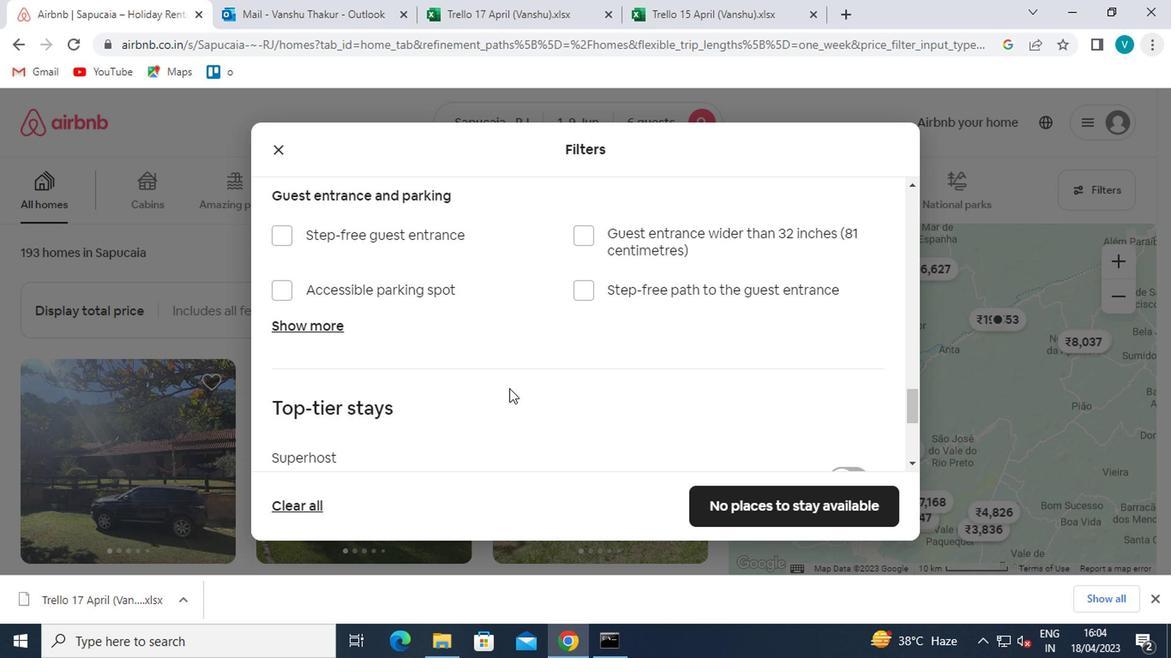 
Action: Mouse scrolled (428, 395) with delta (0, -1)
Screenshot: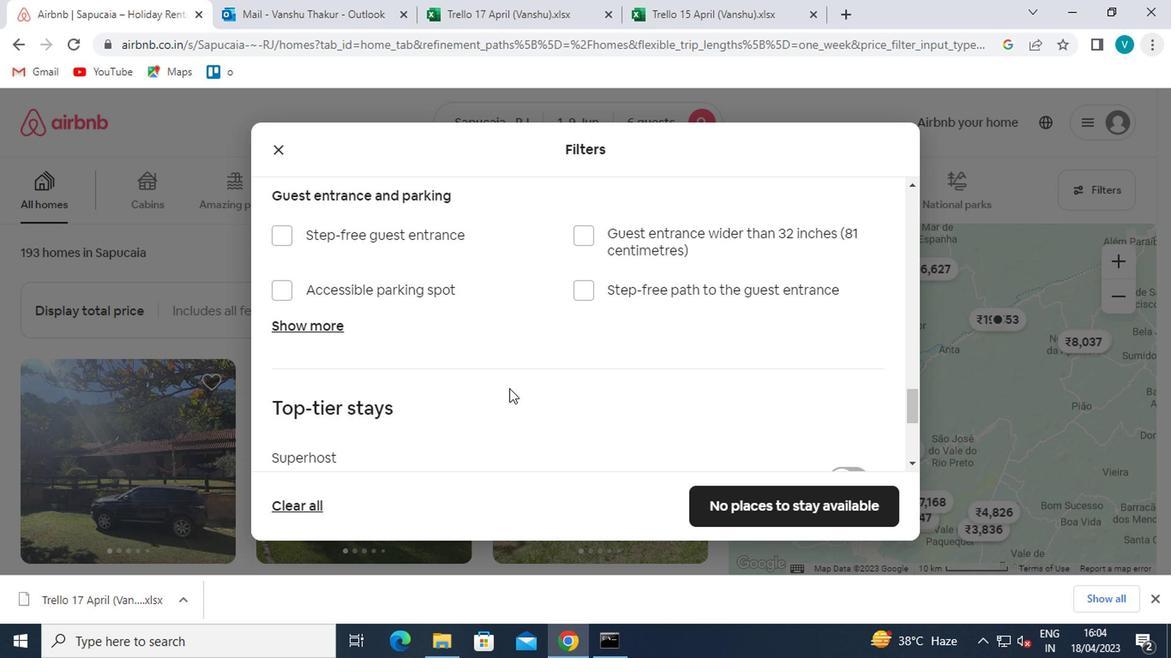 
Action: Mouse scrolled (428, 395) with delta (0, -1)
Screenshot: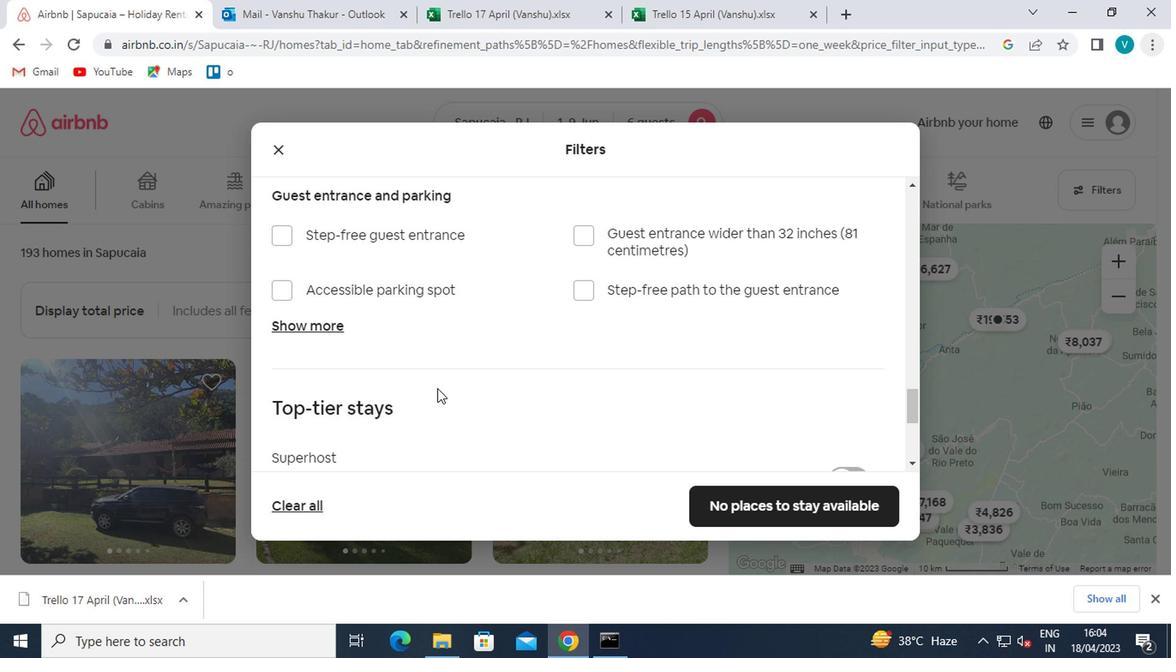 
Action: Mouse moved to (309, 469)
Screenshot: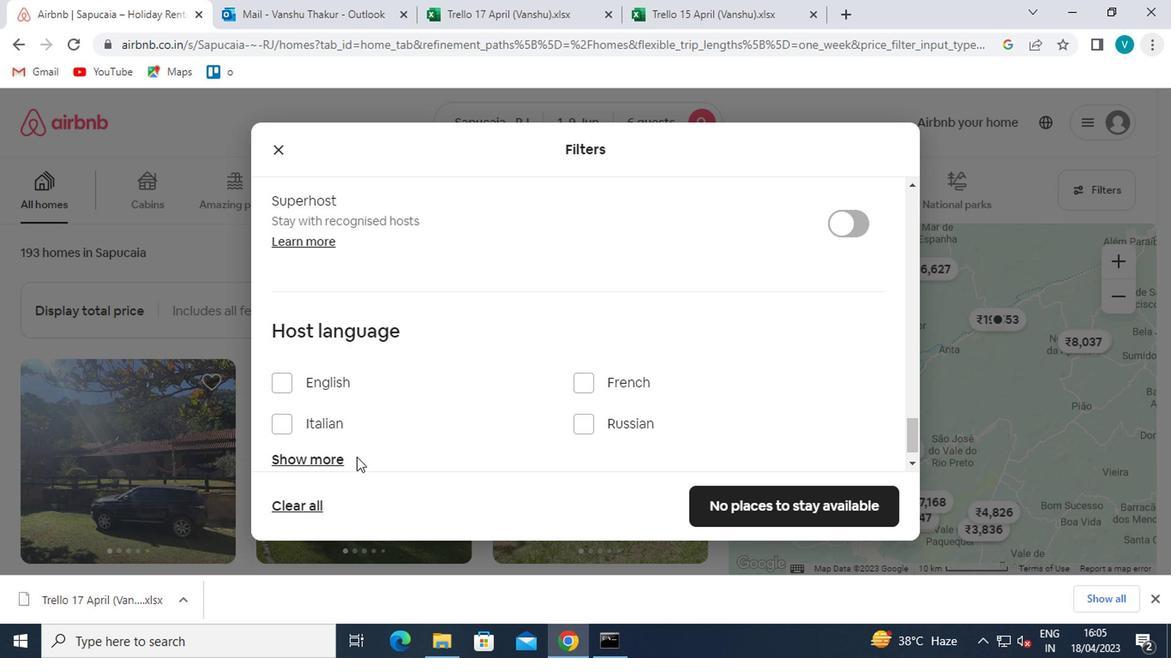 
Action: Mouse pressed left at (309, 469)
Screenshot: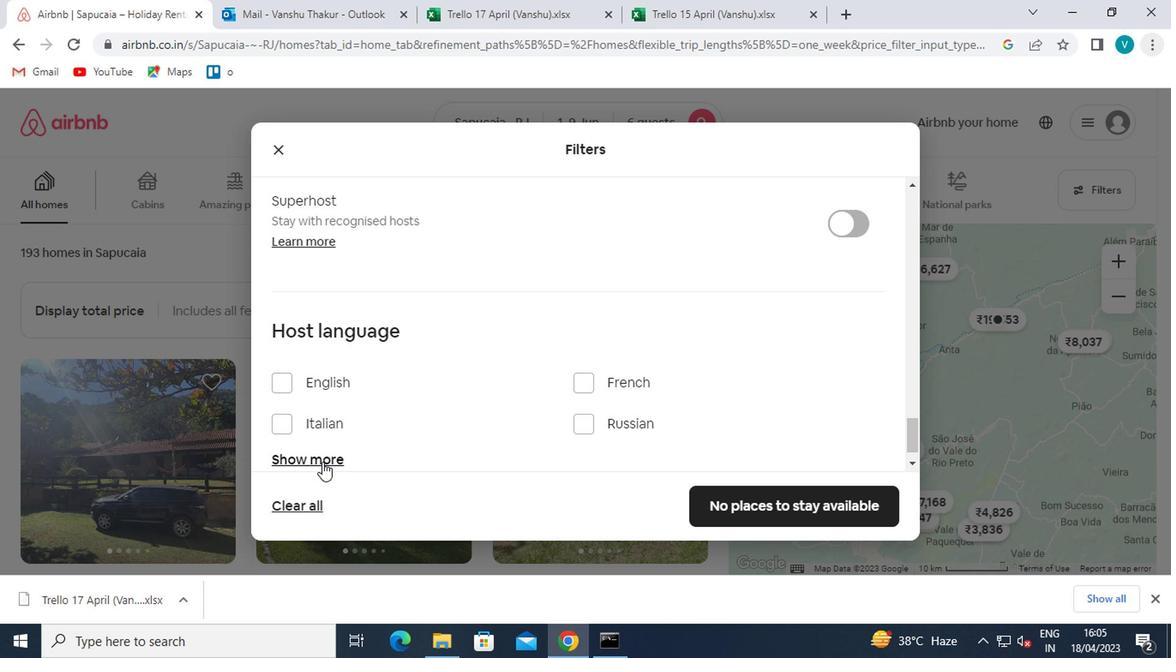 
Action: Mouse moved to (322, 461)
Screenshot: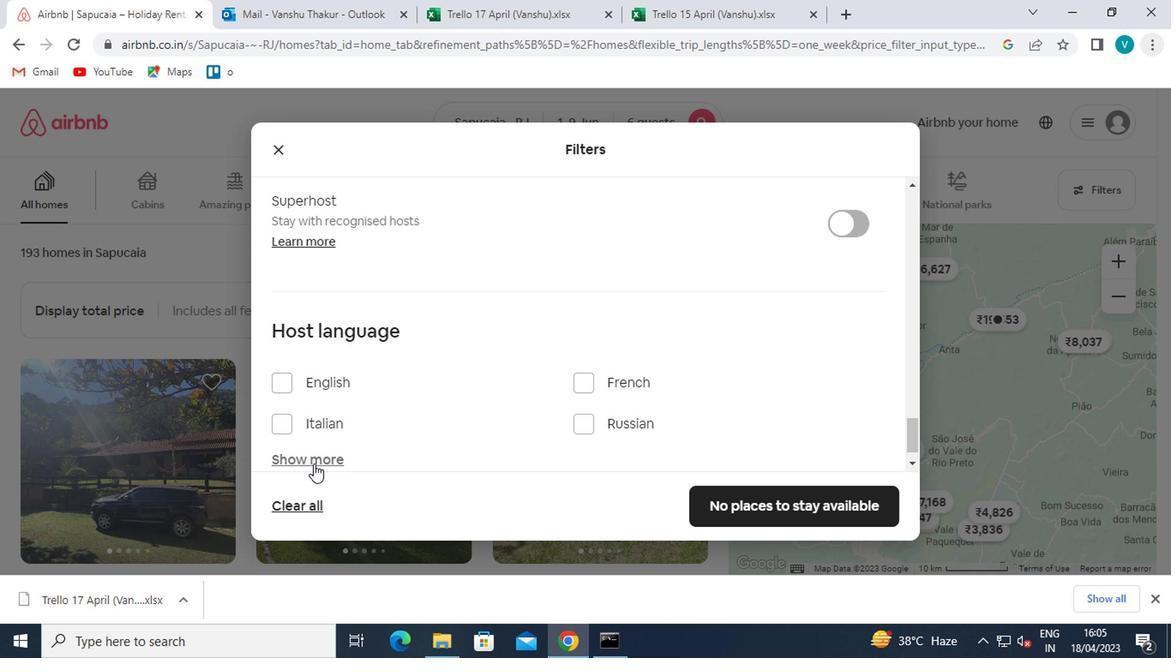 
Action: Mouse scrolled (322, 461) with delta (0, 0)
Screenshot: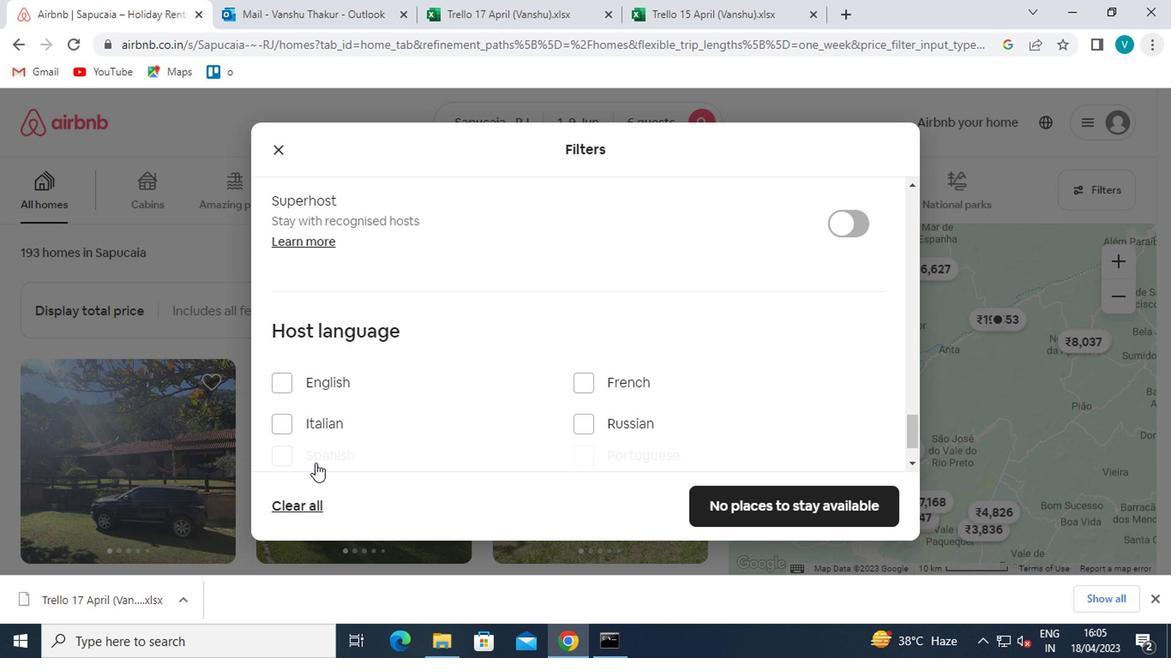 
Action: Mouse scrolled (322, 461) with delta (0, 0)
Screenshot: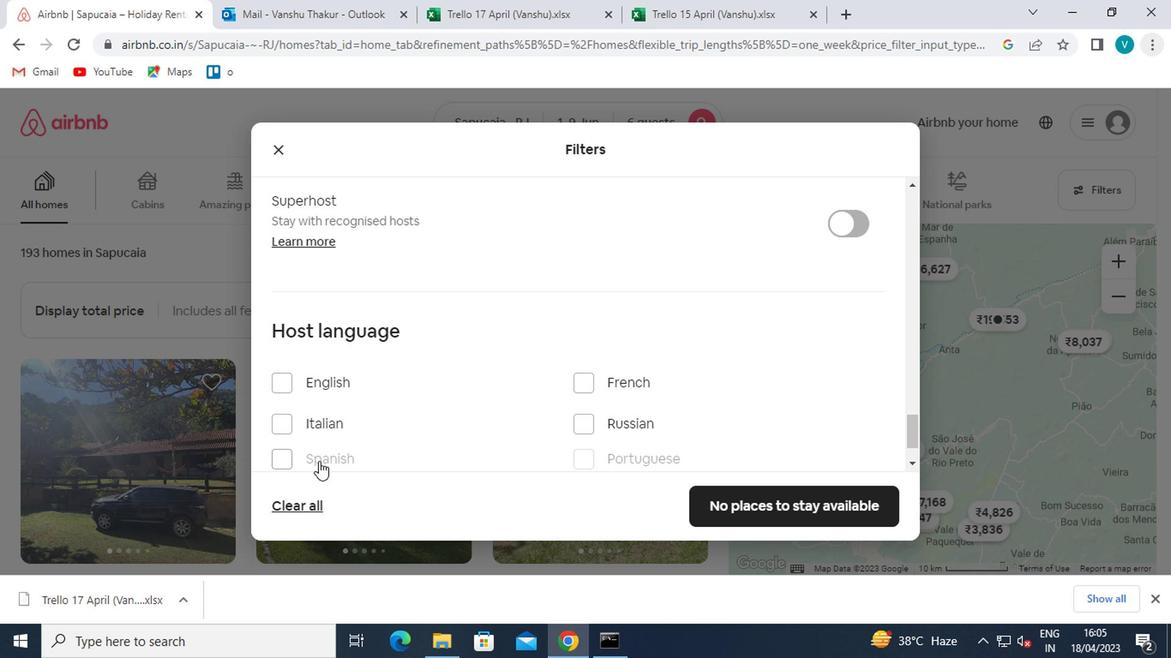 
Action: Mouse moved to (275, 402)
Screenshot: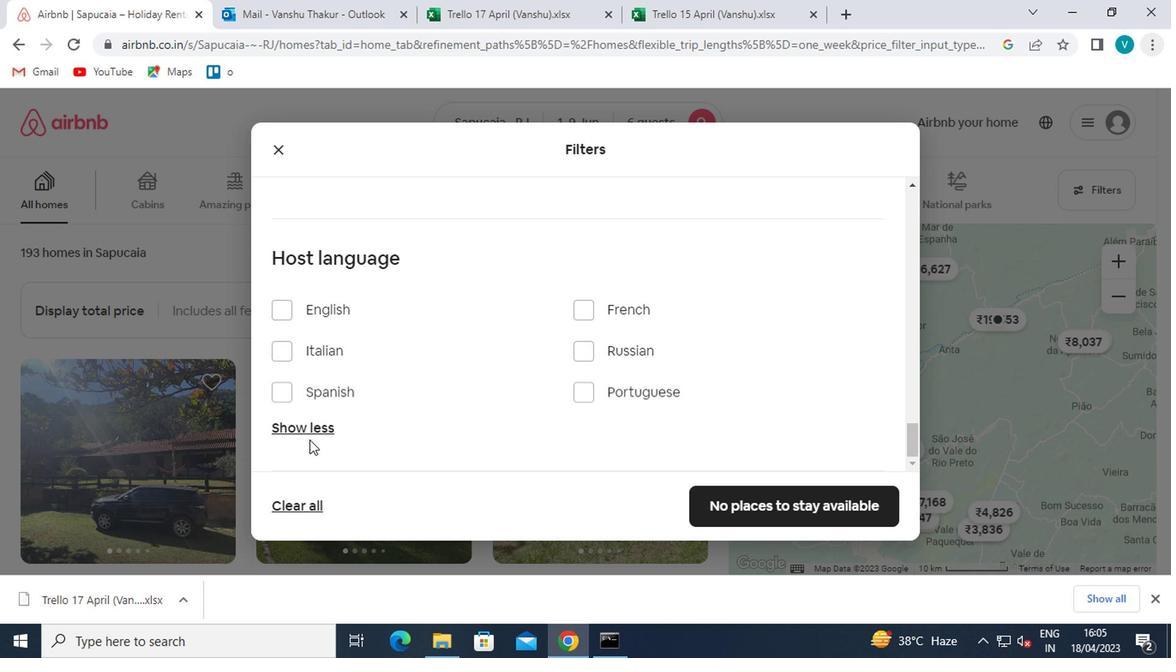 
Action: Mouse pressed left at (275, 402)
Screenshot: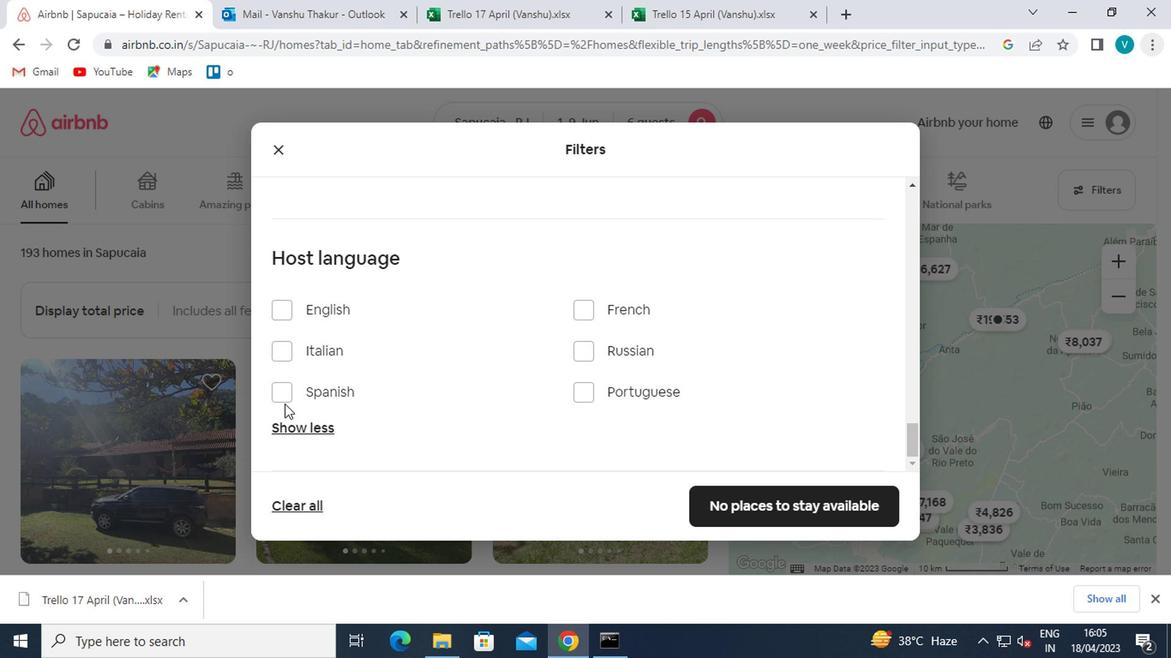 
Action: Mouse moved to (514, 398)
Screenshot: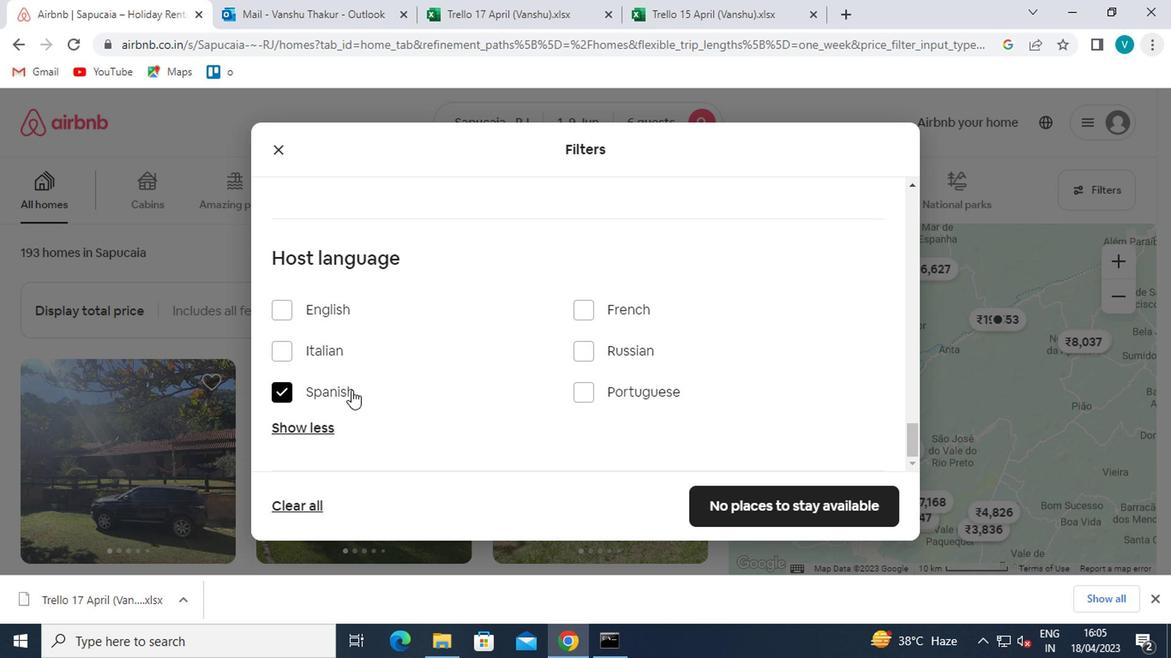 
Action: Mouse scrolled (514, 397) with delta (0, -1)
Screenshot: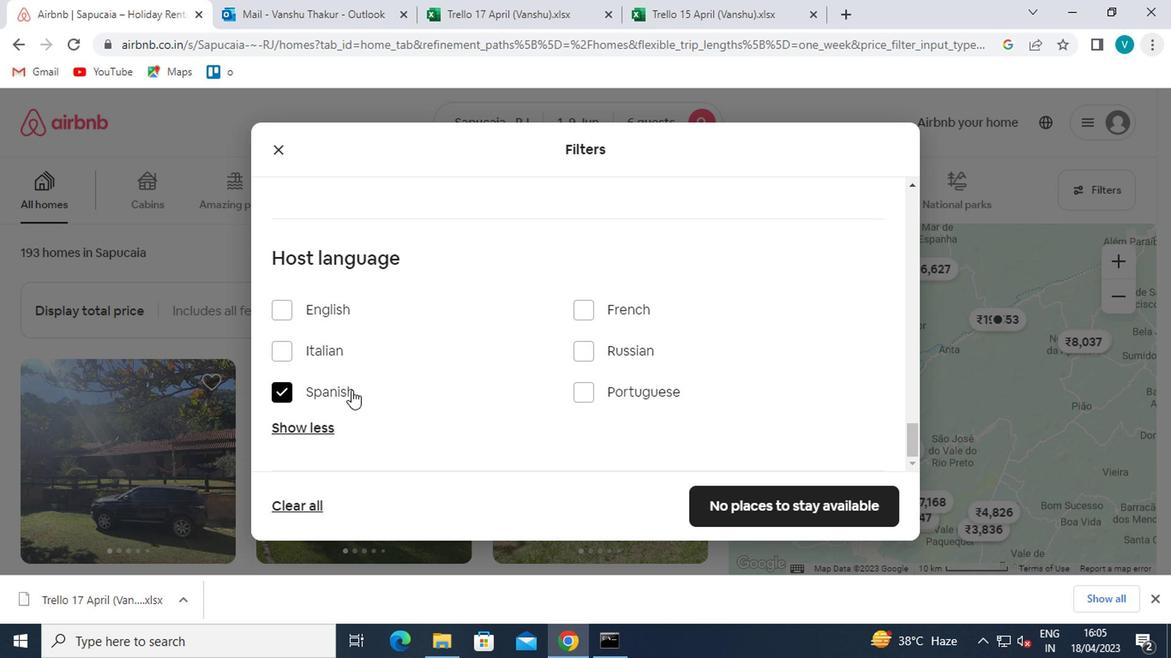 
Action: Mouse moved to (518, 401)
Screenshot: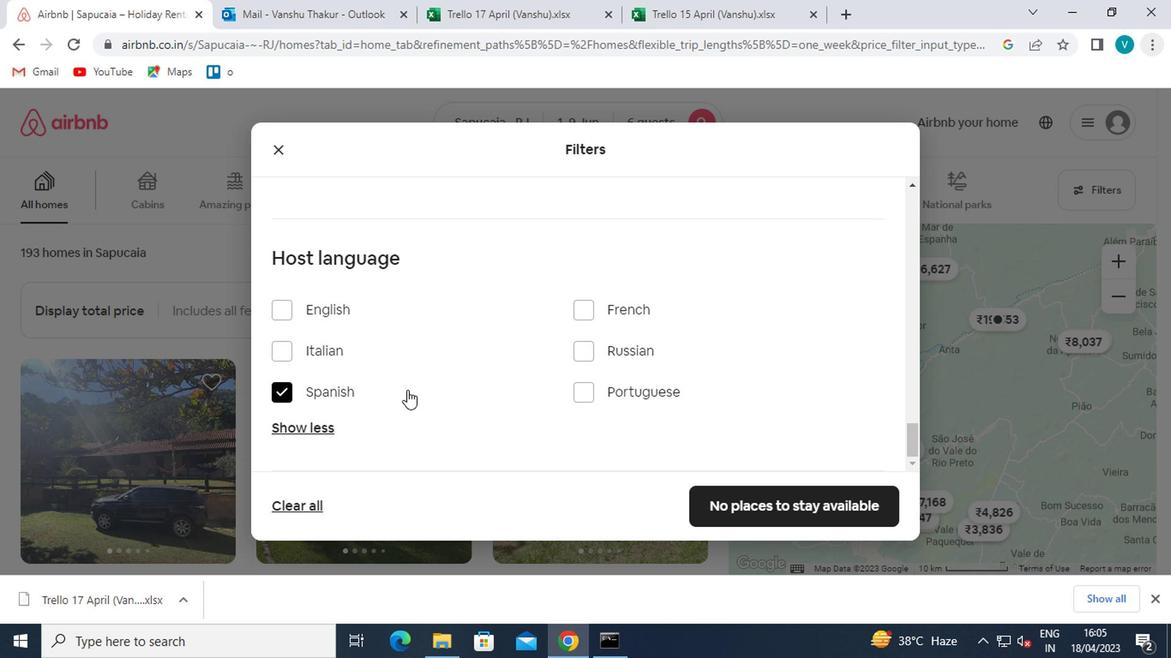 
Action: Mouse scrolled (518, 400) with delta (0, 0)
Screenshot: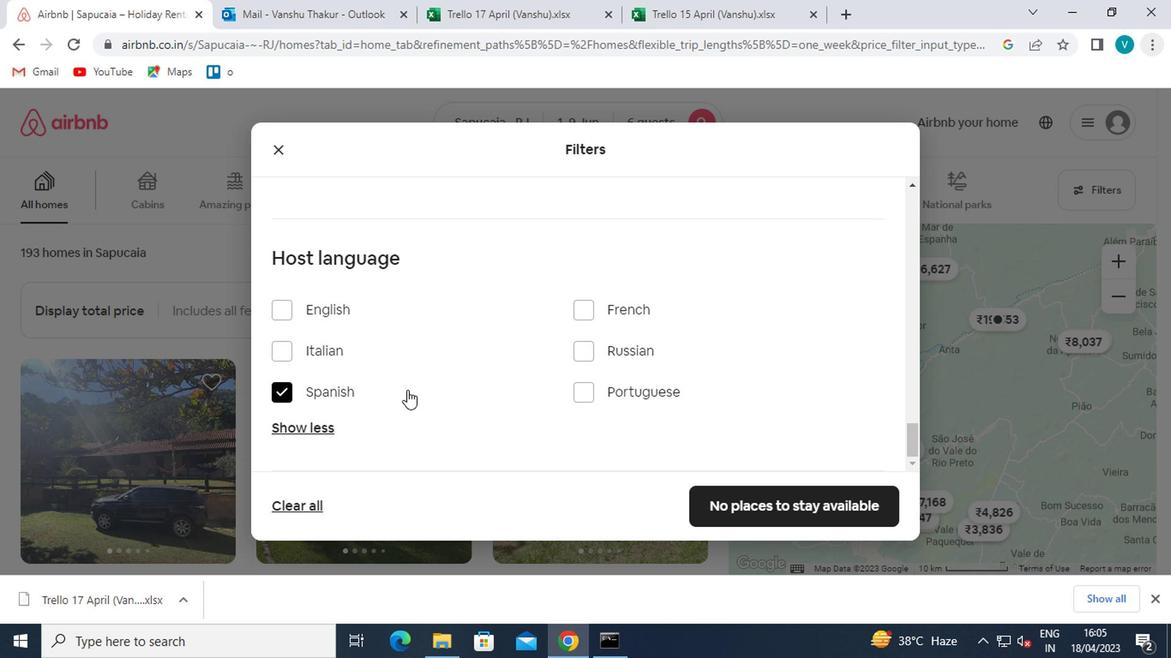 
Action: Mouse moved to (520, 403)
Screenshot: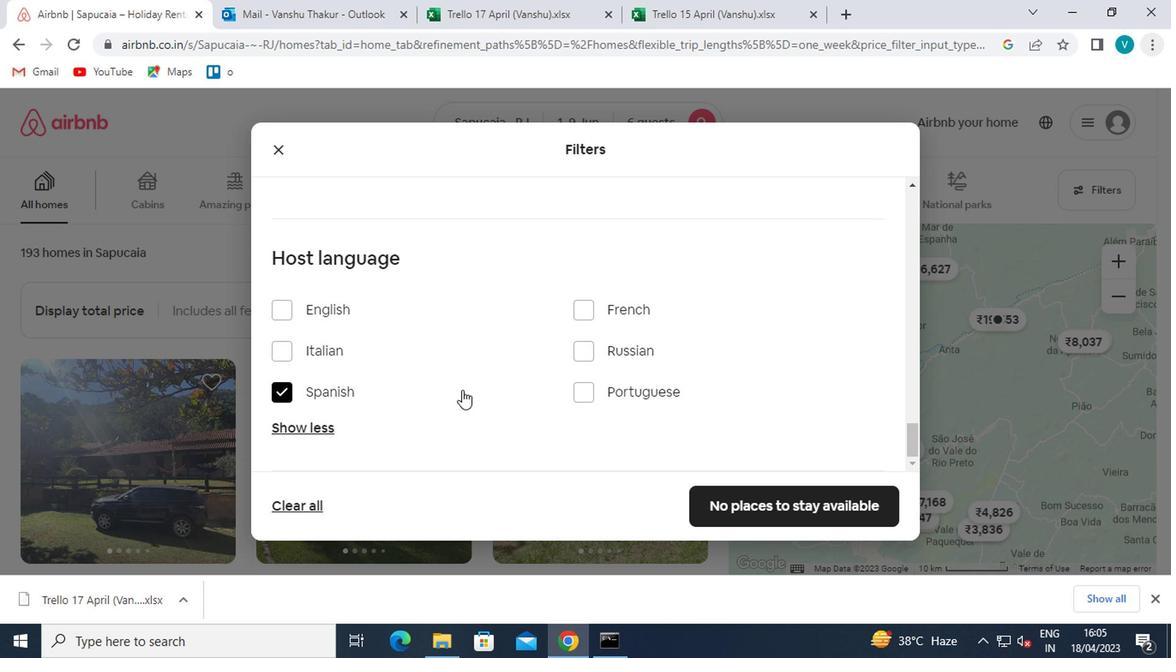 
Action: Mouse scrolled (520, 402) with delta (0, 0)
Screenshot: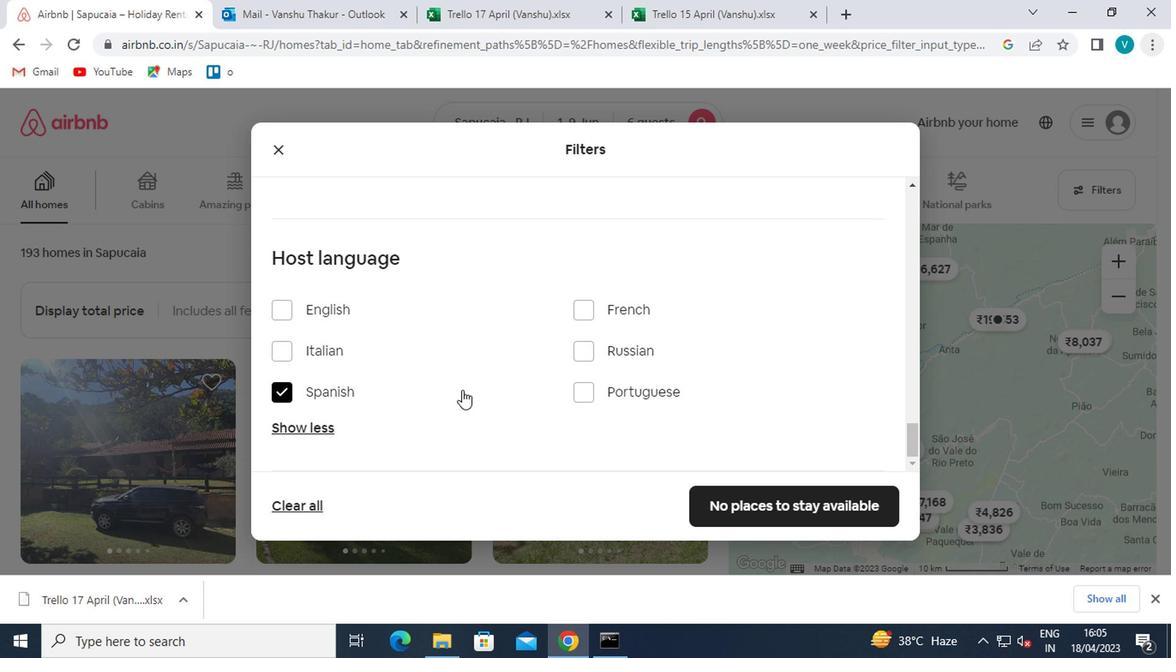 
Action: Mouse moved to (718, 505)
Screenshot: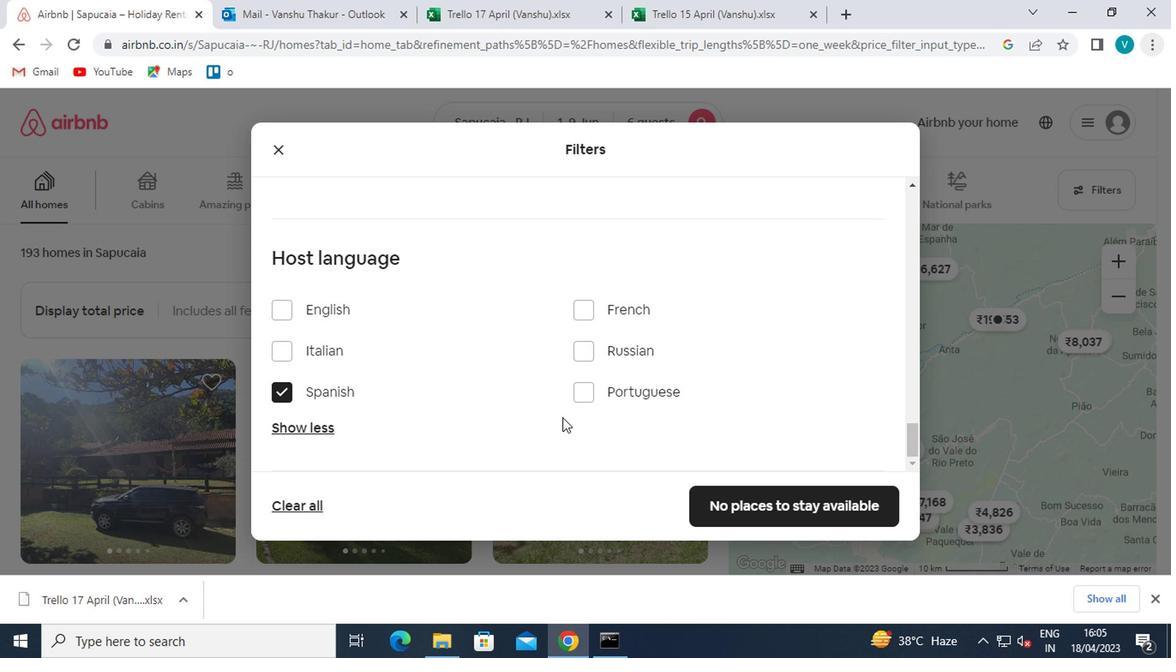 
Action: Mouse pressed left at (718, 505)
Screenshot: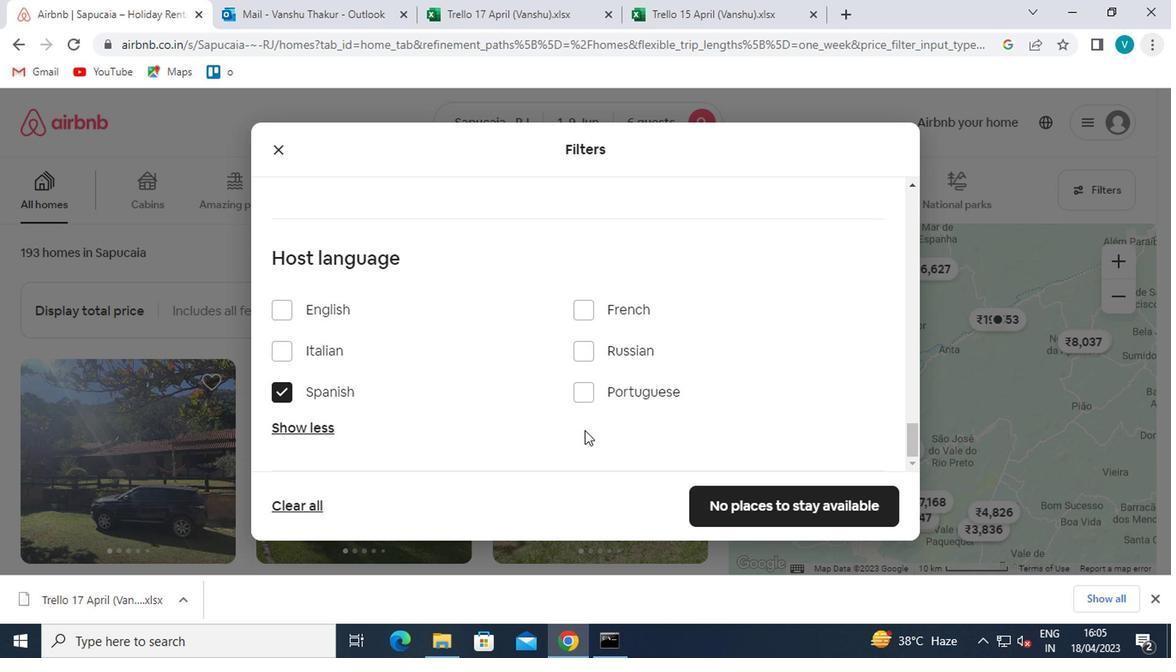
Action: Mouse moved to (666, 469)
Screenshot: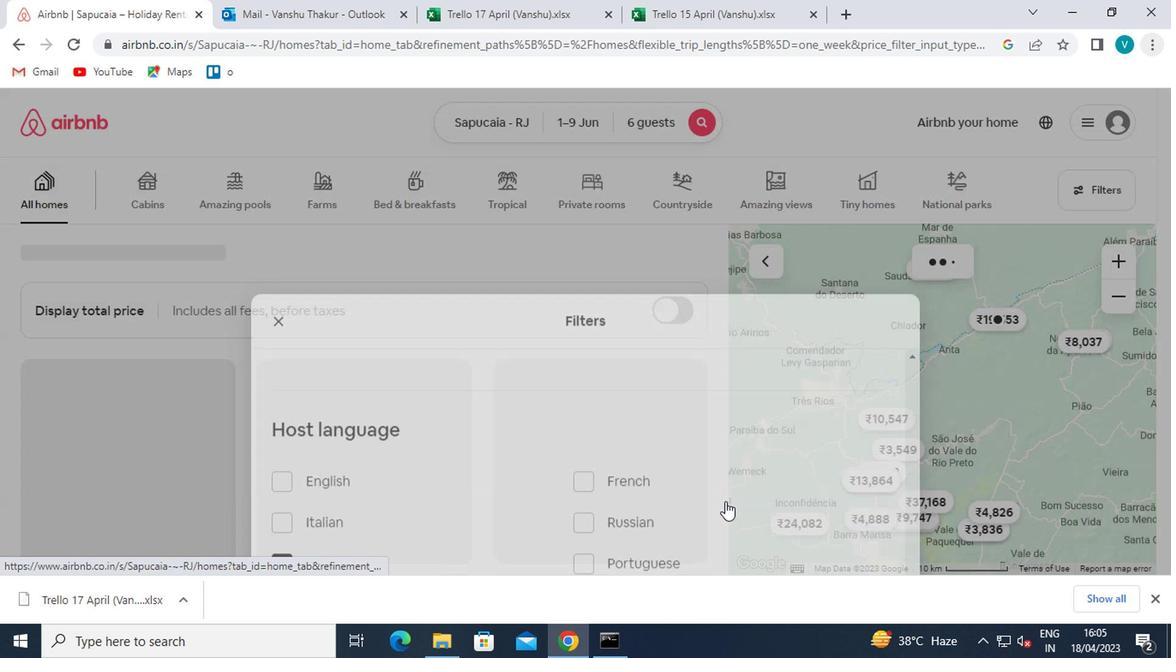 
